 Task: Find connections with filter location Fuding with filter topic #Culturewith filter profile language English with filter current company Directi with filter school University of Mysore with filter industry Personal Care Product Manufacturing with filter service category WordPress Design with filter keywords title Human Resources
Action: Mouse moved to (288, 333)
Screenshot: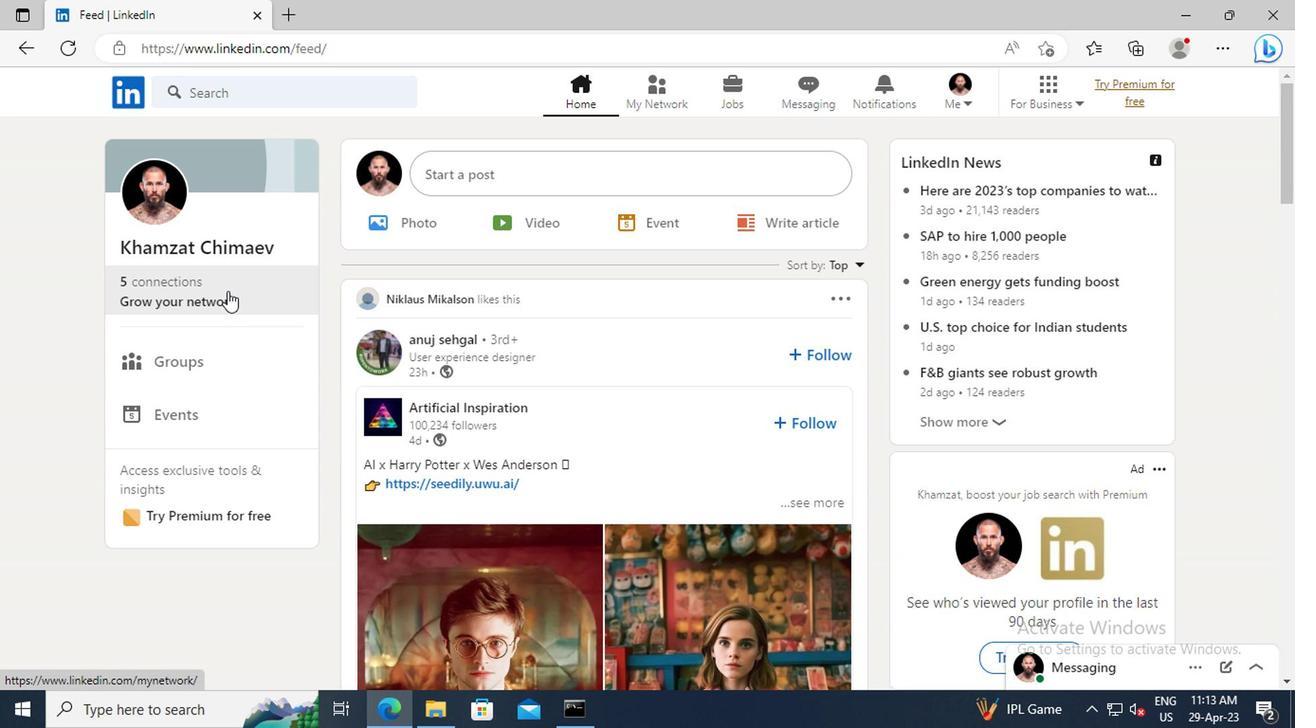 
Action: Mouse pressed left at (288, 333)
Screenshot: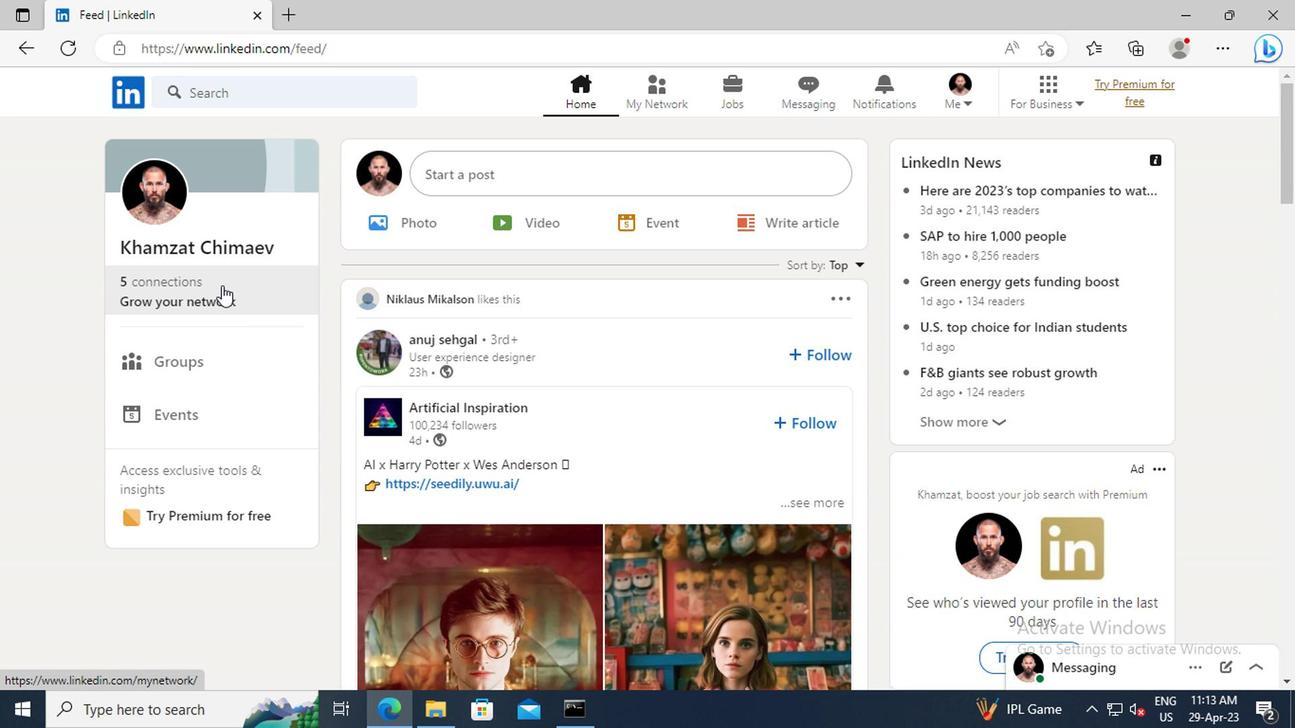 
Action: Mouse moved to (280, 273)
Screenshot: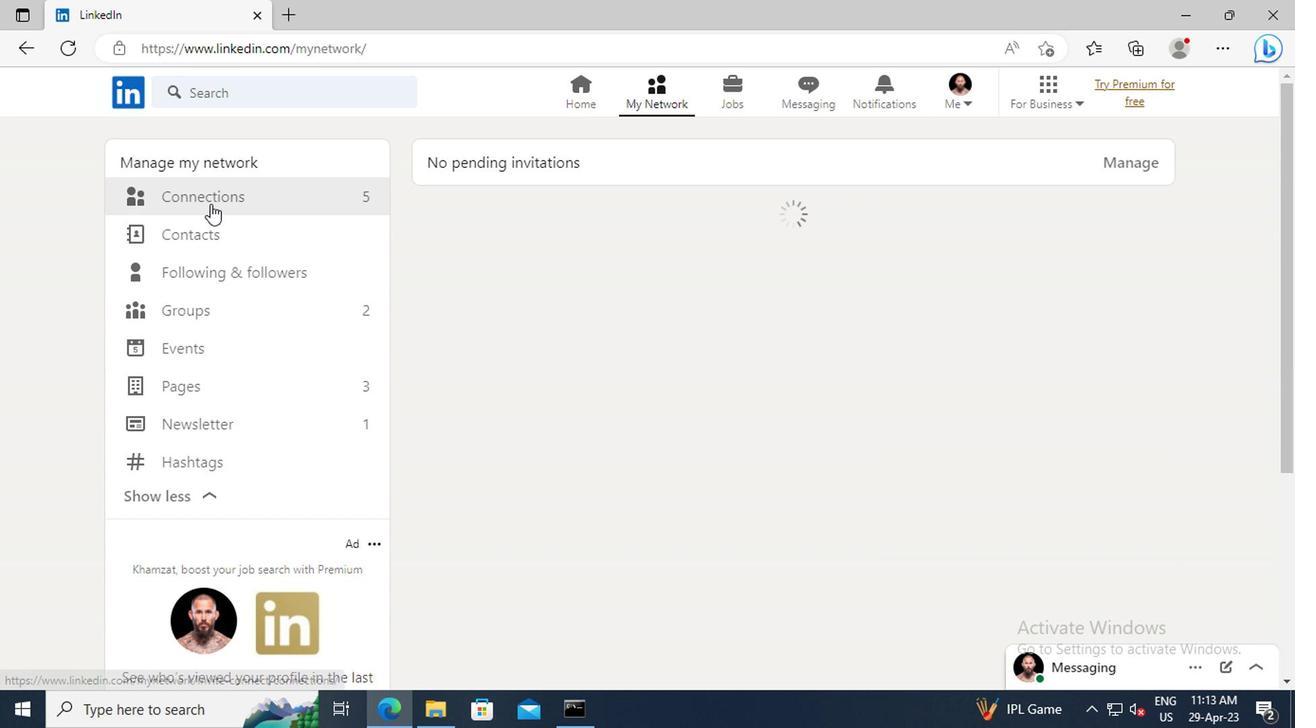 
Action: Mouse pressed left at (280, 273)
Screenshot: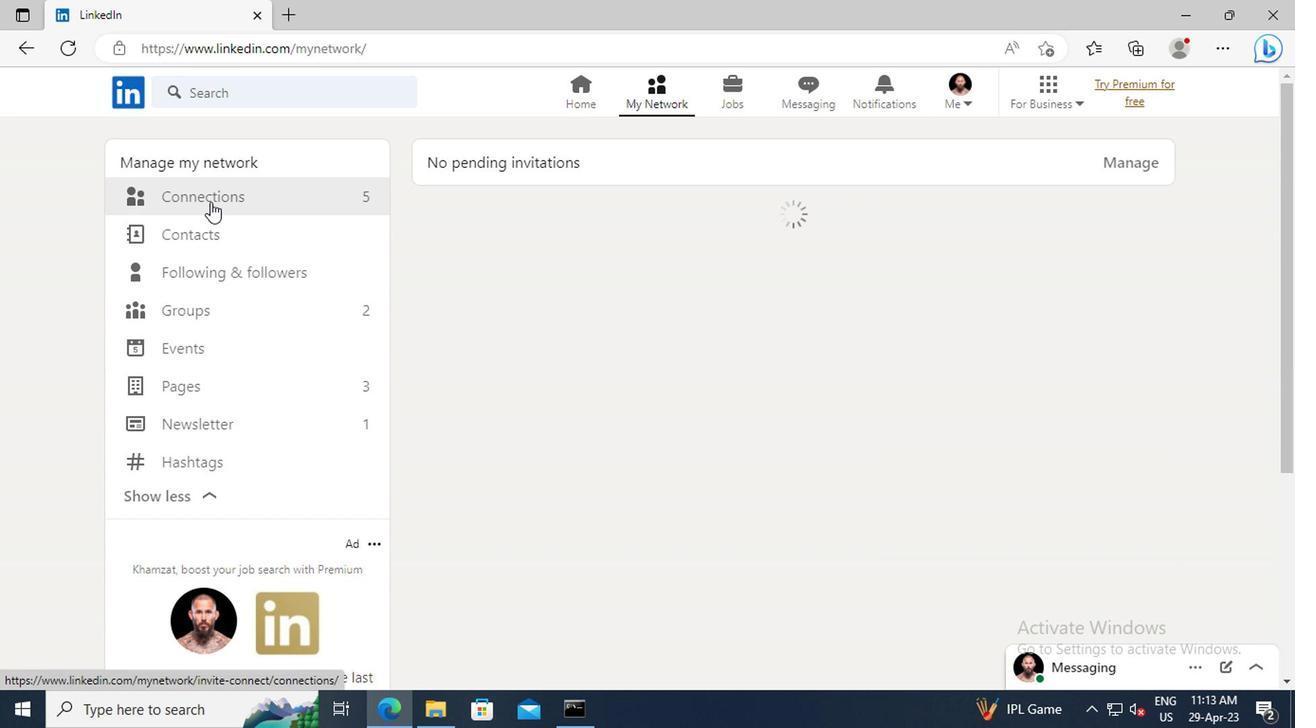
Action: Mouse moved to (680, 273)
Screenshot: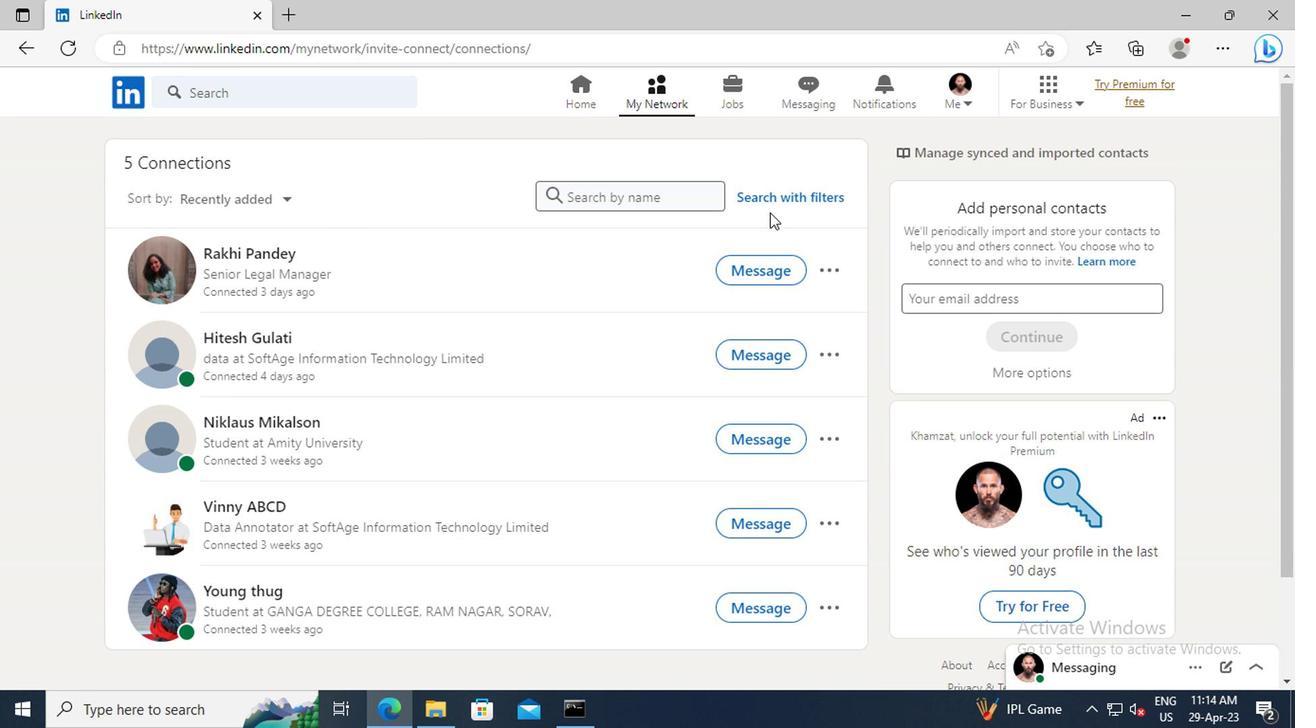 
Action: Mouse pressed left at (680, 273)
Screenshot: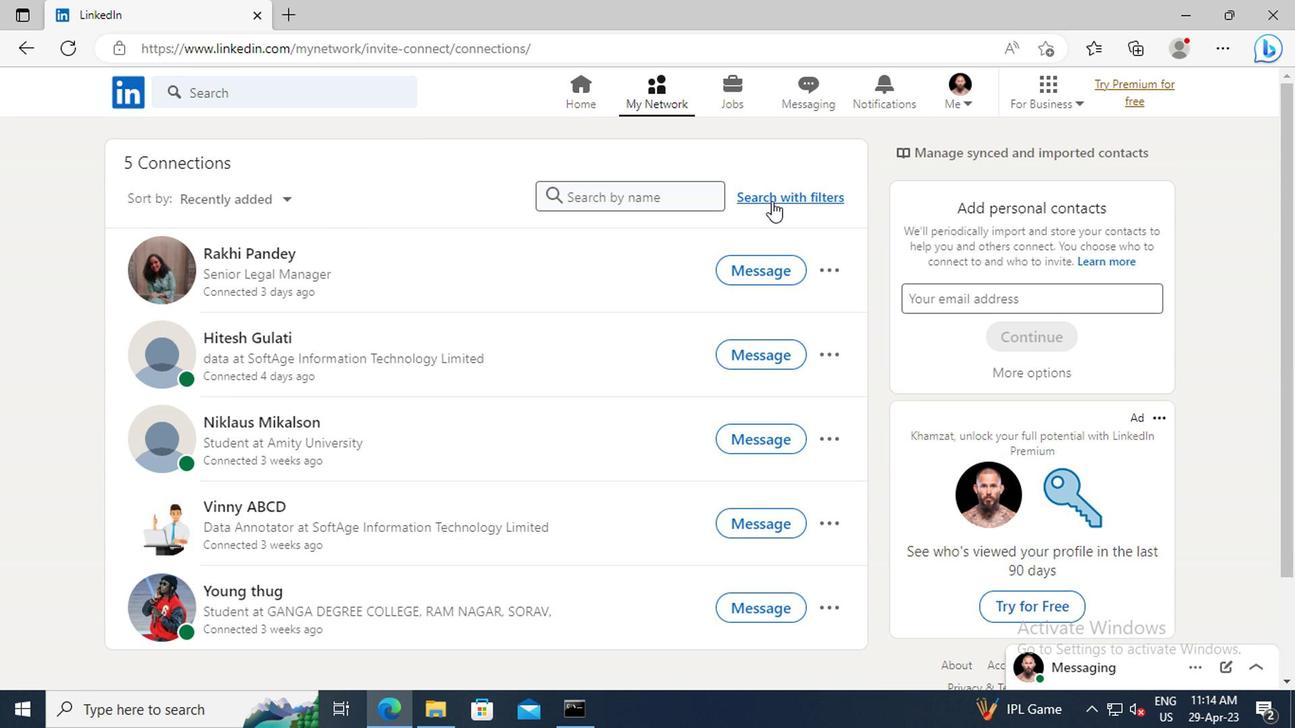 
Action: Mouse moved to (644, 237)
Screenshot: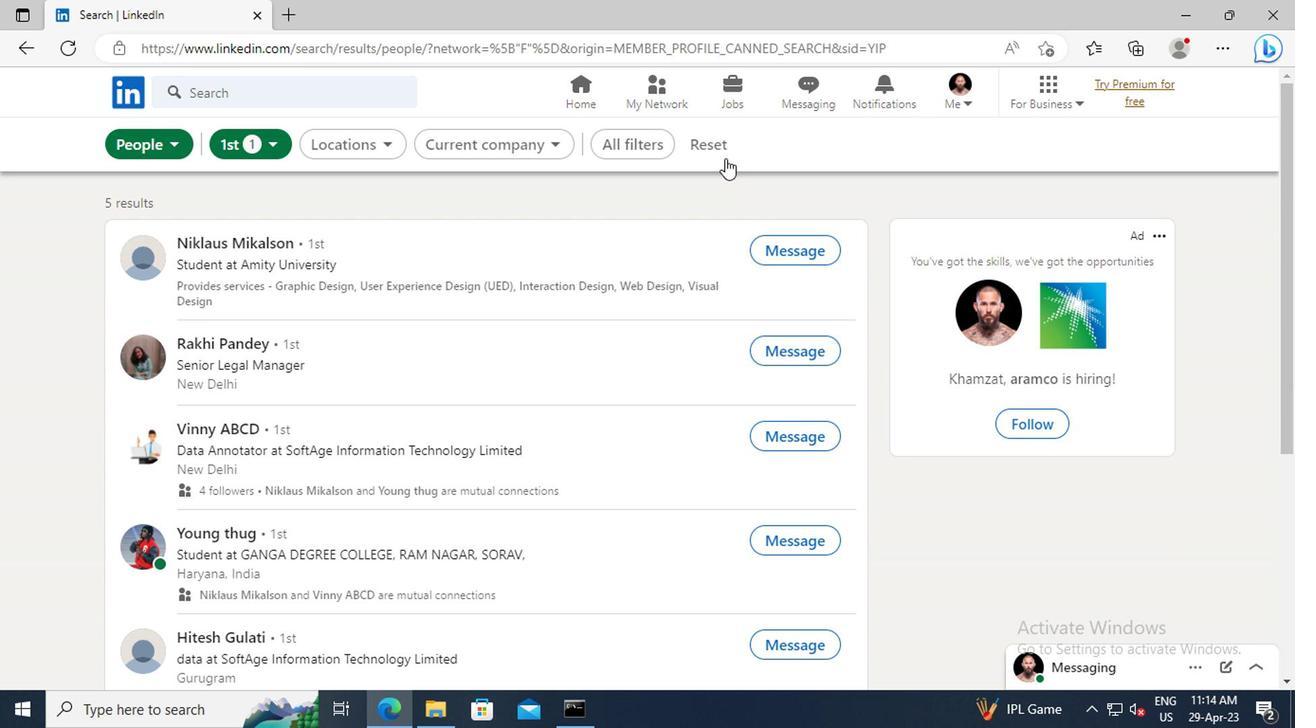 
Action: Mouse pressed left at (644, 237)
Screenshot: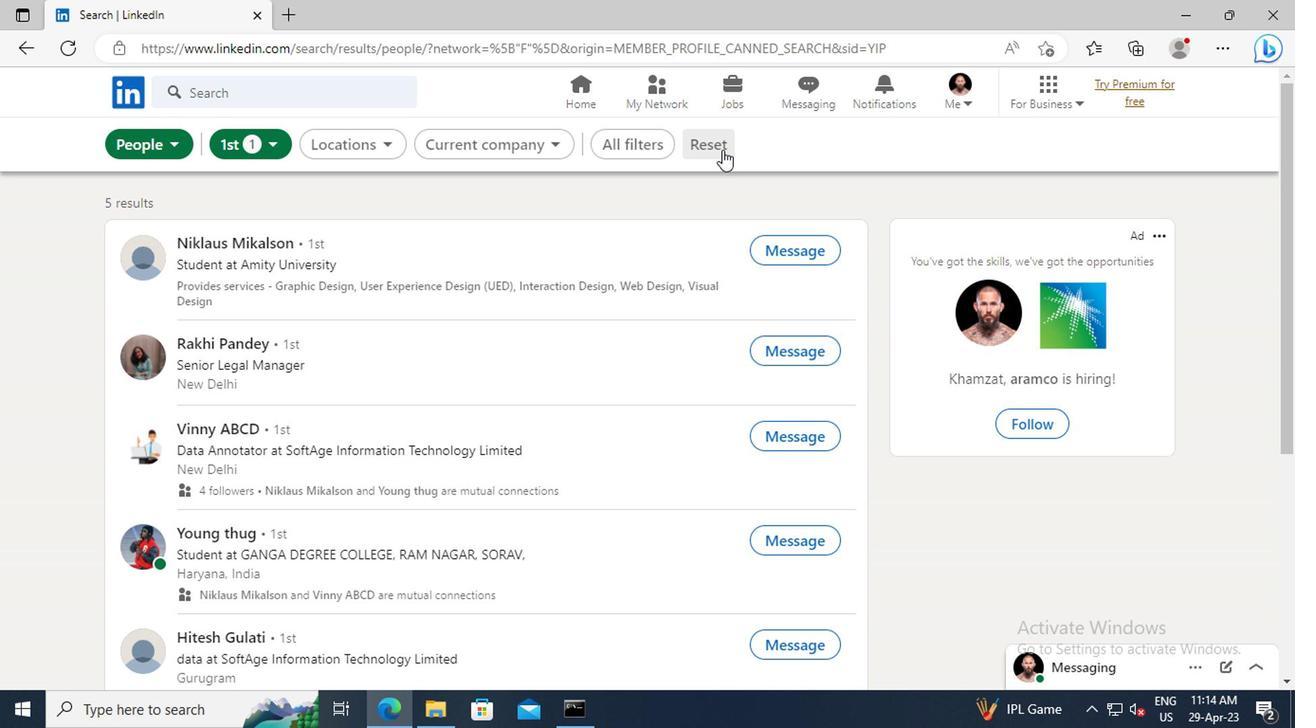 
Action: Mouse moved to (629, 234)
Screenshot: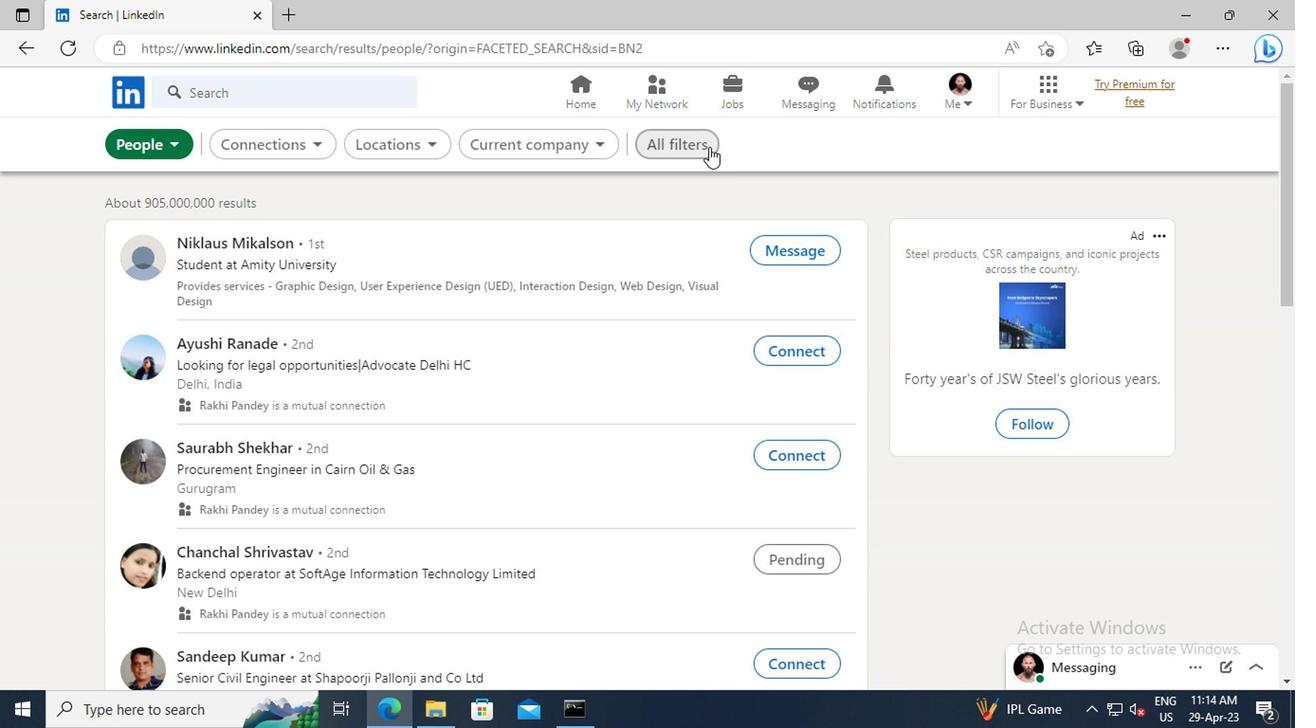
Action: Mouse pressed left at (629, 234)
Screenshot: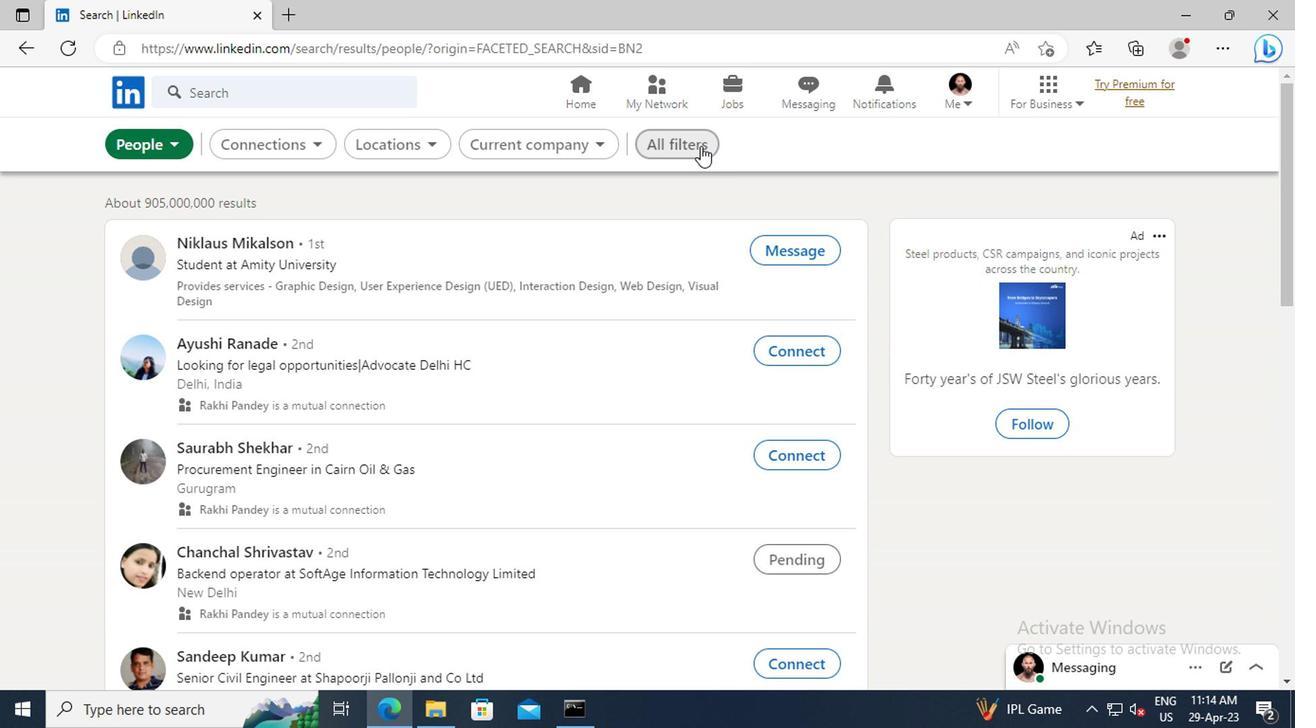 
Action: Mouse moved to (924, 354)
Screenshot: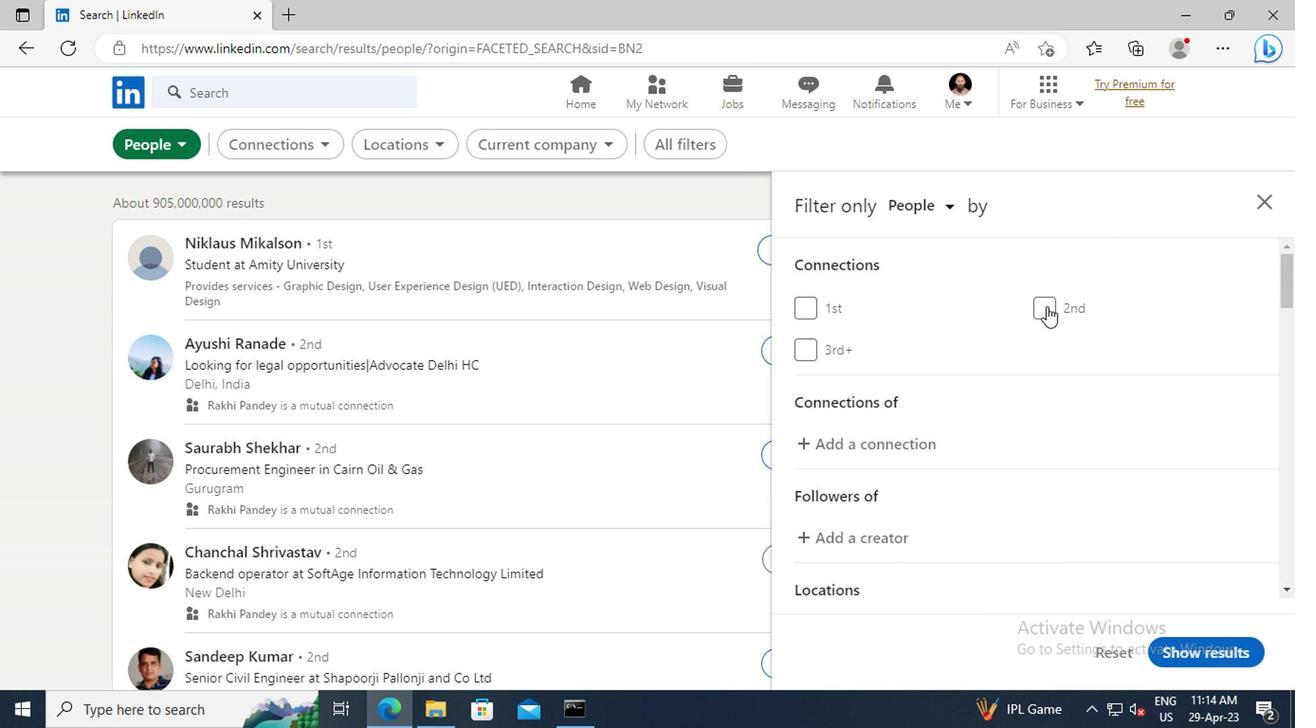 
Action: Mouse scrolled (924, 353) with delta (0, 0)
Screenshot: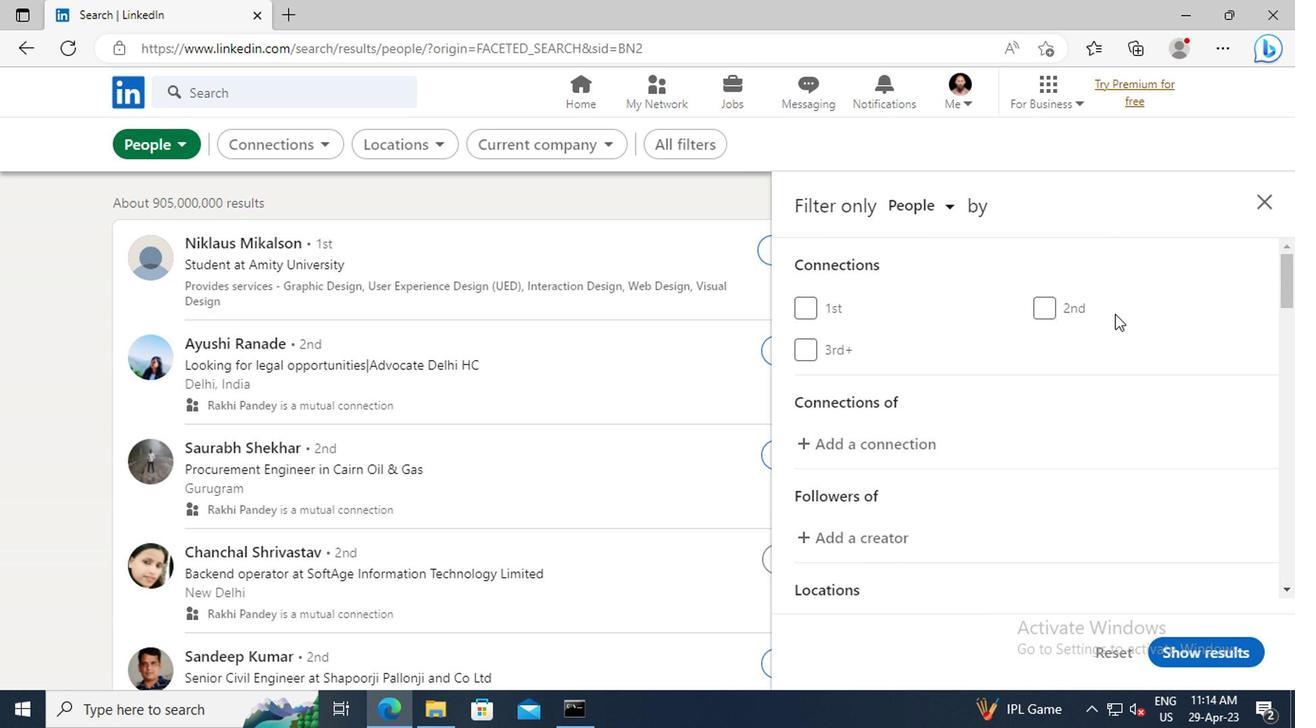 
Action: Mouse scrolled (924, 353) with delta (0, 0)
Screenshot: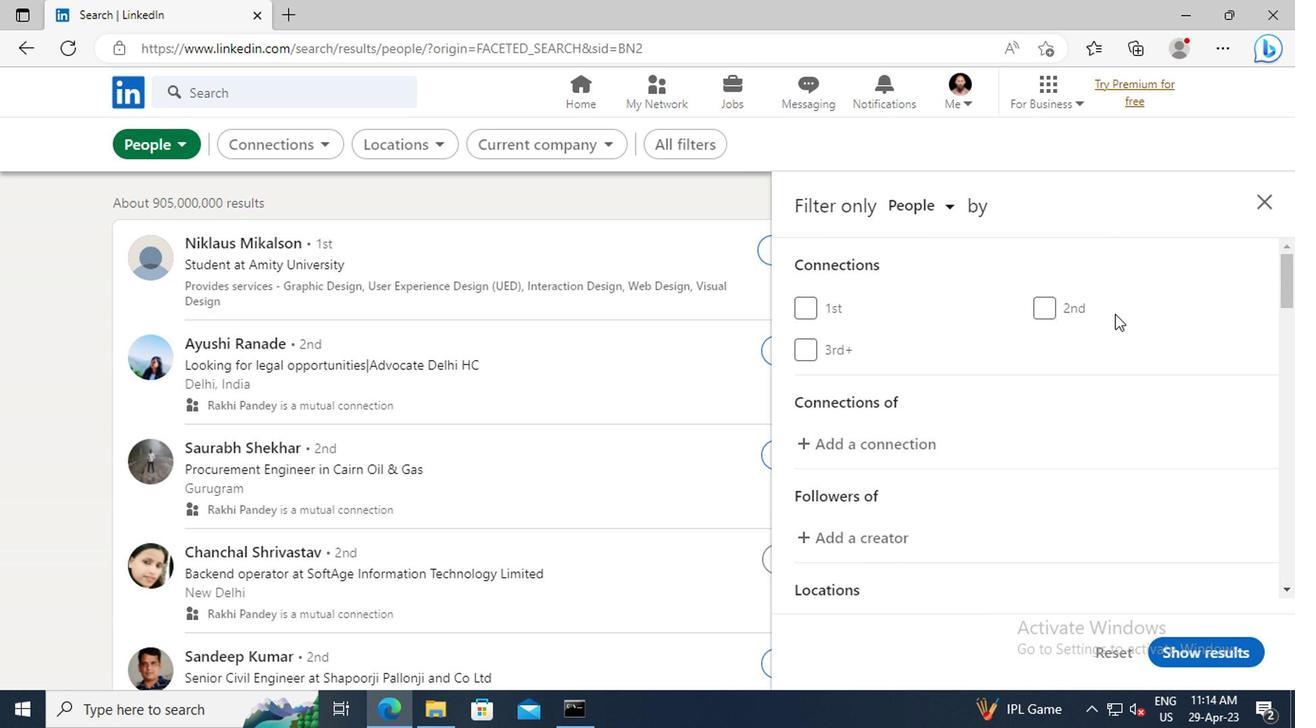 
Action: Mouse scrolled (924, 353) with delta (0, 0)
Screenshot: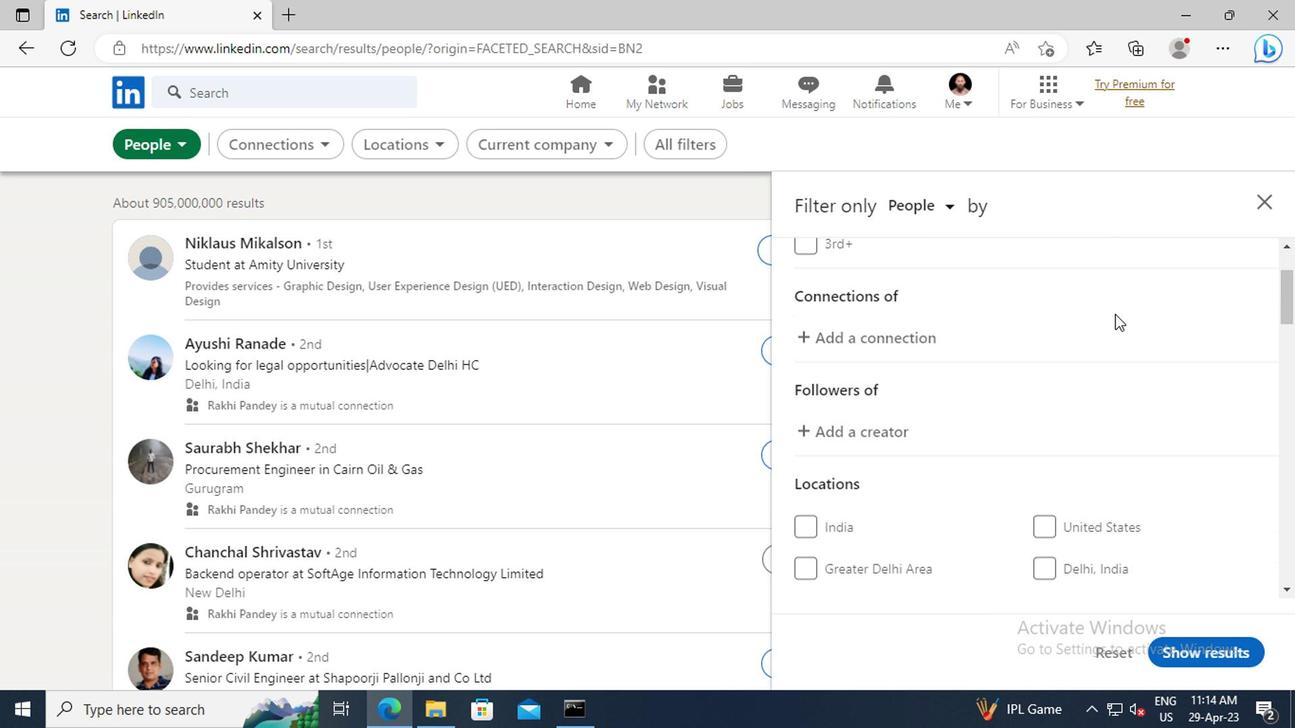 
Action: Mouse scrolled (924, 353) with delta (0, 0)
Screenshot: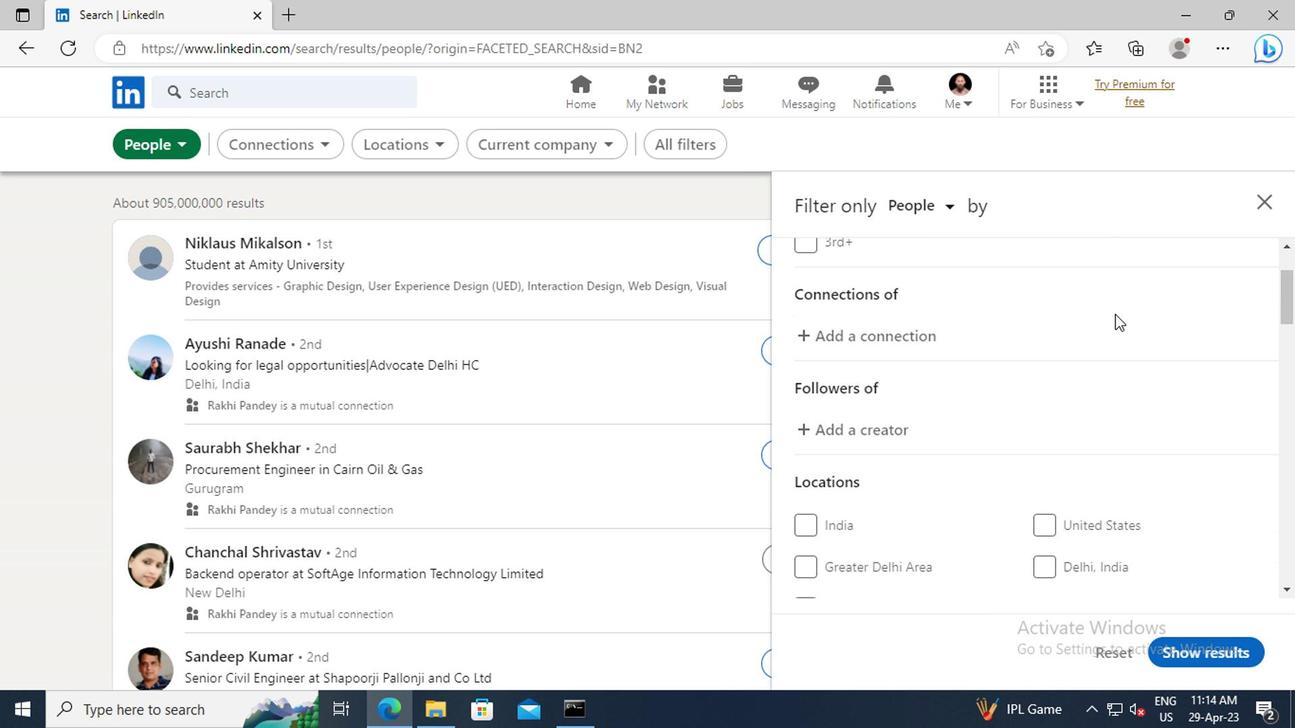 
Action: Mouse scrolled (924, 353) with delta (0, 0)
Screenshot: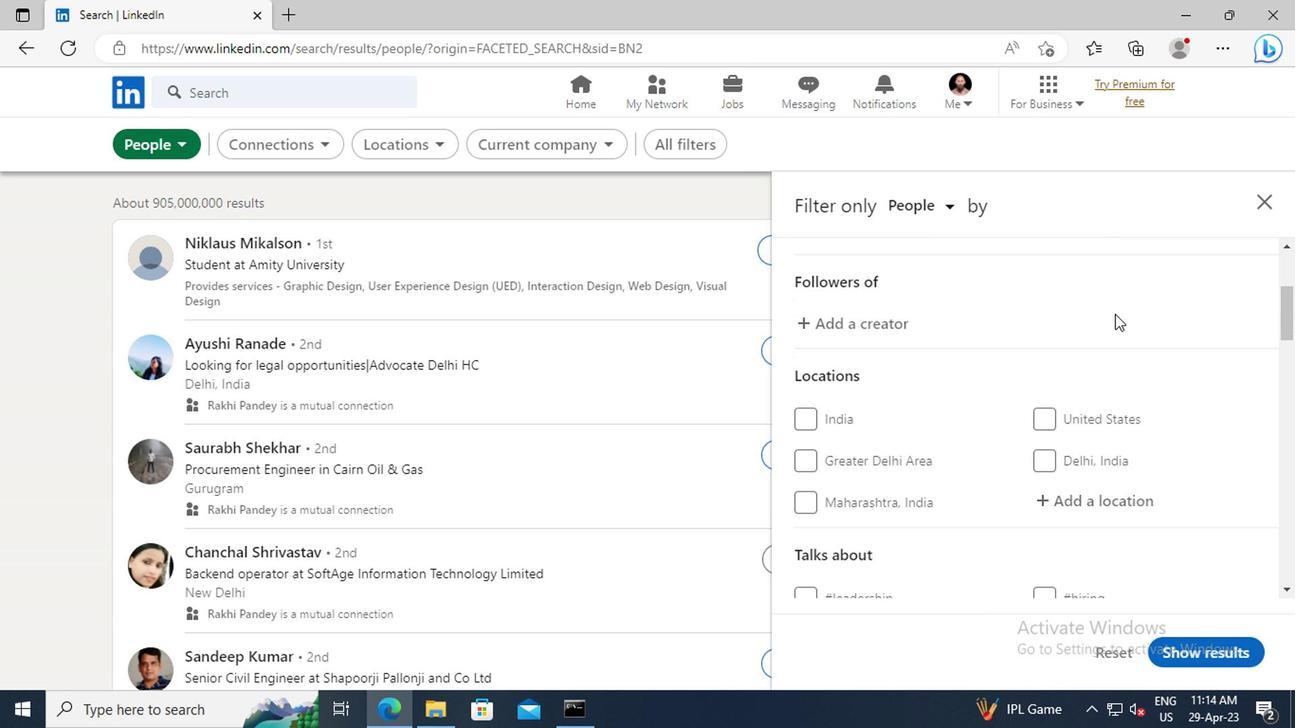 
Action: Mouse scrolled (924, 353) with delta (0, 0)
Screenshot: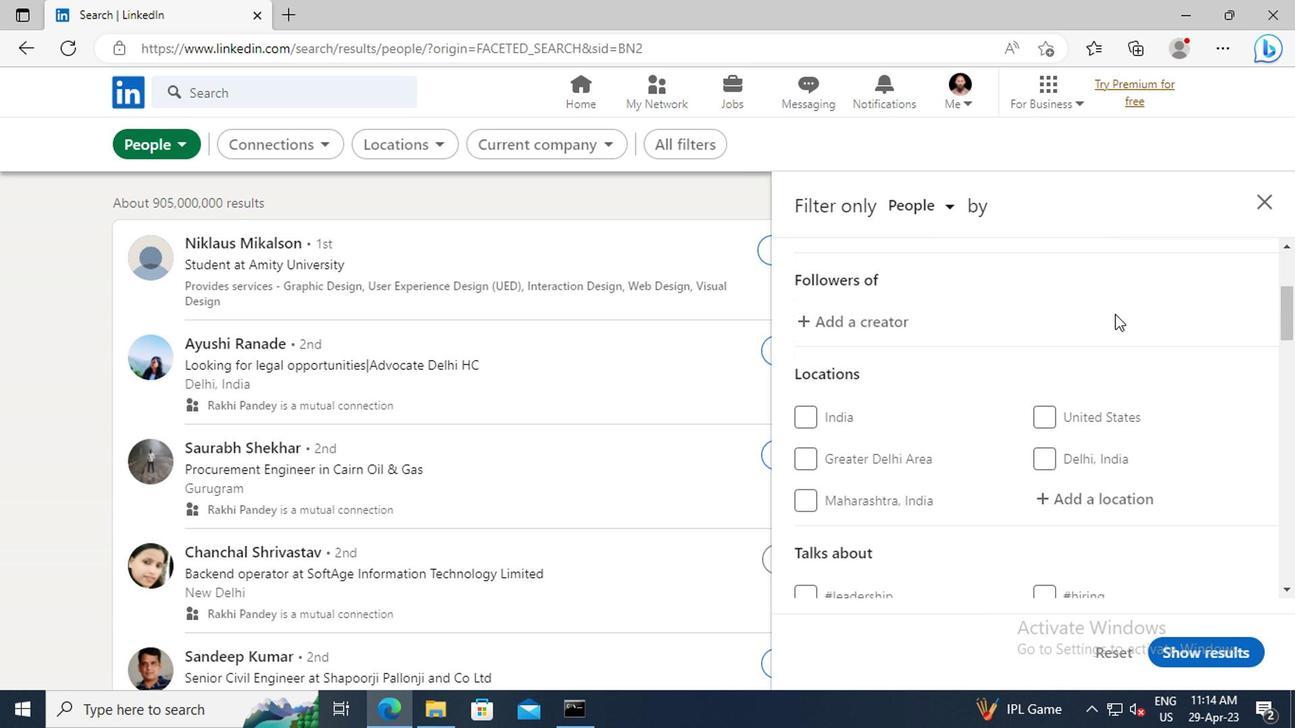 
Action: Mouse moved to (903, 408)
Screenshot: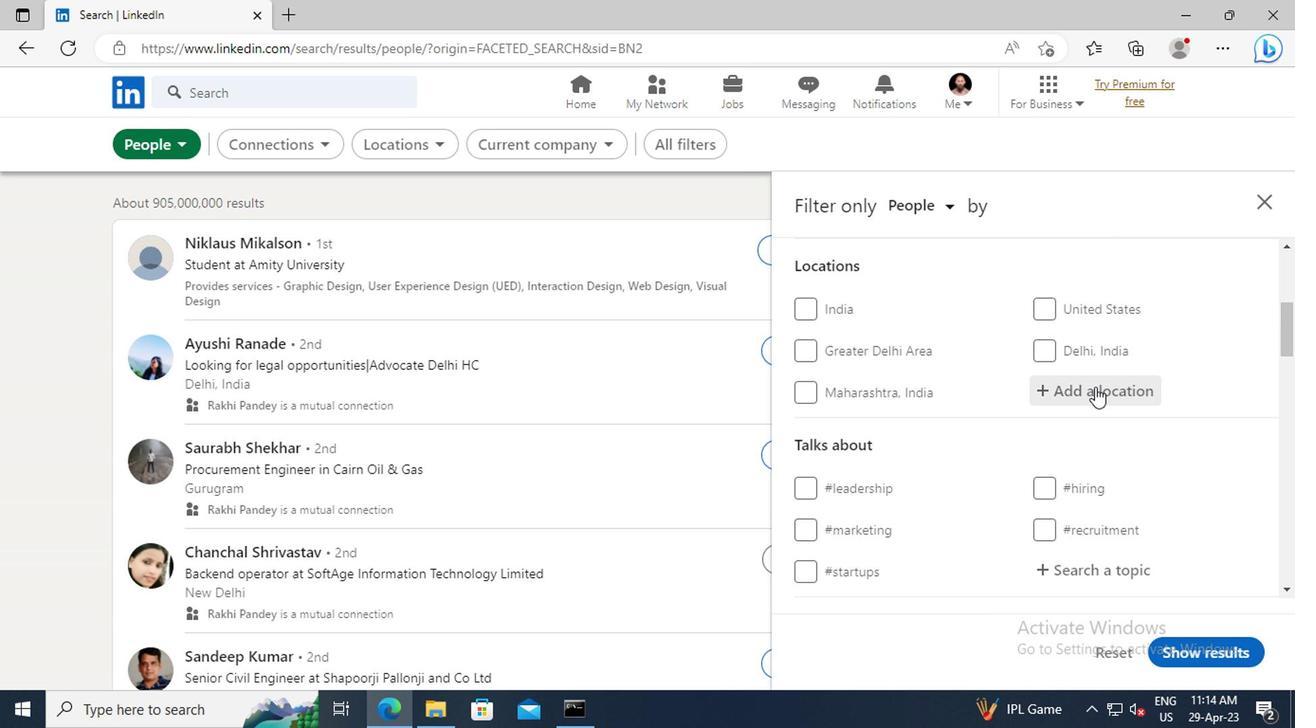
Action: Mouse pressed left at (903, 408)
Screenshot: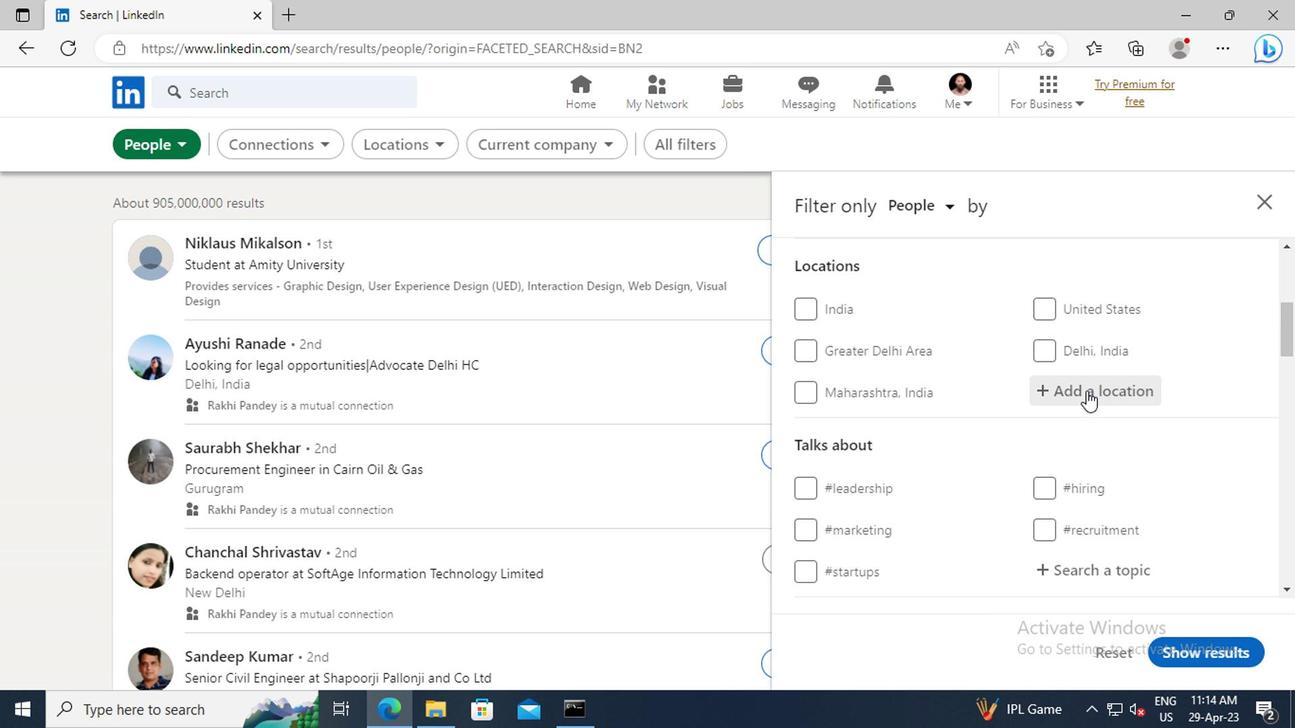 
Action: Key pressed <Key.shift>FUDING<Key.enter>
Screenshot: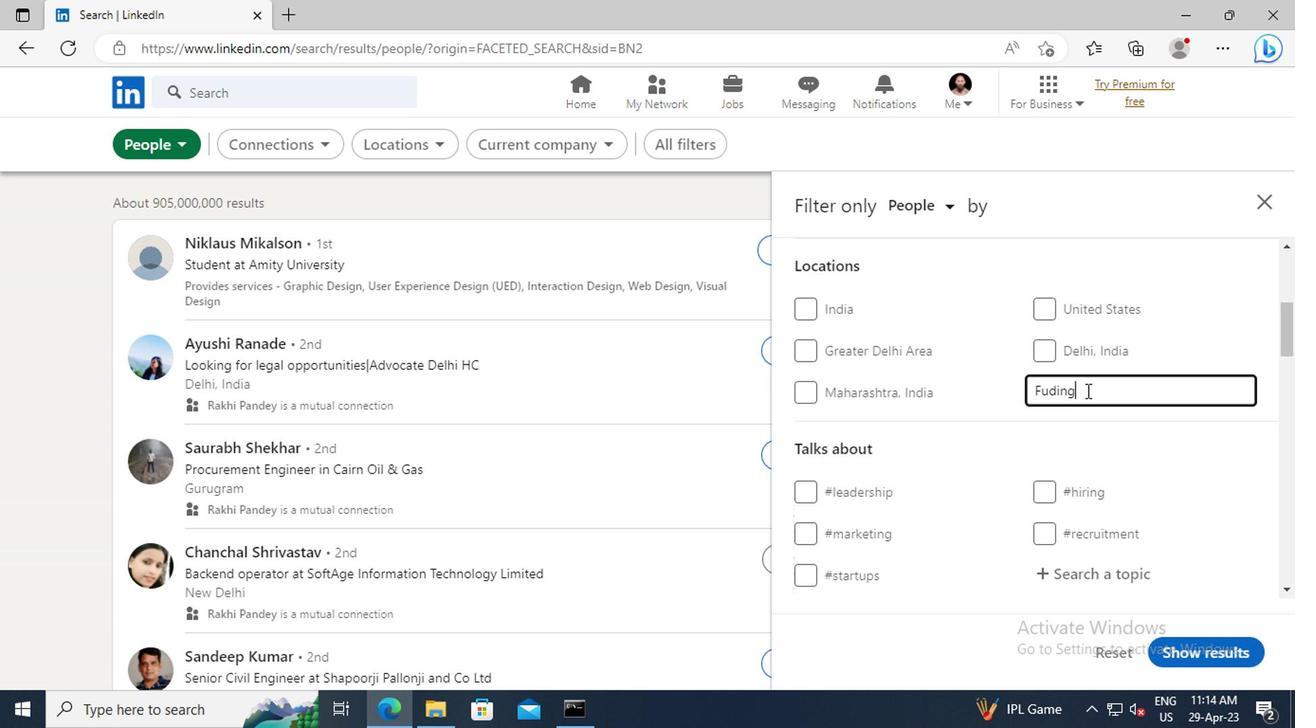 
Action: Mouse scrolled (903, 408) with delta (0, 0)
Screenshot: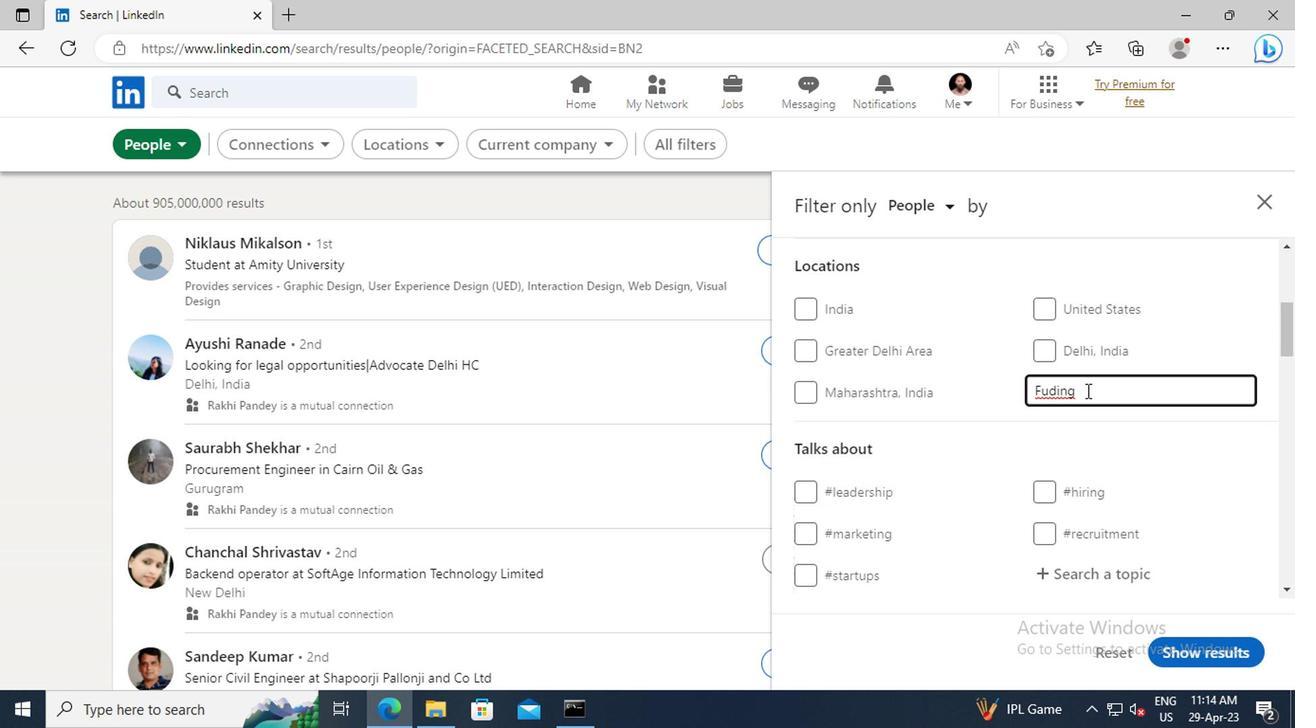 
Action: Mouse scrolled (903, 408) with delta (0, 0)
Screenshot: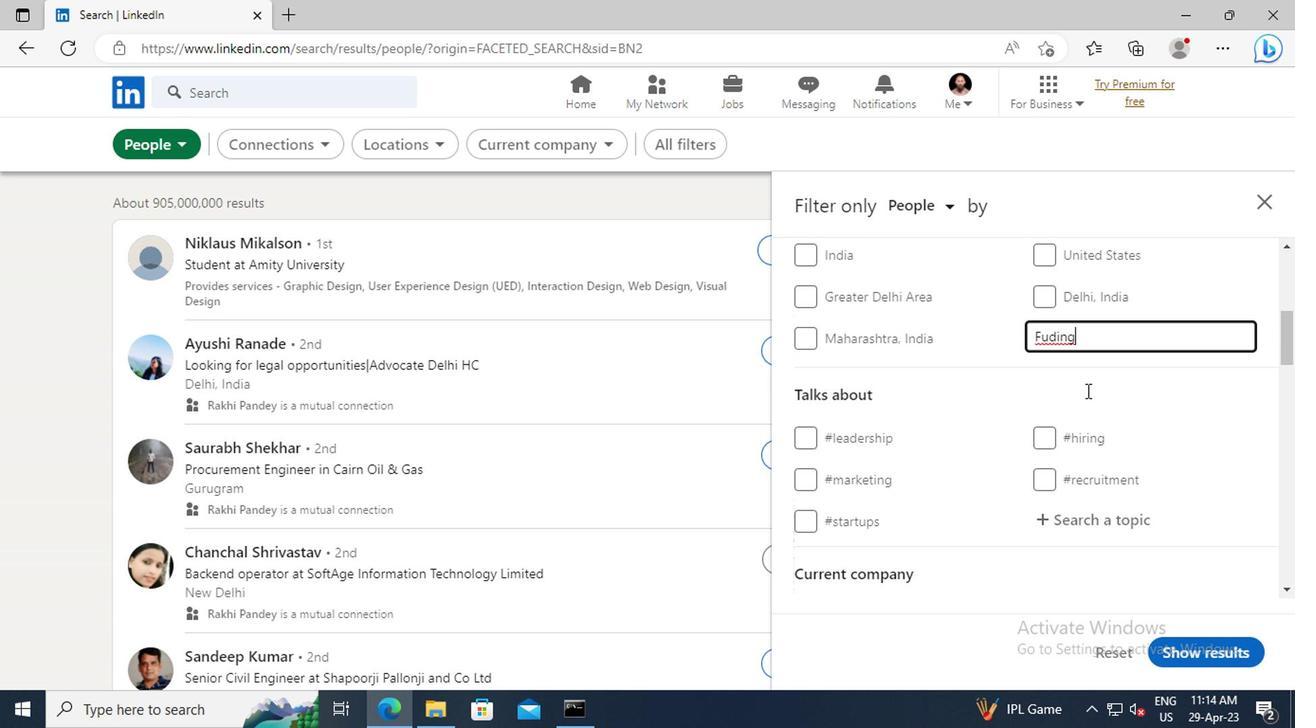 
Action: Mouse scrolled (903, 408) with delta (0, 0)
Screenshot: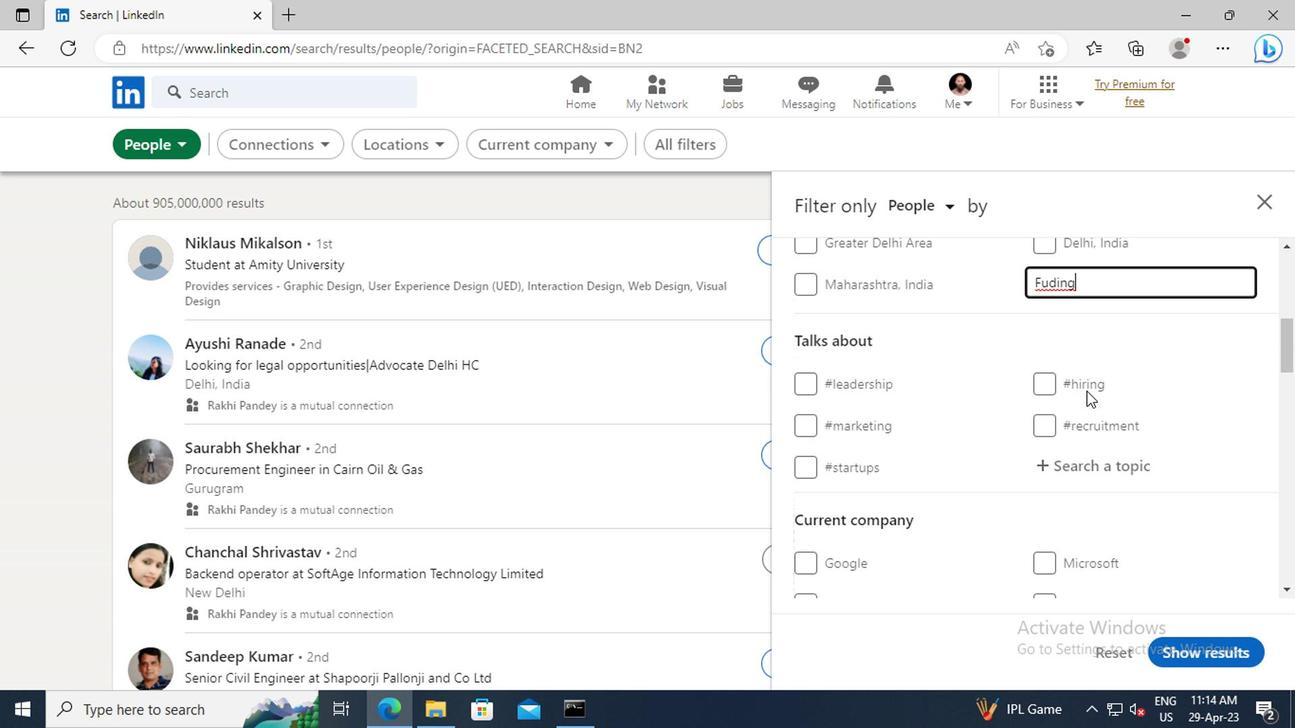 
Action: Mouse moved to (893, 425)
Screenshot: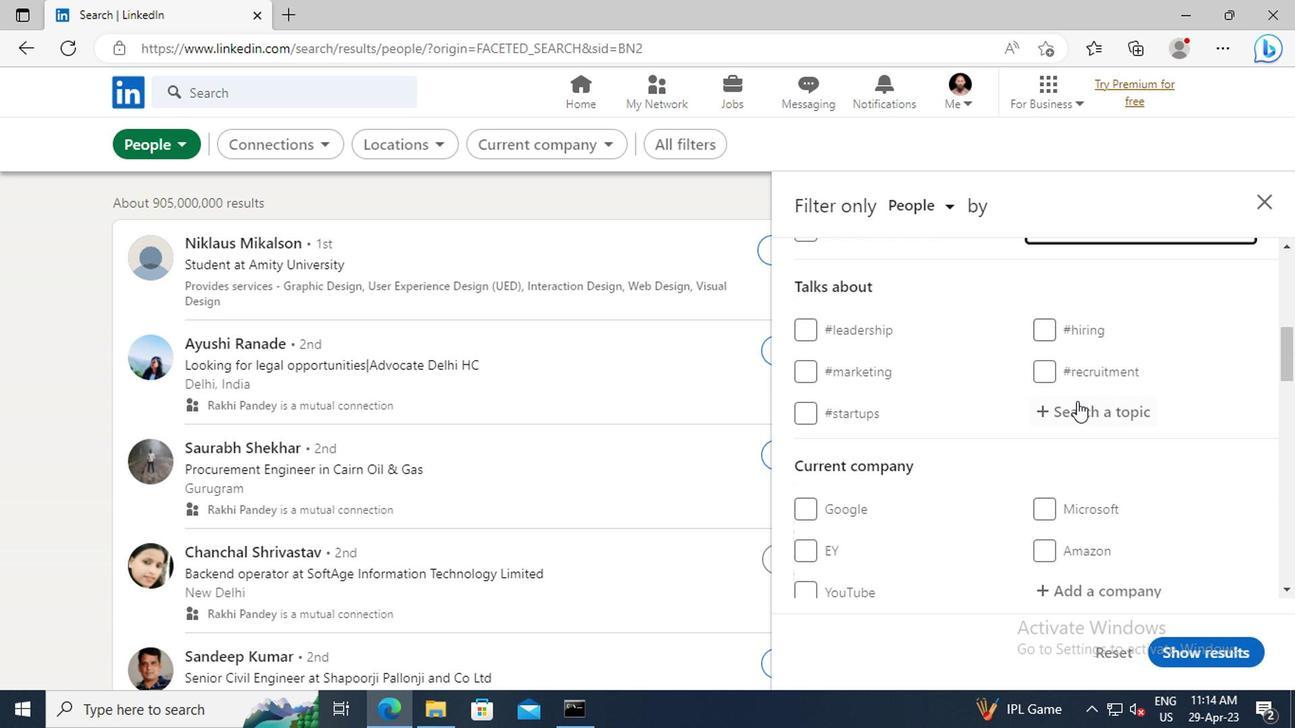 
Action: Mouse pressed left at (893, 425)
Screenshot: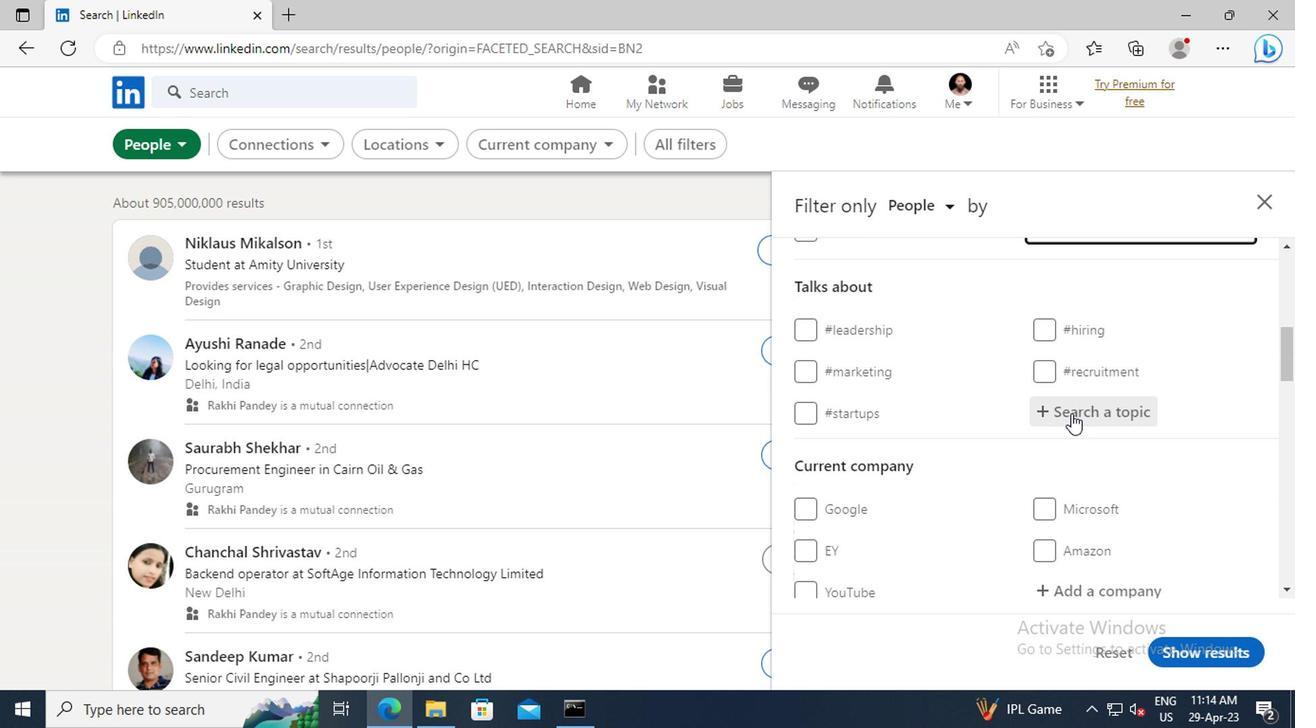 
Action: Key pressed <Key.shift>CULTURE
Screenshot: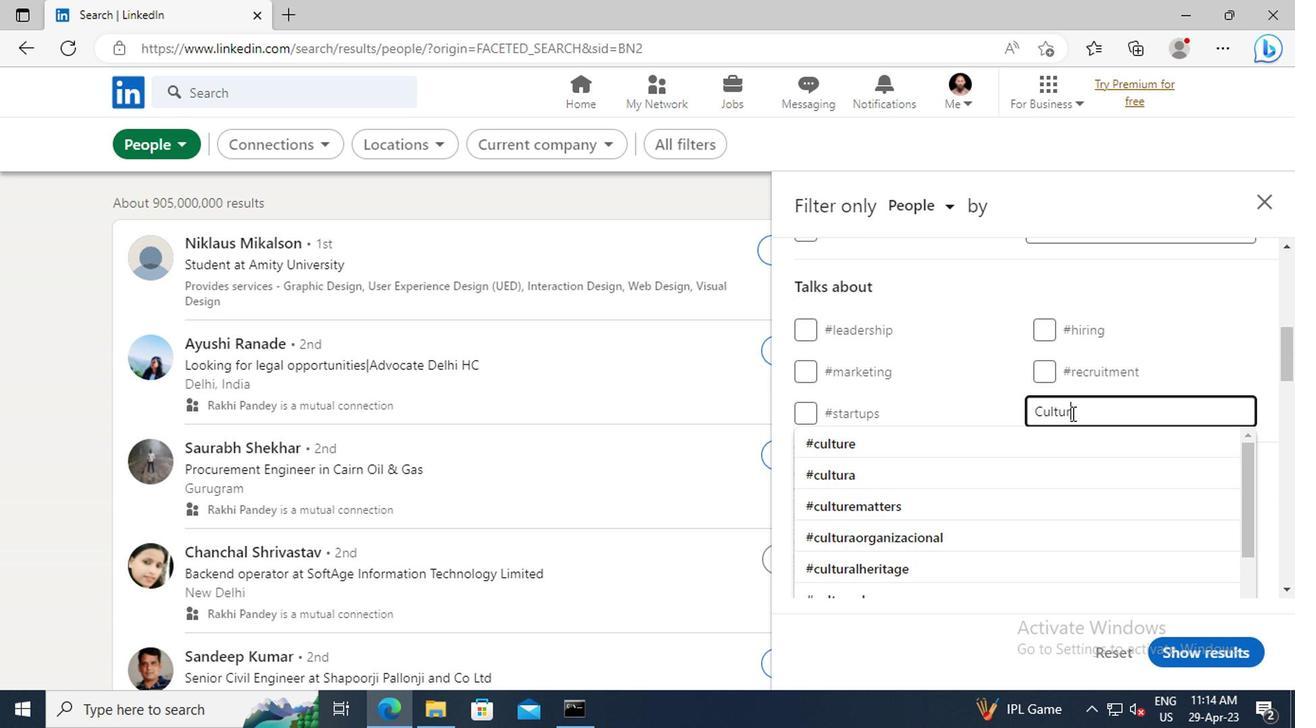 
Action: Mouse moved to (896, 443)
Screenshot: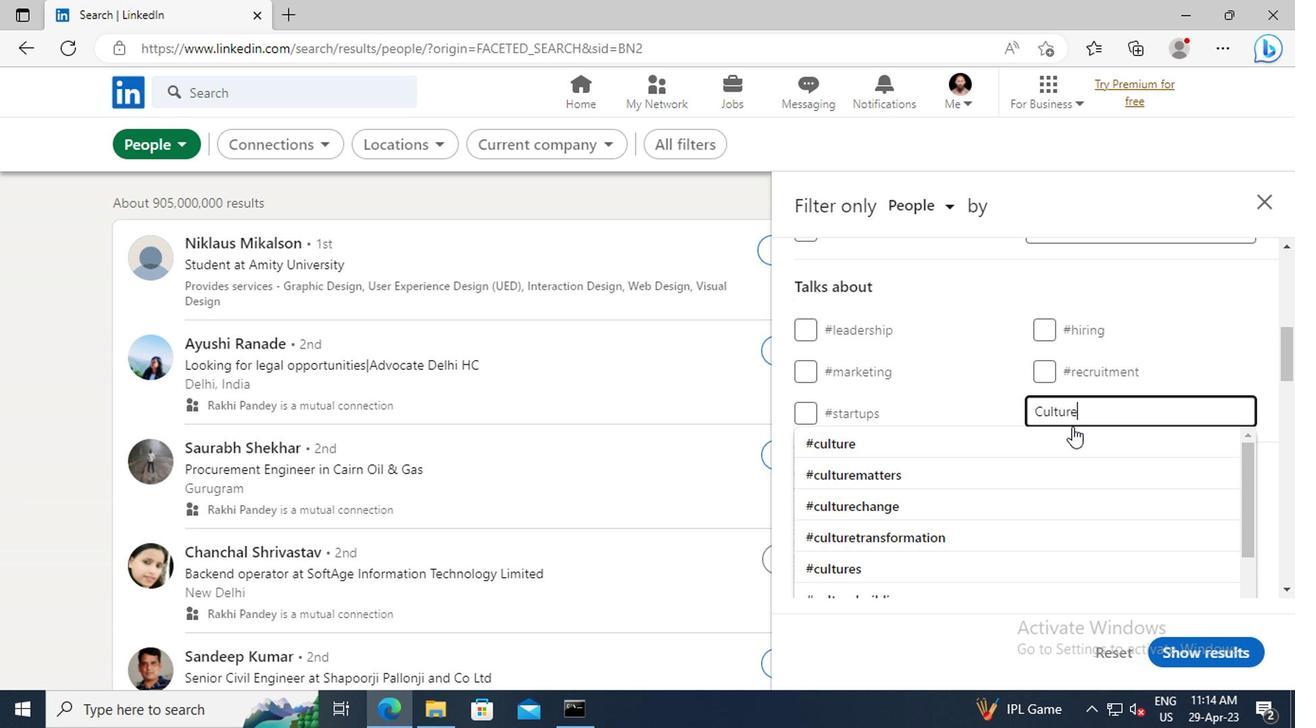 
Action: Mouse pressed left at (896, 443)
Screenshot: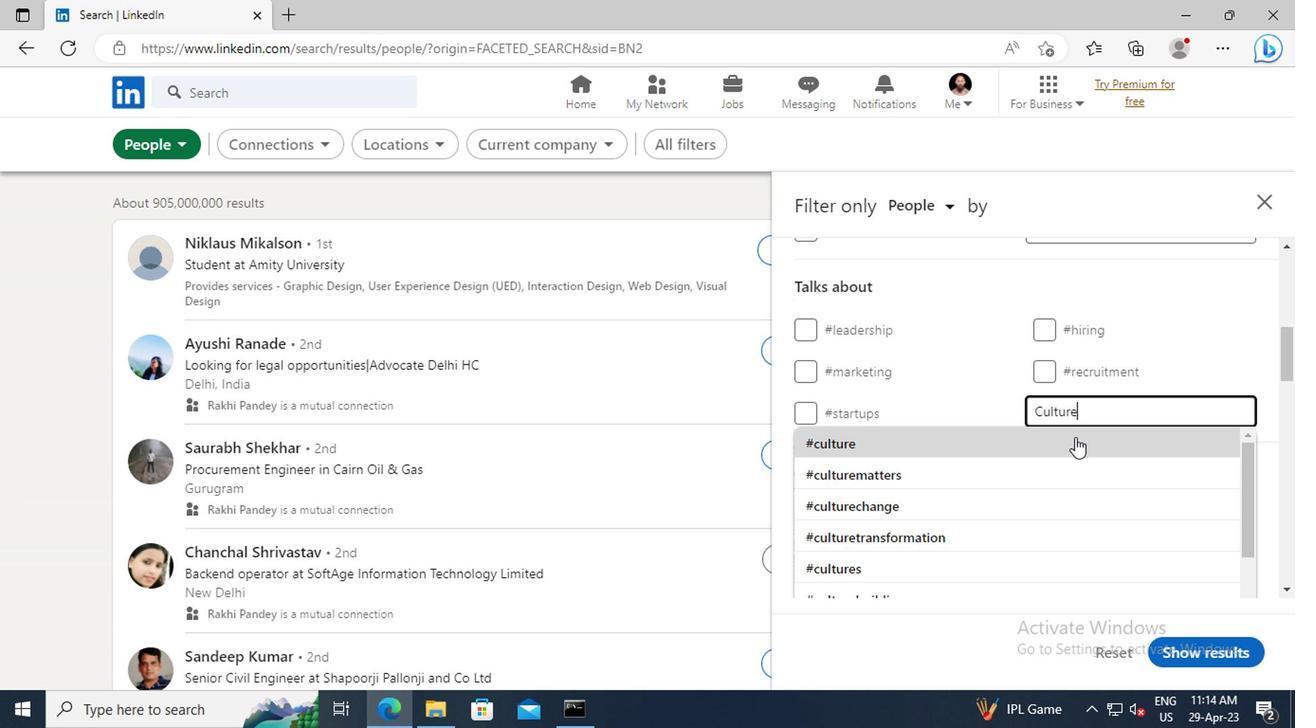 
Action: Mouse scrolled (896, 442) with delta (0, 0)
Screenshot: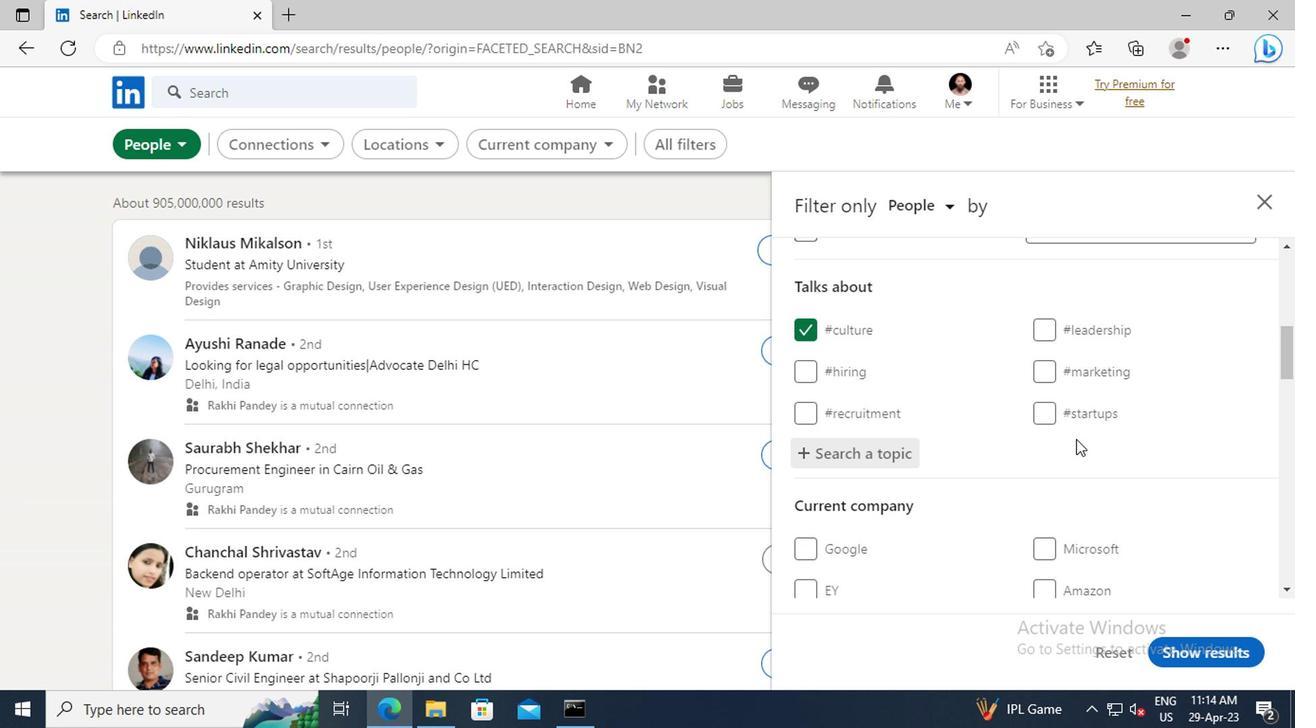 
Action: Mouse scrolled (896, 442) with delta (0, 0)
Screenshot: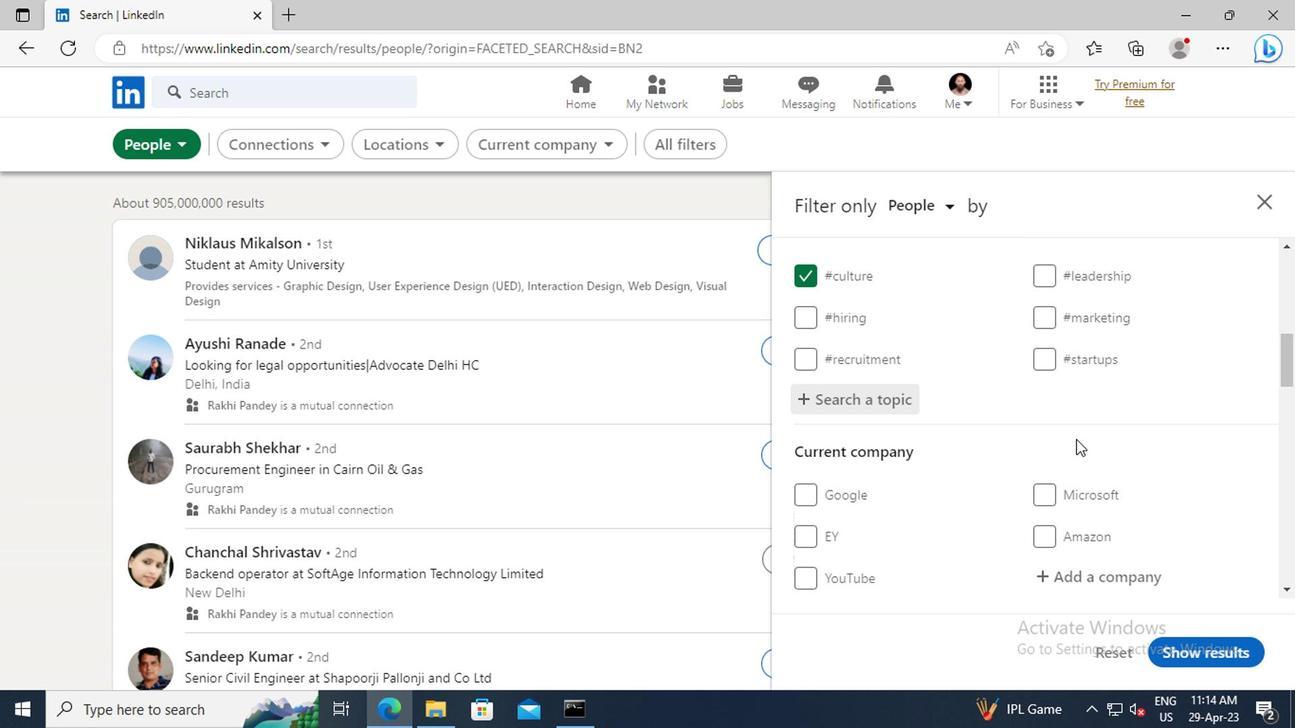 
Action: Mouse scrolled (896, 442) with delta (0, 0)
Screenshot: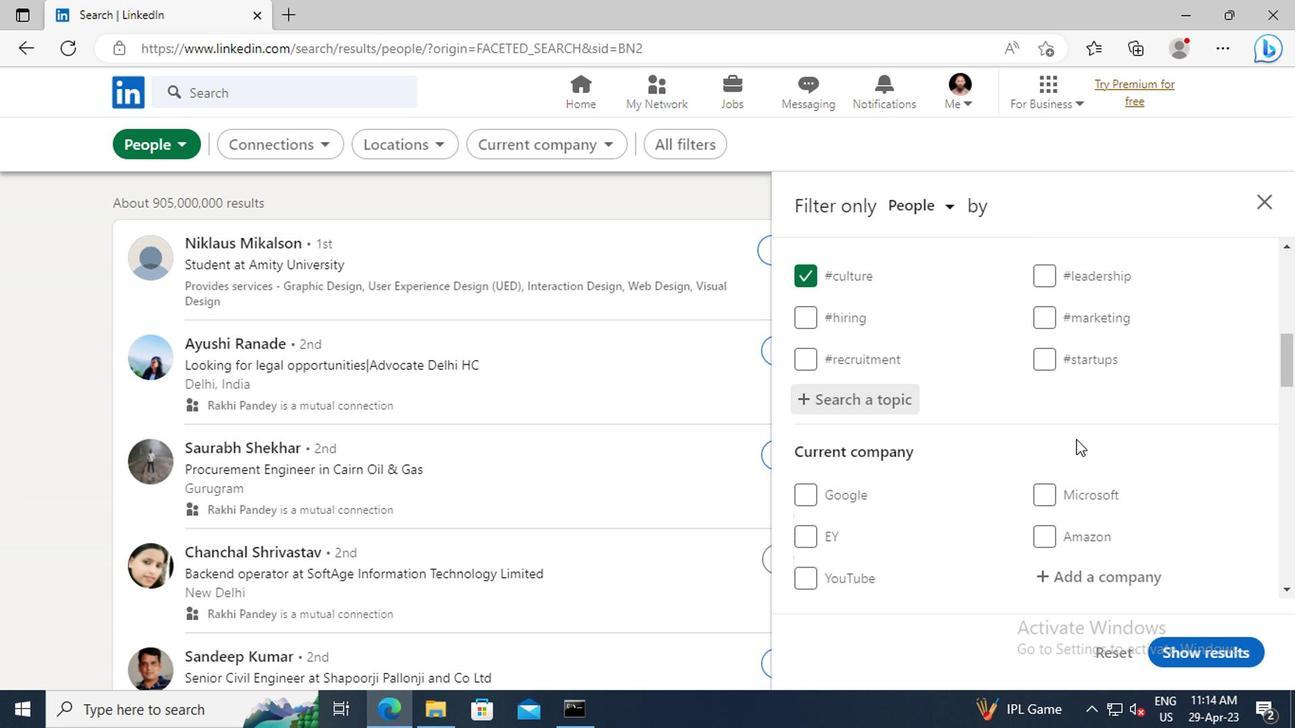 
Action: Mouse scrolled (896, 442) with delta (0, 0)
Screenshot: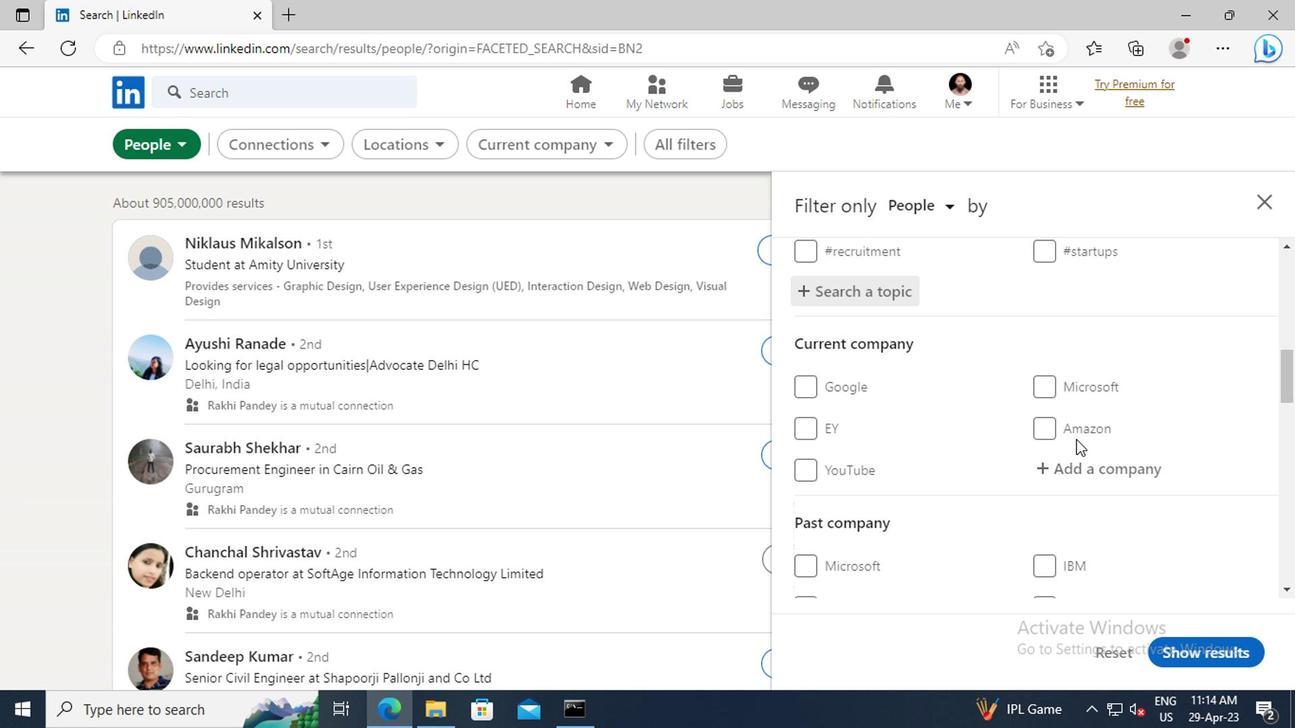 
Action: Mouse scrolled (896, 442) with delta (0, 0)
Screenshot: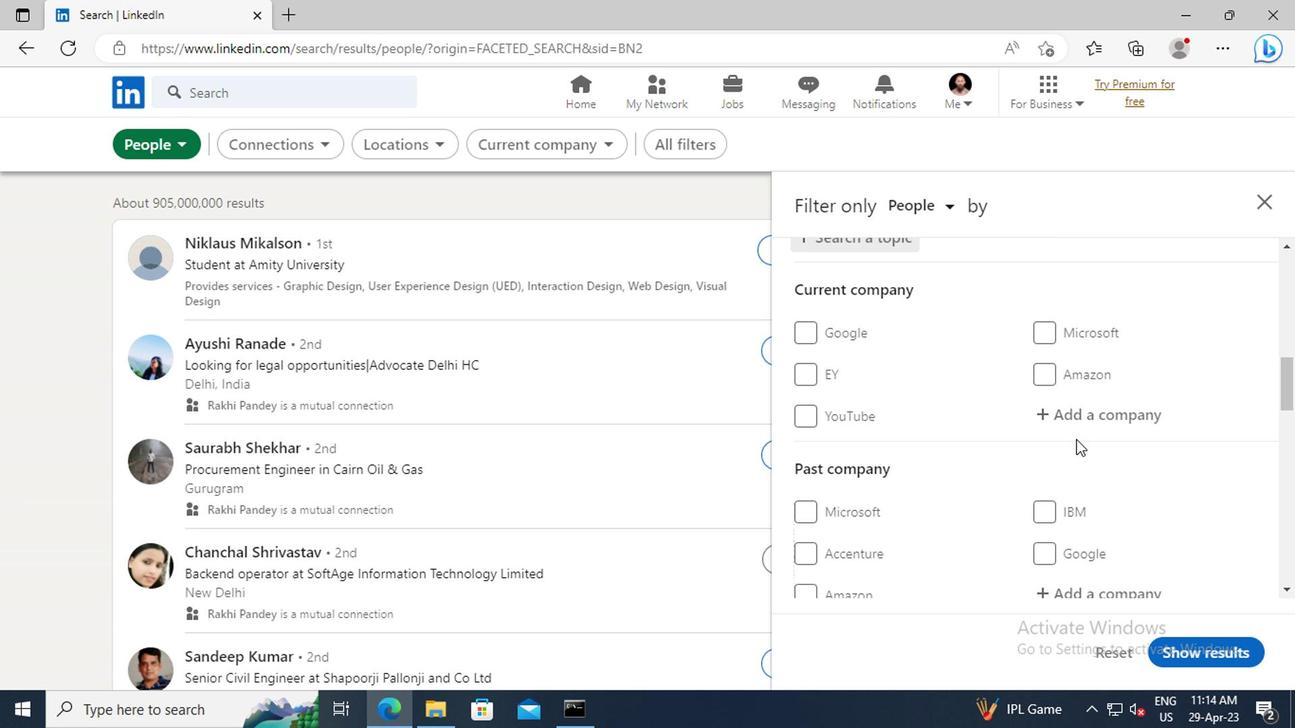
Action: Mouse scrolled (896, 442) with delta (0, 0)
Screenshot: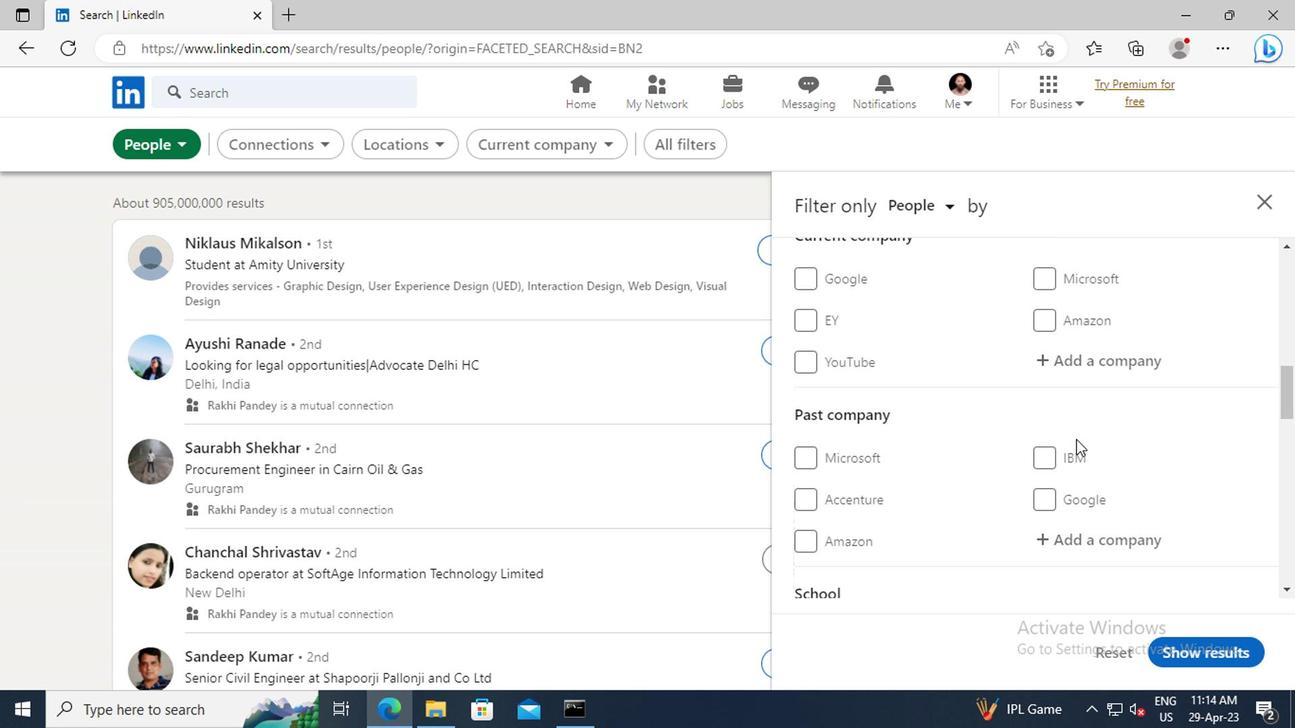 
Action: Mouse scrolled (896, 442) with delta (0, 0)
Screenshot: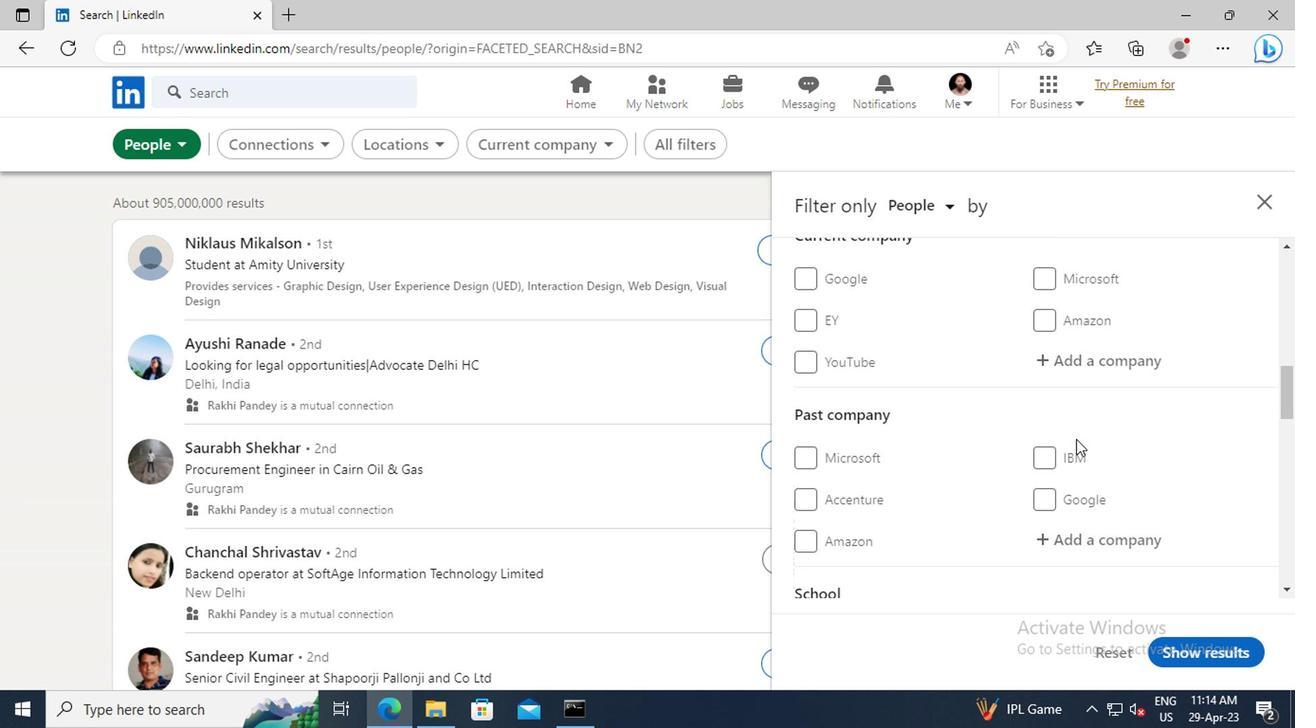 
Action: Mouse scrolled (896, 442) with delta (0, 0)
Screenshot: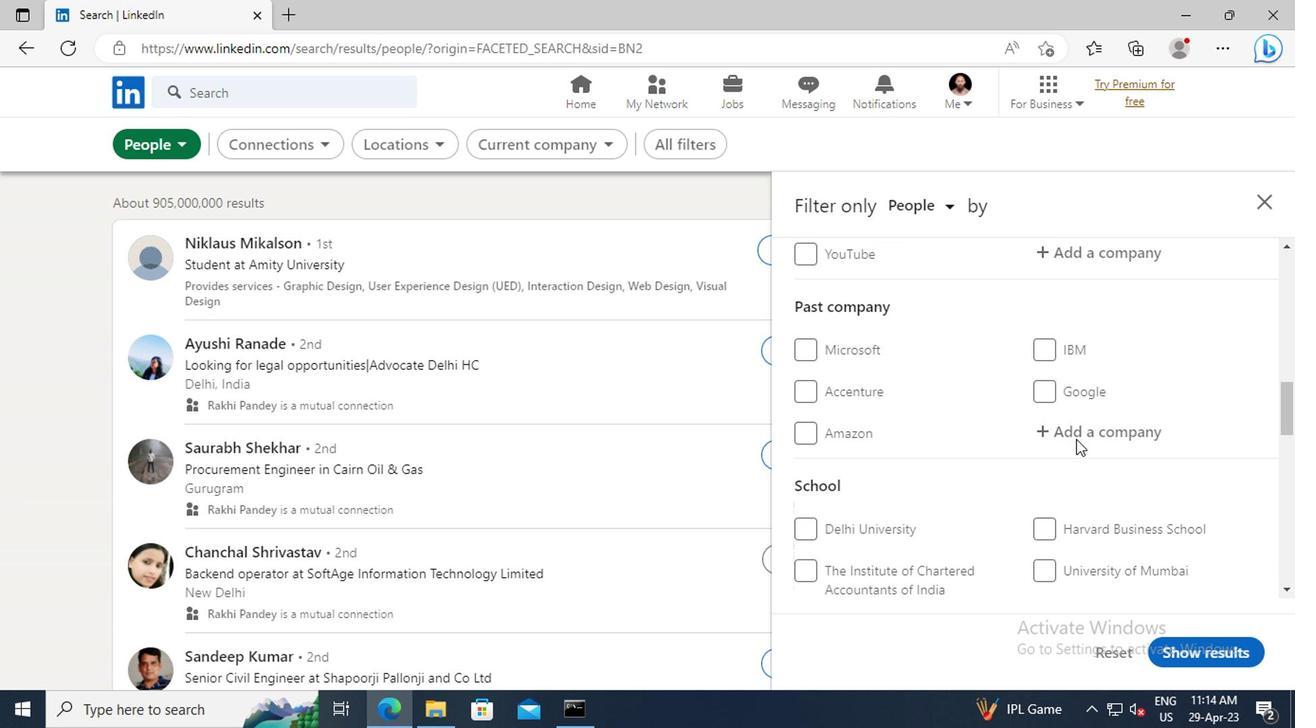 
Action: Mouse scrolled (896, 442) with delta (0, 0)
Screenshot: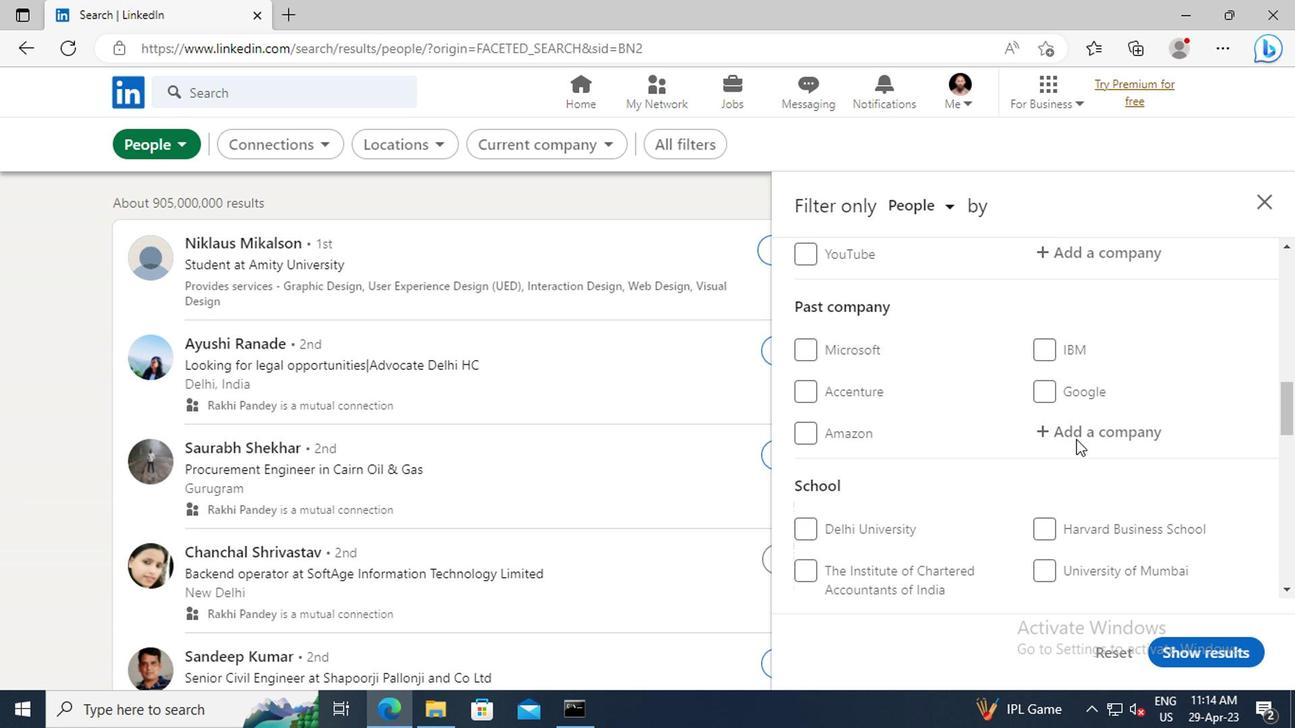 
Action: Mouse scrolled (896, 442) with delta (0, 0)
Screenshot: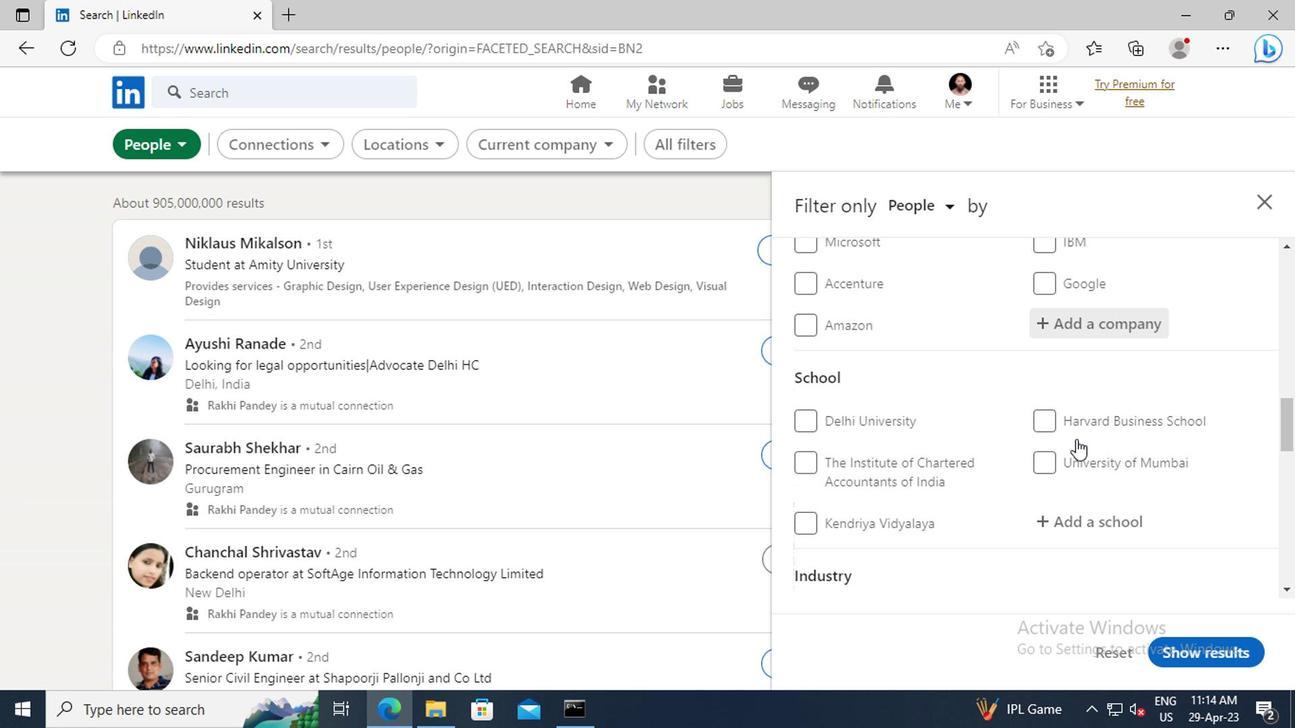 
Action: Mouse scrolled (896, 442) with delta (0, 0)
Screenshot: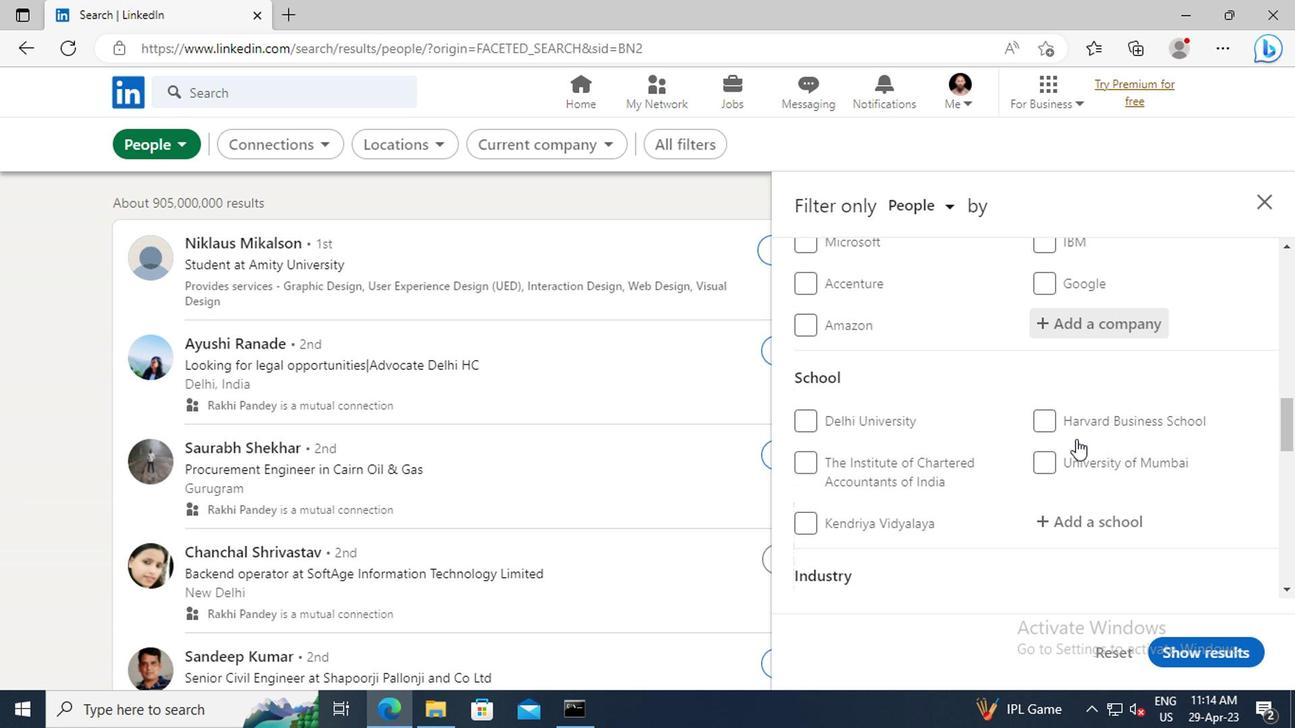 
Action: Mouse scrolled (896, 442) with delta (0, 0)
Screenshot: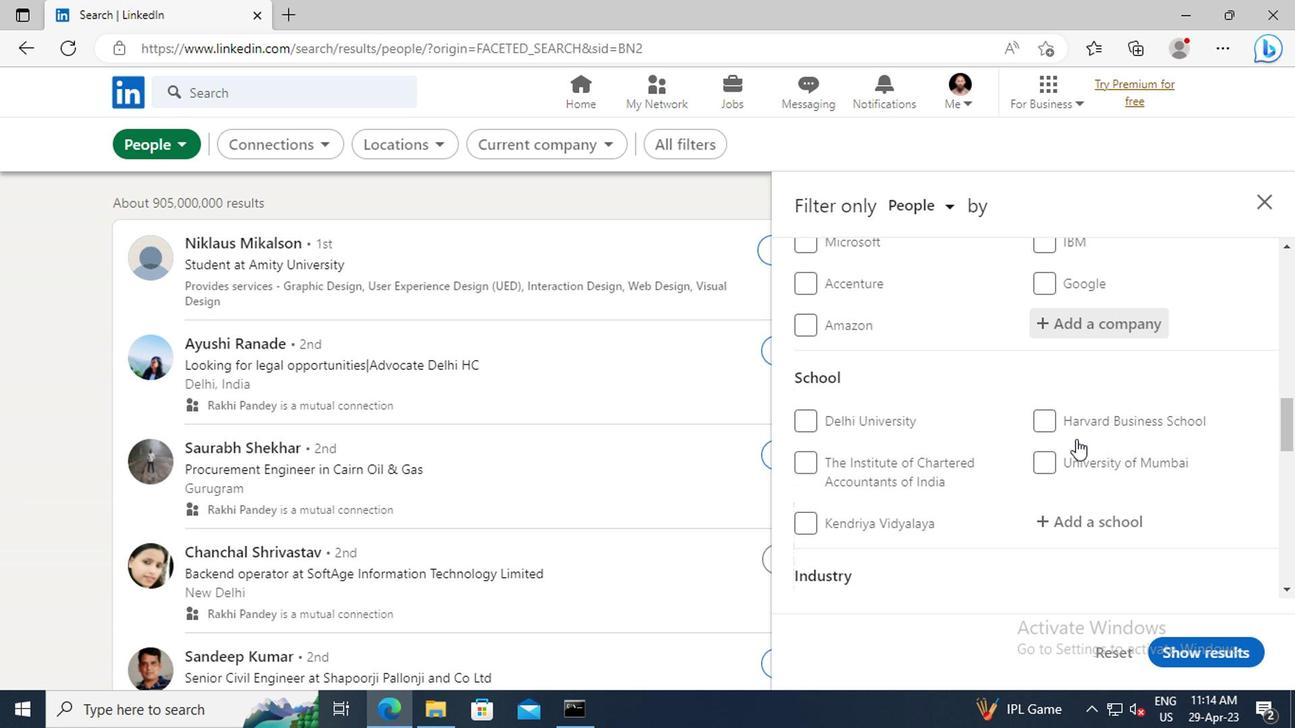 
Action: Mouse scrolled (896, 442) with delta (0, 0)
Screenshot: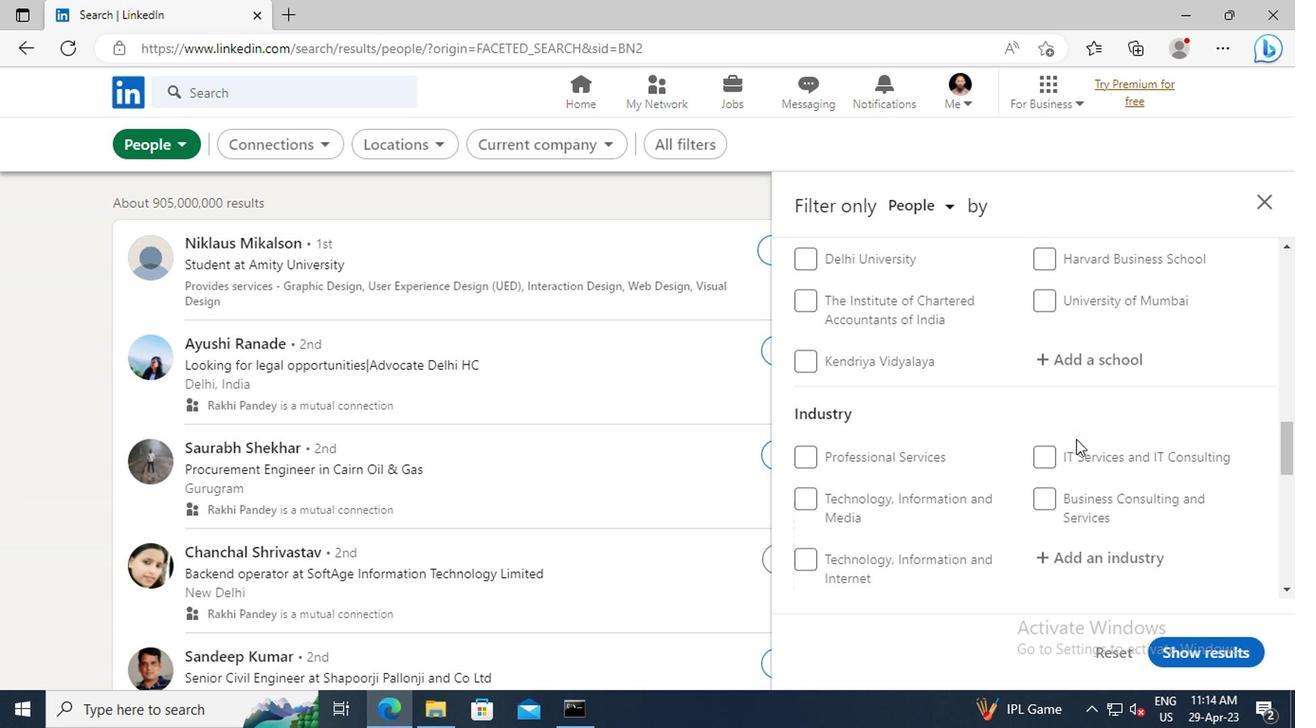 
Action: Mouse scrolled (896, 442) with delta (0, 0)
Screenshot: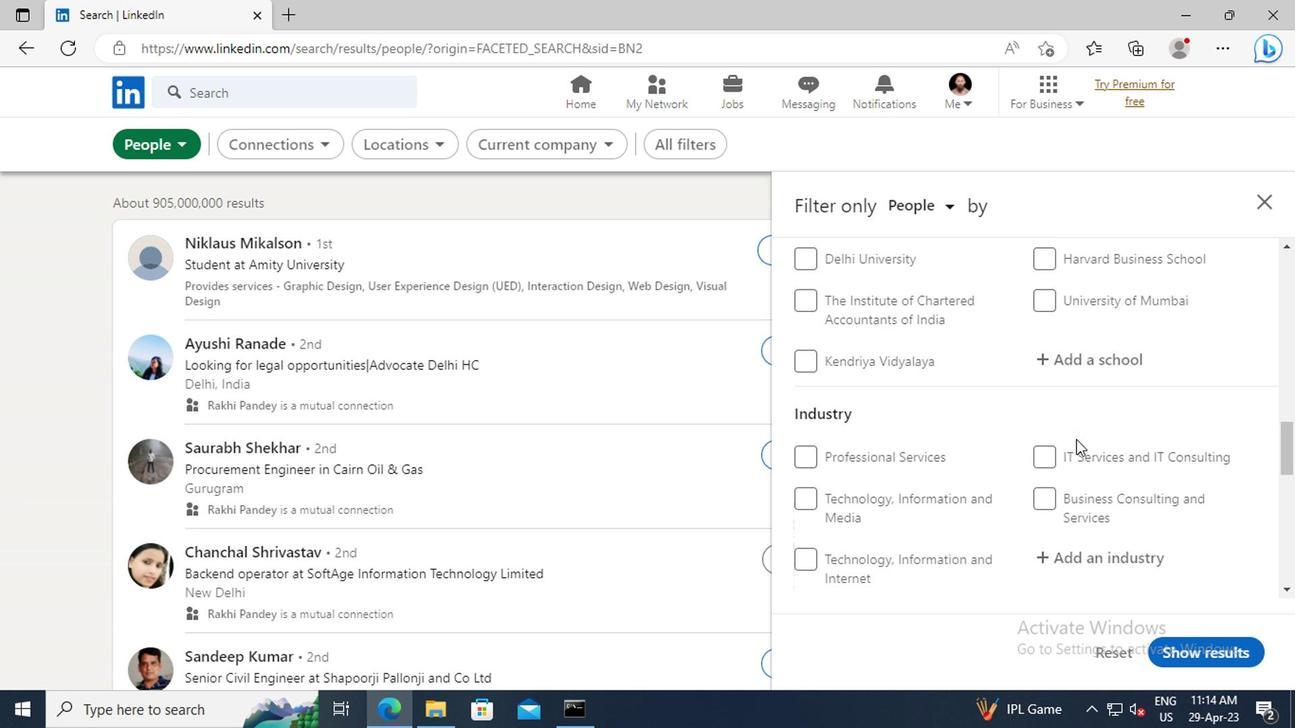 
Action: Mouse scrolled (896, 442) with delta (0, 0)
Screenshot: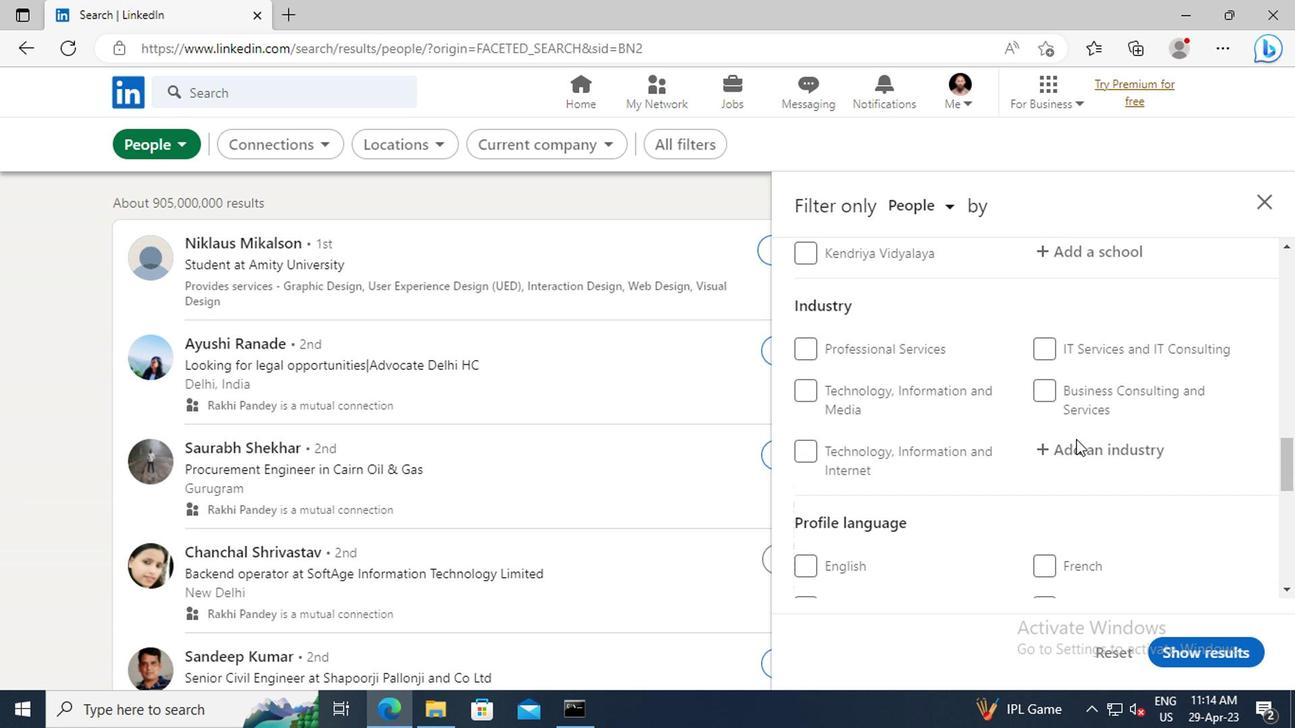 
Action: Mouse scrolled (896, 442) with delta (0, 0)
Screenshot: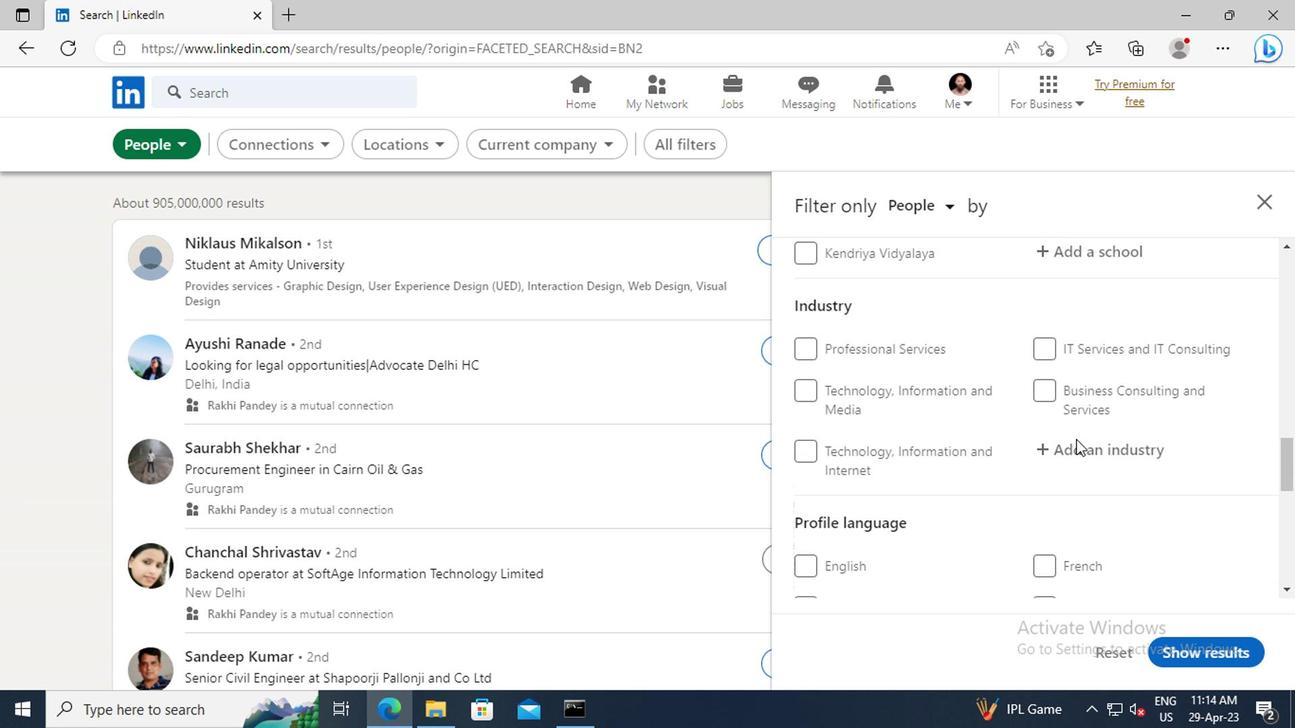 
Action: Mouse moved to (706, 454)
Screenshot: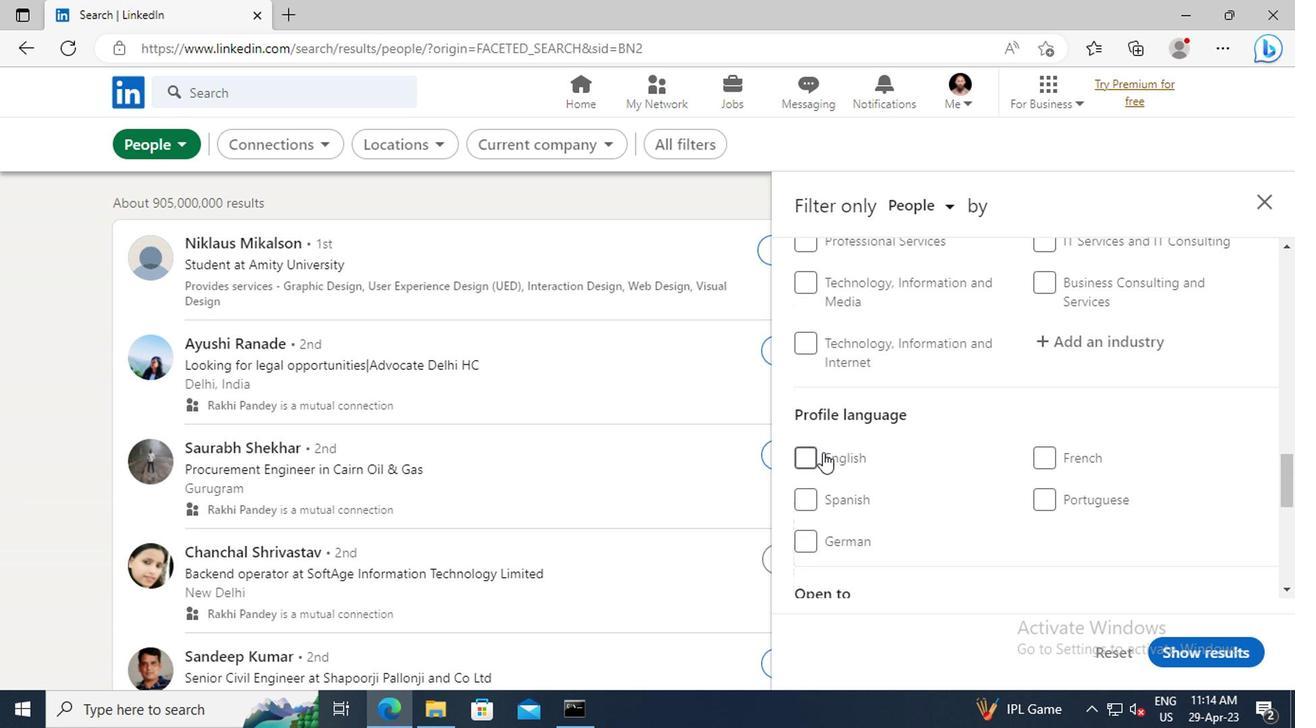 
Action: Mouse pressed left at (706, 454)
Screenshot: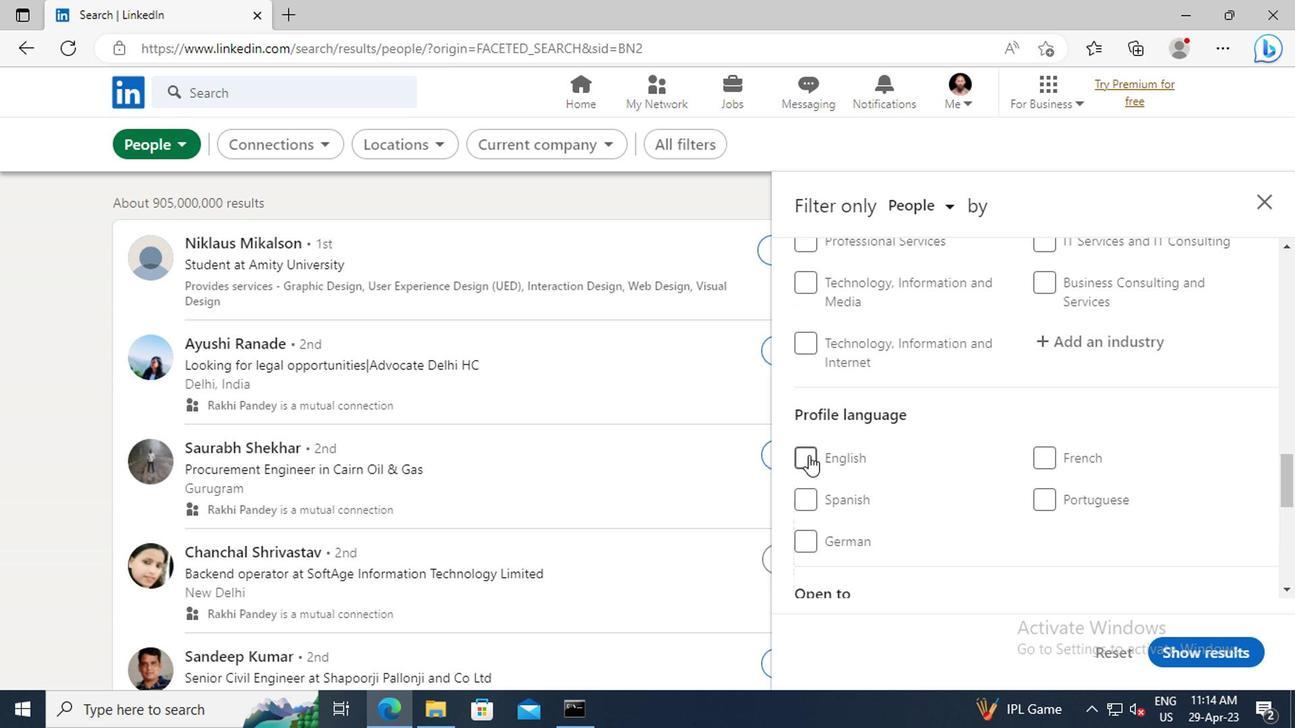 
Action: Mouse moved to (862, 447)
Screenshot: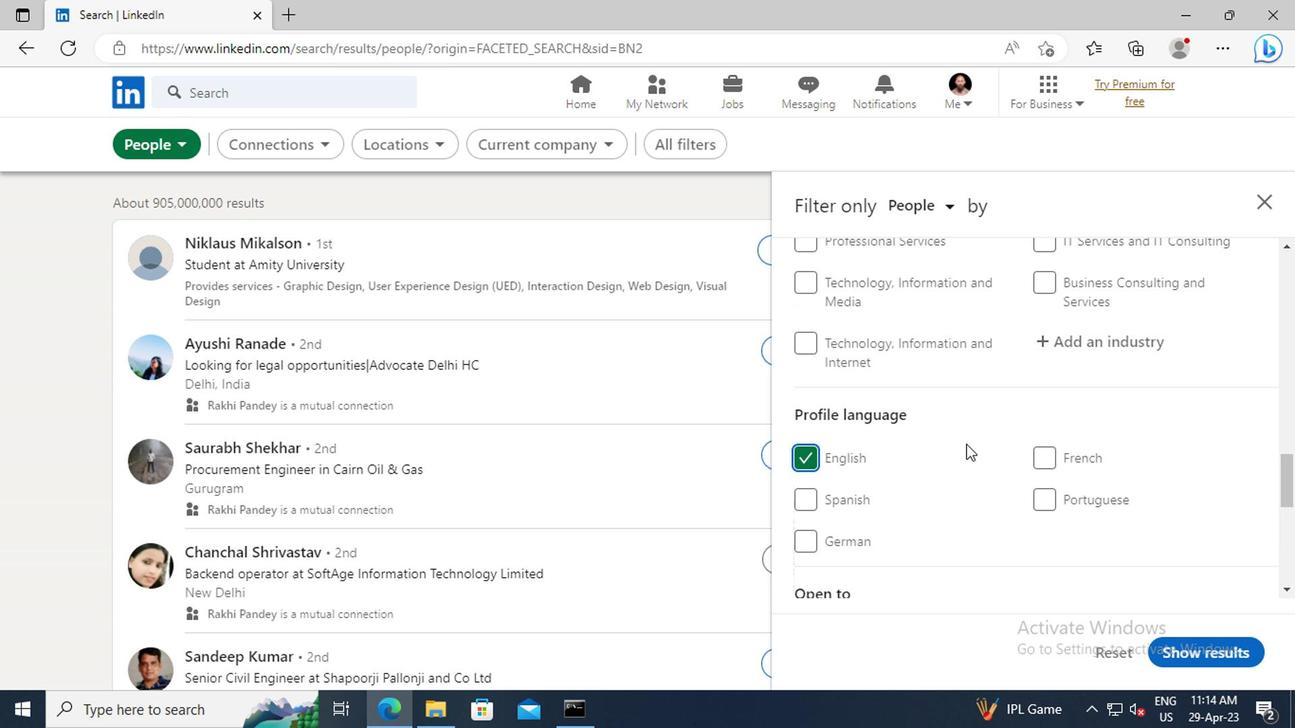 
Action: Mouse scrolled (862, 447) with delta (0, 0)
Screenshot: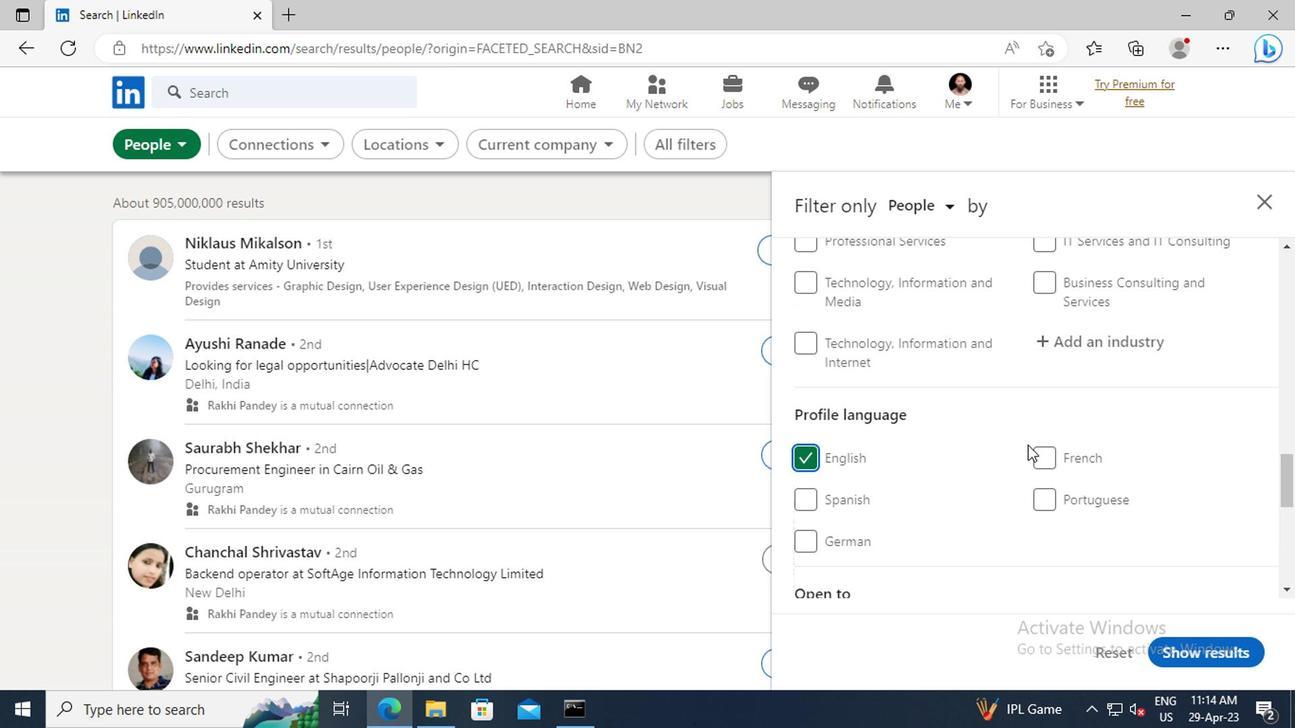 
Action: Mouse scrolled (862, 447) with delta (0, 0)
Screenshot: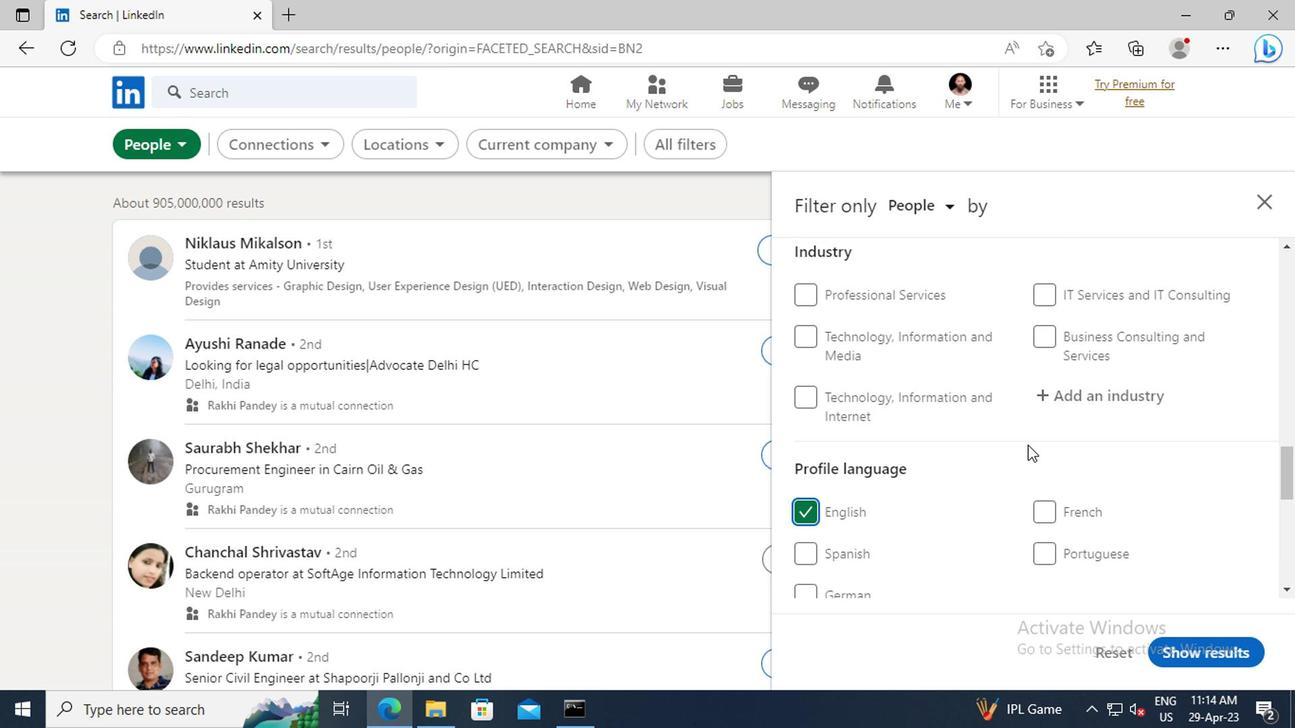 
Action: Mouse scrolled (862, 447) with delta (0, 0)
Screenshot: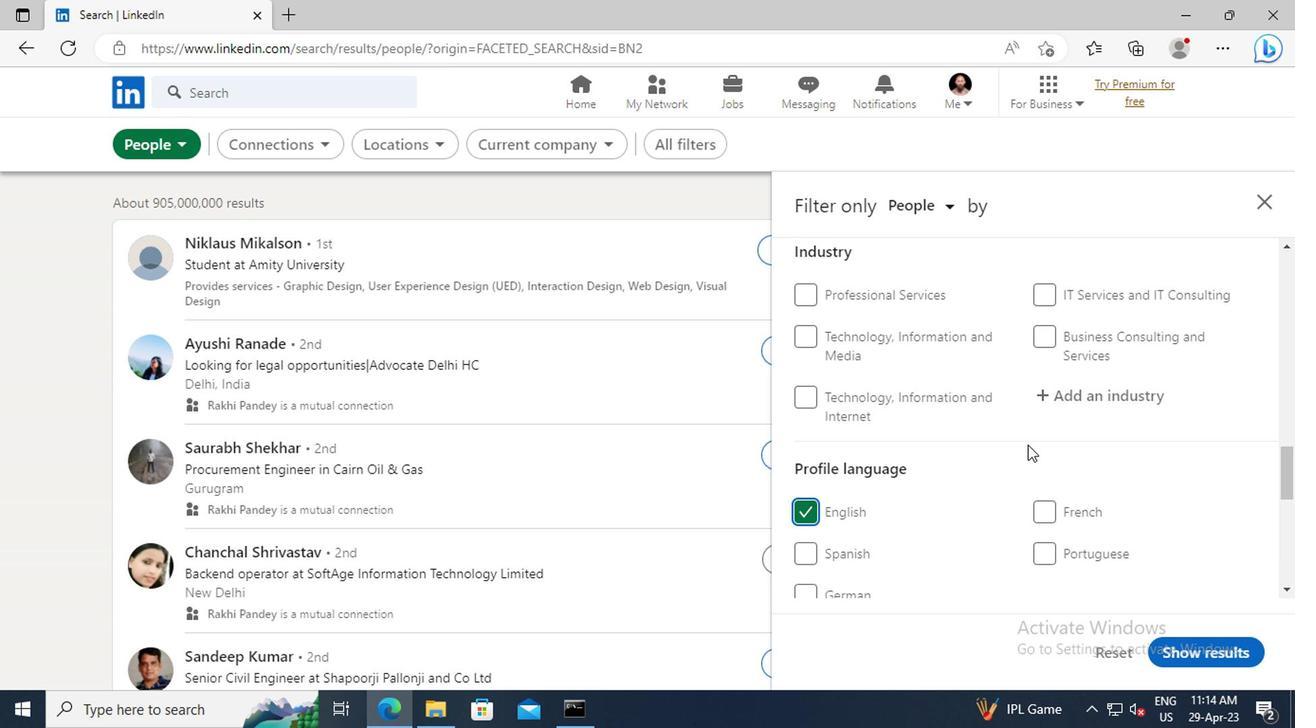 
Action: Mouse scrolled (862, 447) with delta (0, 0)
Screenshot: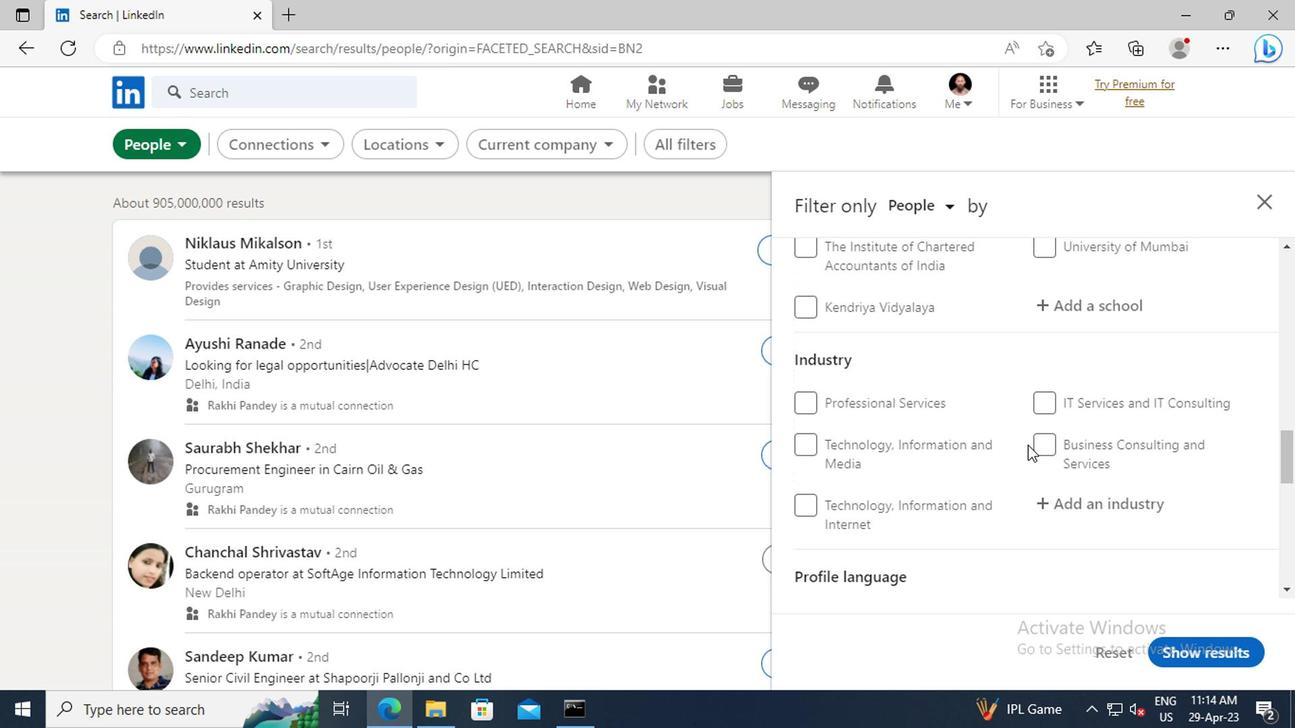 
Action: Mouse scrolled (862, 447) with delta (0, 0)
Screenshot: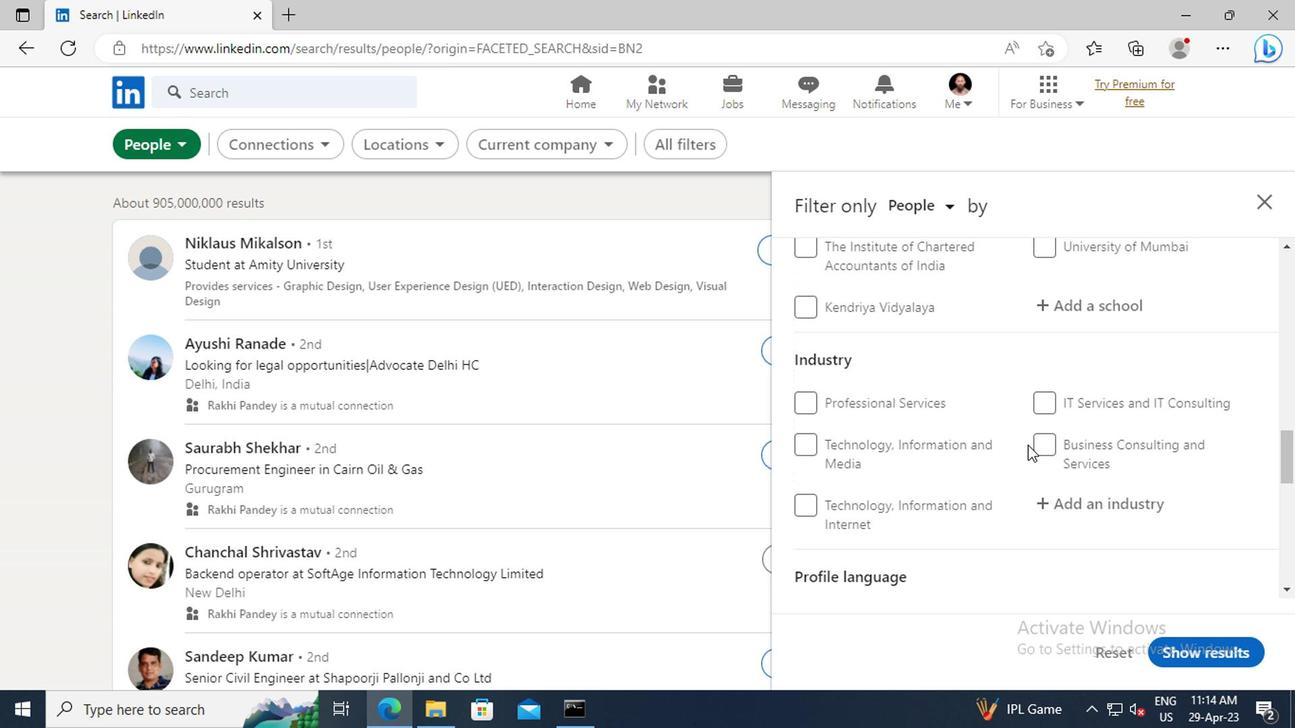 
Action: Mouse scrolled (862, 447) with delta (0, 0)
Screenshot: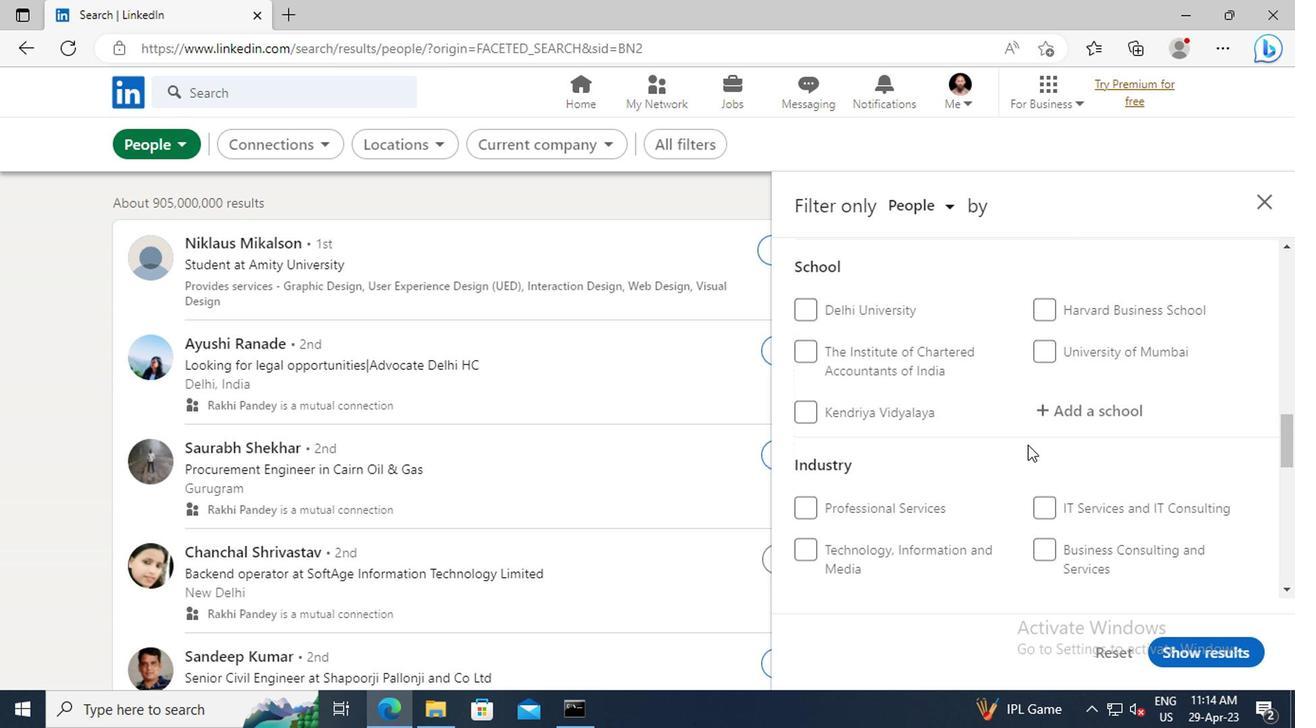 
Action: Mouse scrolled (862, 447) with delta (0, 0)
Screenshot: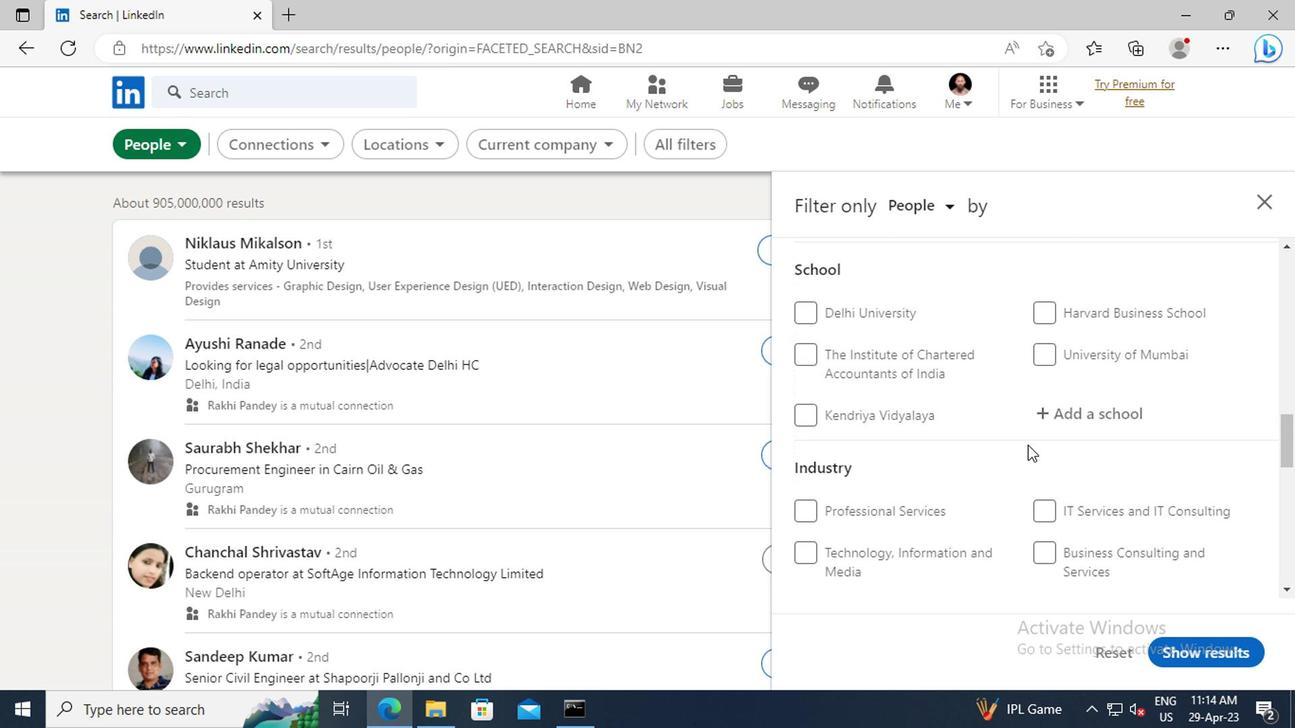 
Action: Mouse scrolled (862, 447) with delta (0, 0)
Screenshot: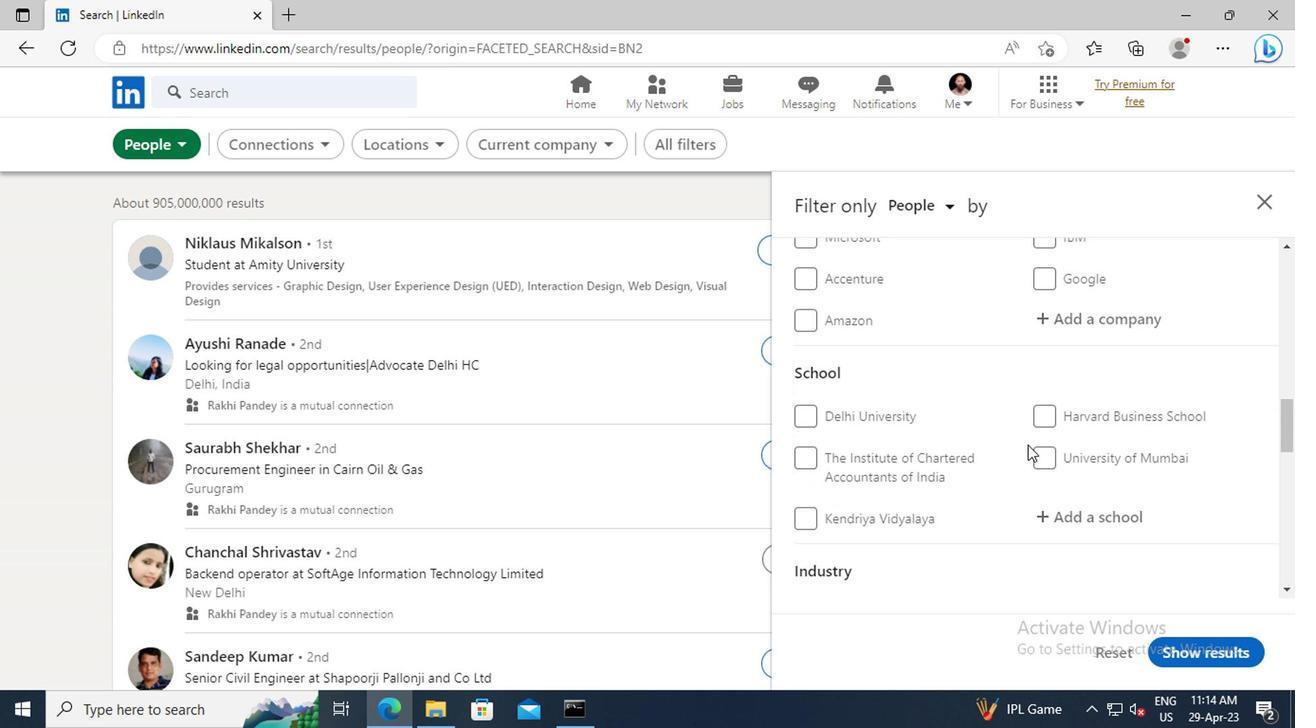 
Action: Mouse scrolled (862, 447) with delta (0, 0)
Screenshot: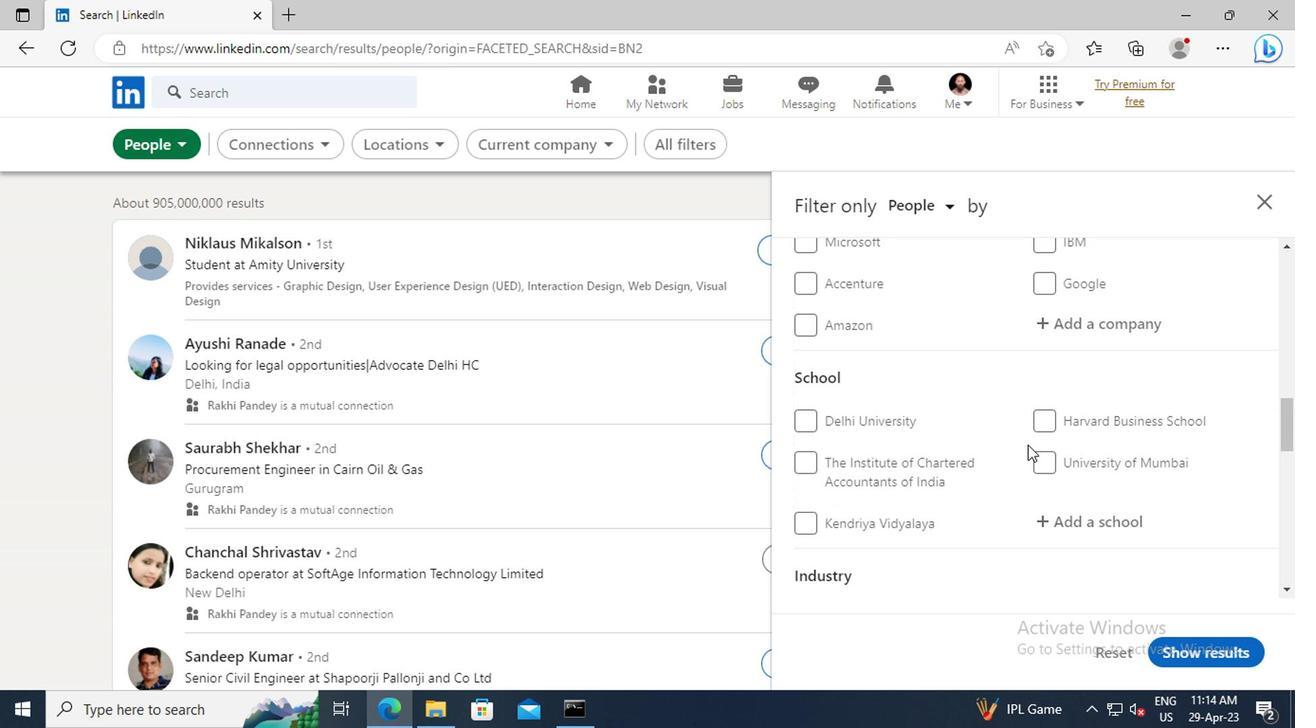 
Action: Mouse scrolled (862, 447) with delta (0, 0)
Screenshot: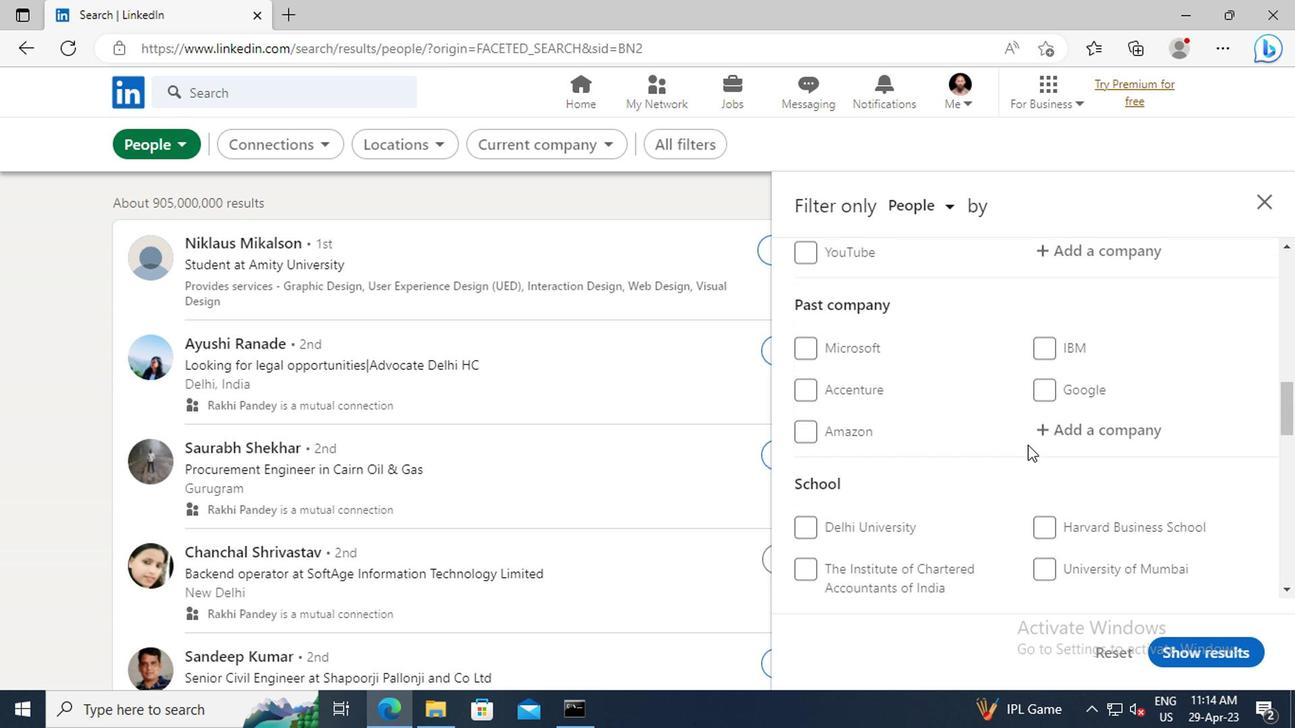 
Action: Mouse scrolled (862, 447) with delta (0, 0)
Screenshot: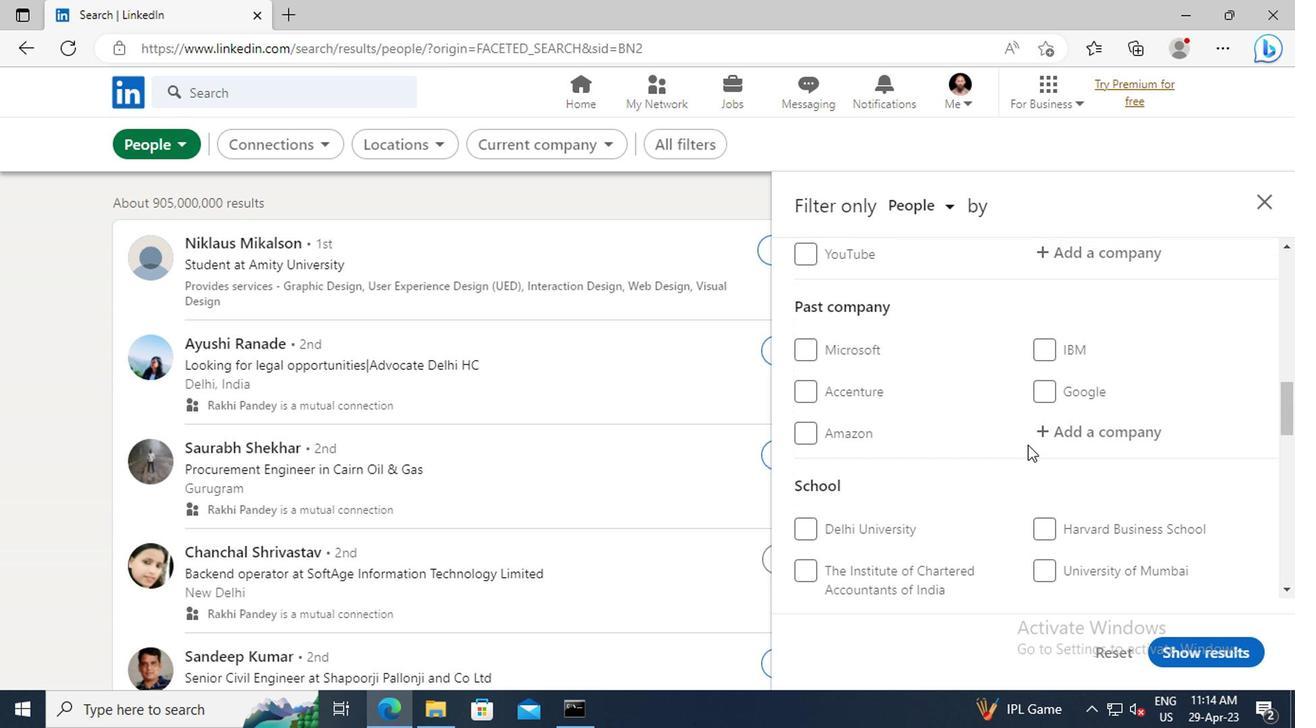 
Action: Mouse scrolled (862, 447) with delta (0, 0)
Screenshot: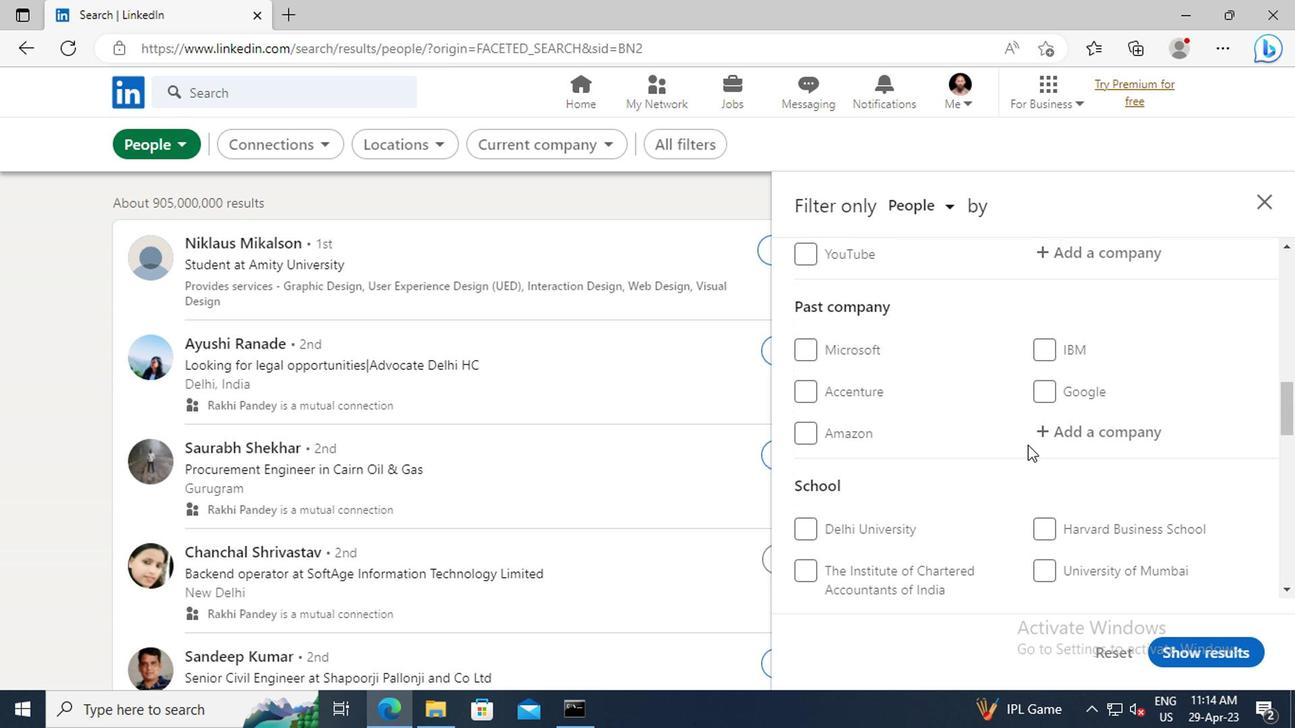 
Action: Mouse moved to (881, 428)
Screenshot: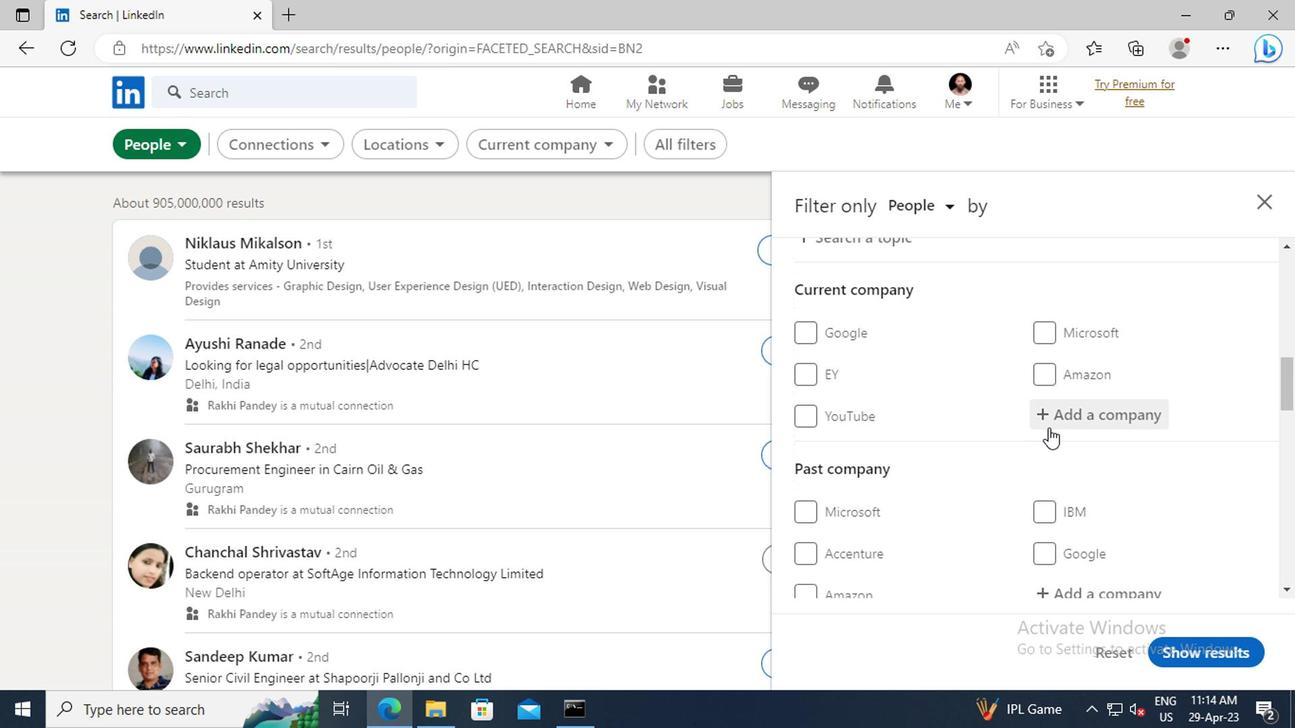 
Action: Mouse pressed left at (881, 428)
Screenshot: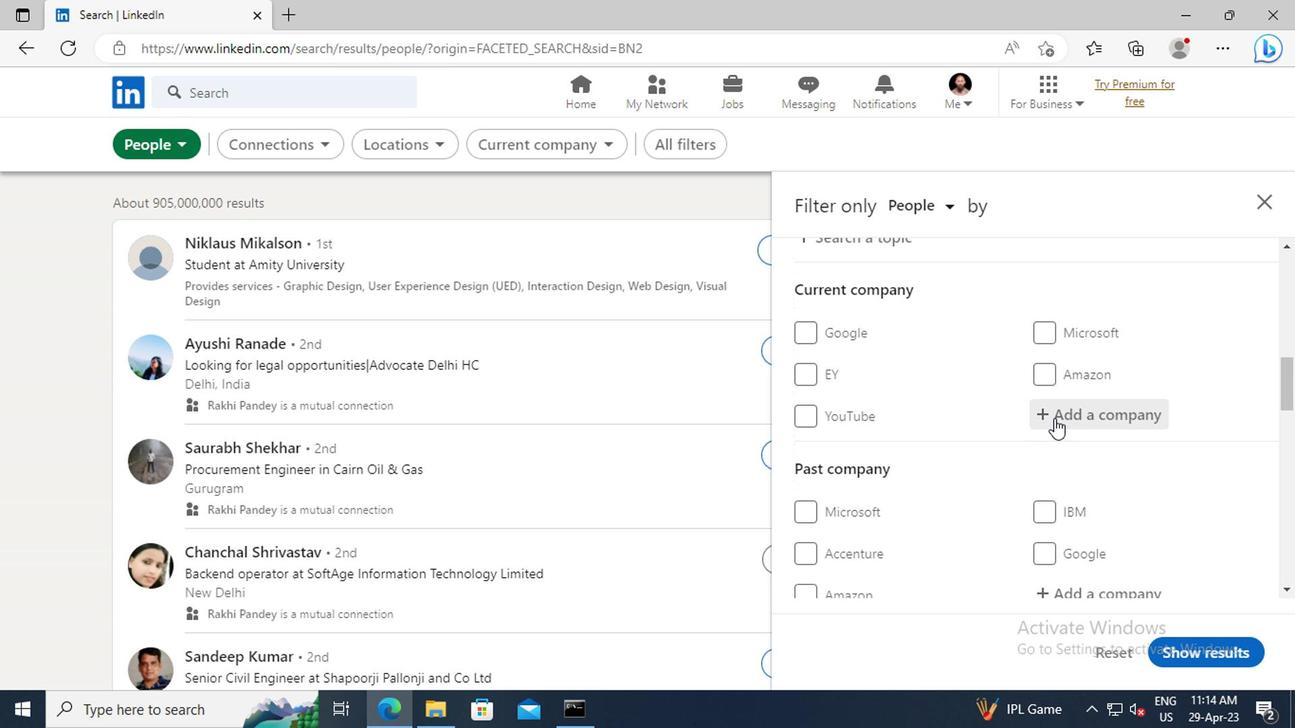 
Action: Mouse moved to (881, 427)
Screenshot: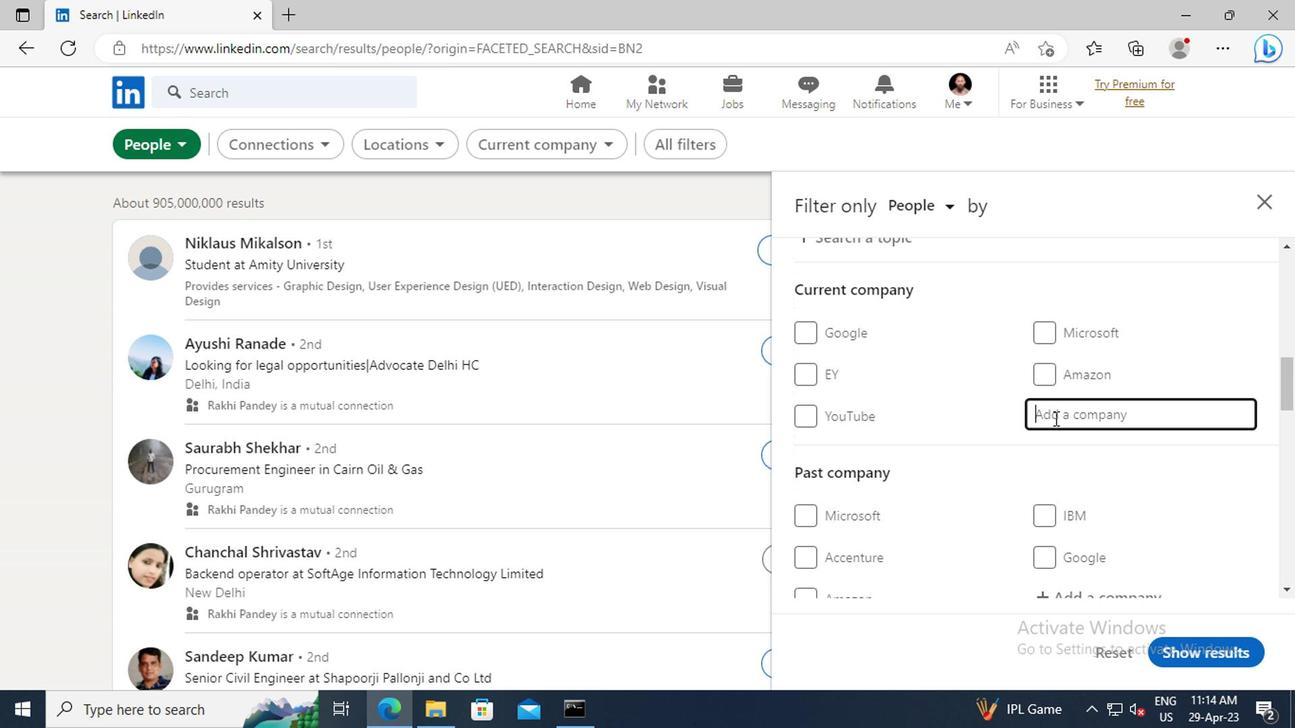 
Action: Key pressed <Key.shift>DI
Screenshot: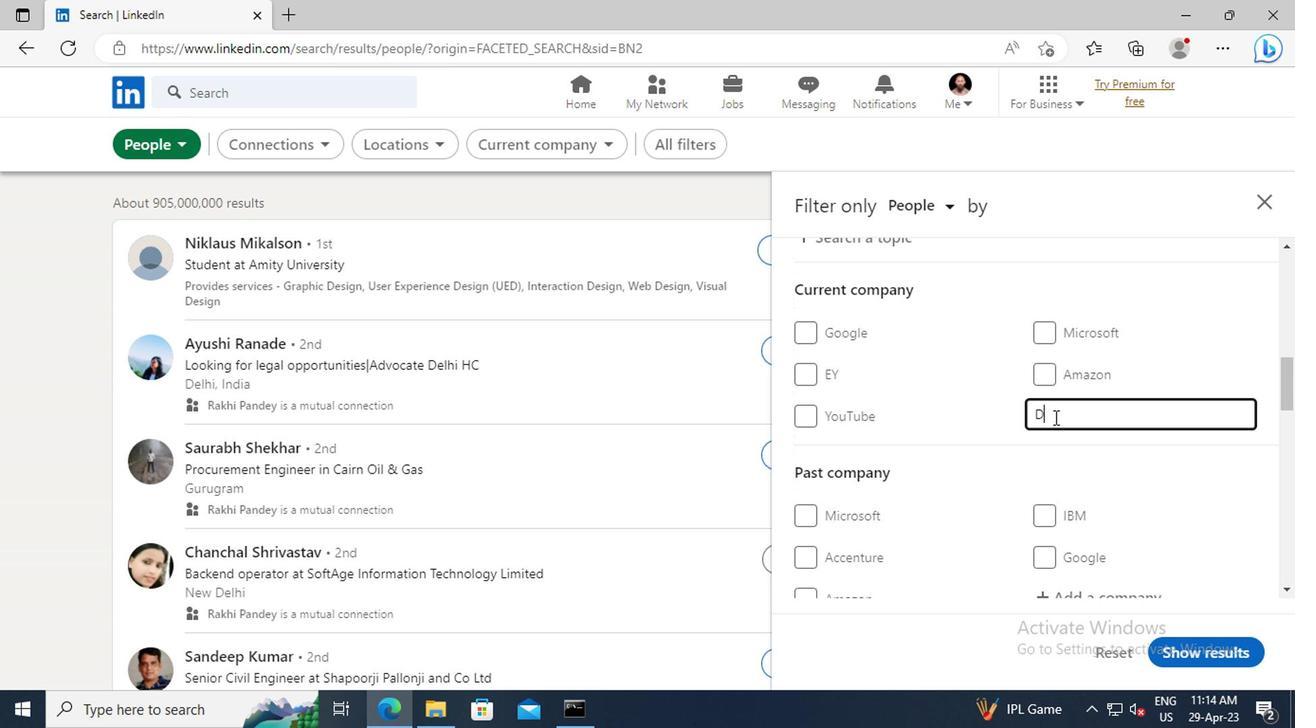 
Action: Mouse moved to (881, 427)
Screenshot: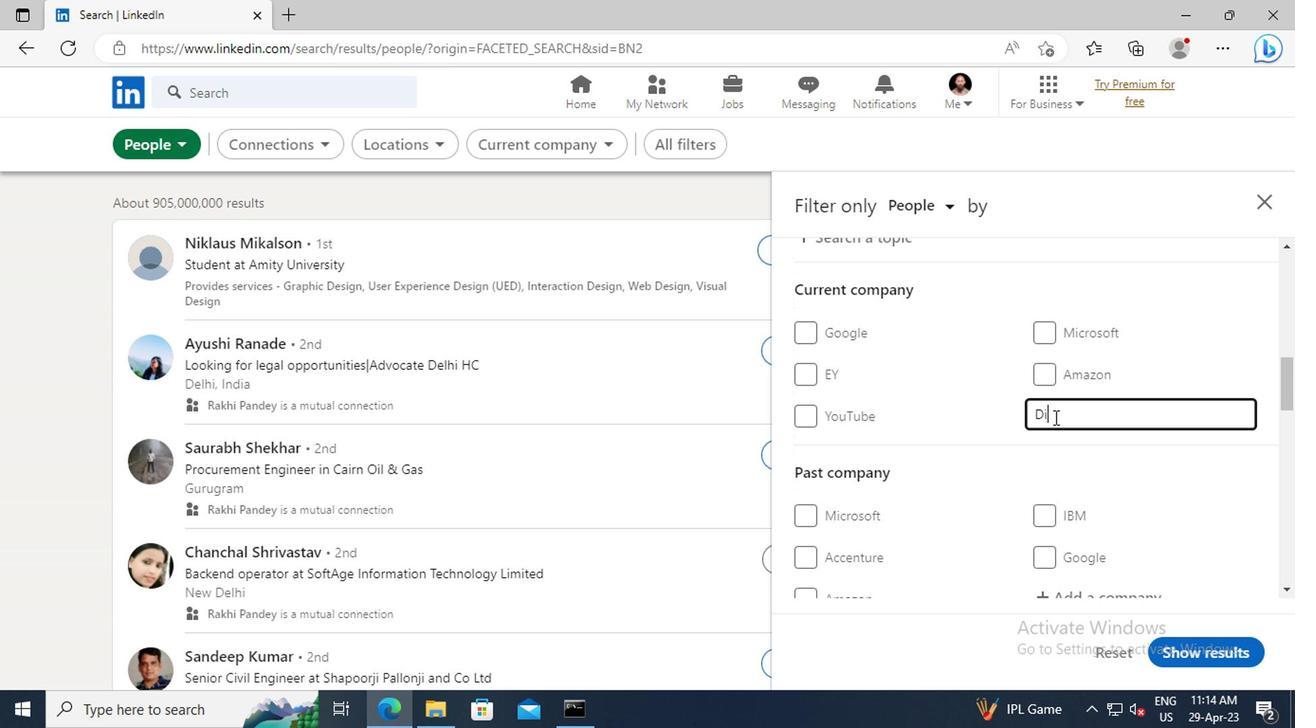 
Action: Key pressed RECTI
Screenshot: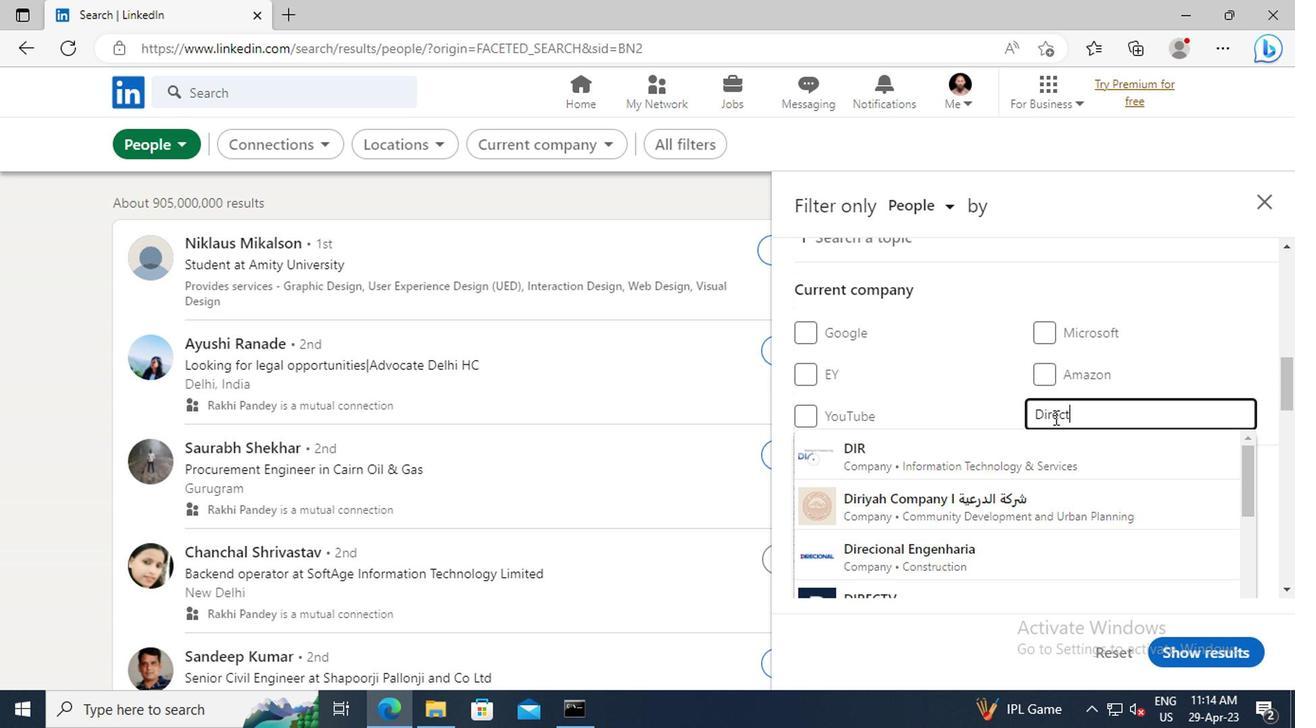 
Action: Mouse moved to (885, 450)
Screenshot: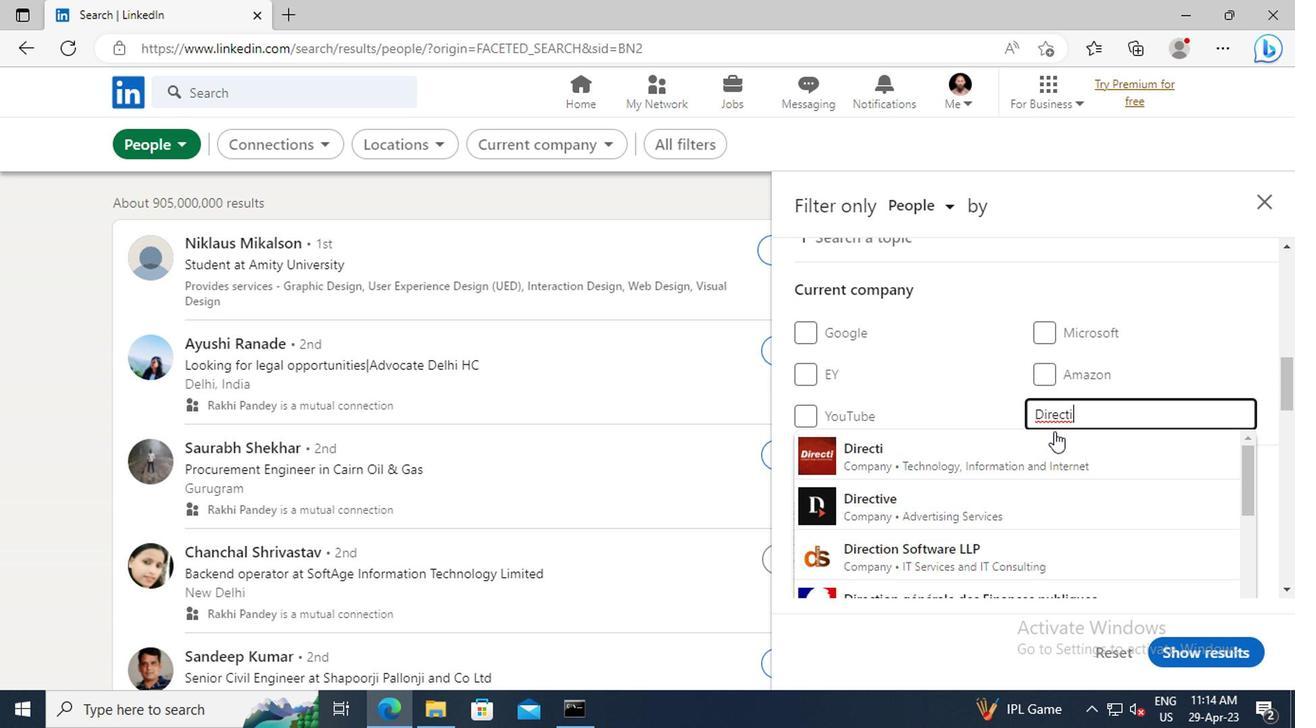 
Action: Mouse pressed left at (885, 450)
Screenshot: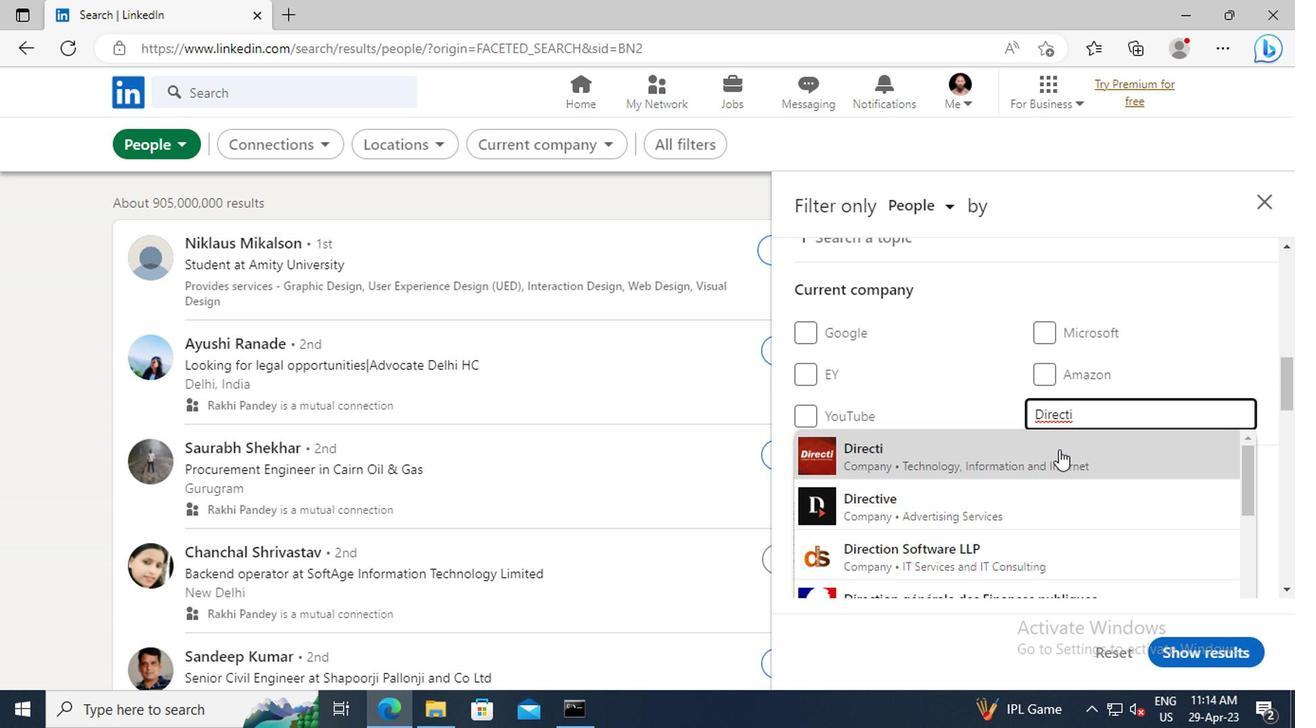 
Action: Mouse scrolled (885, 449) with delta (0, 0)
Screenshot: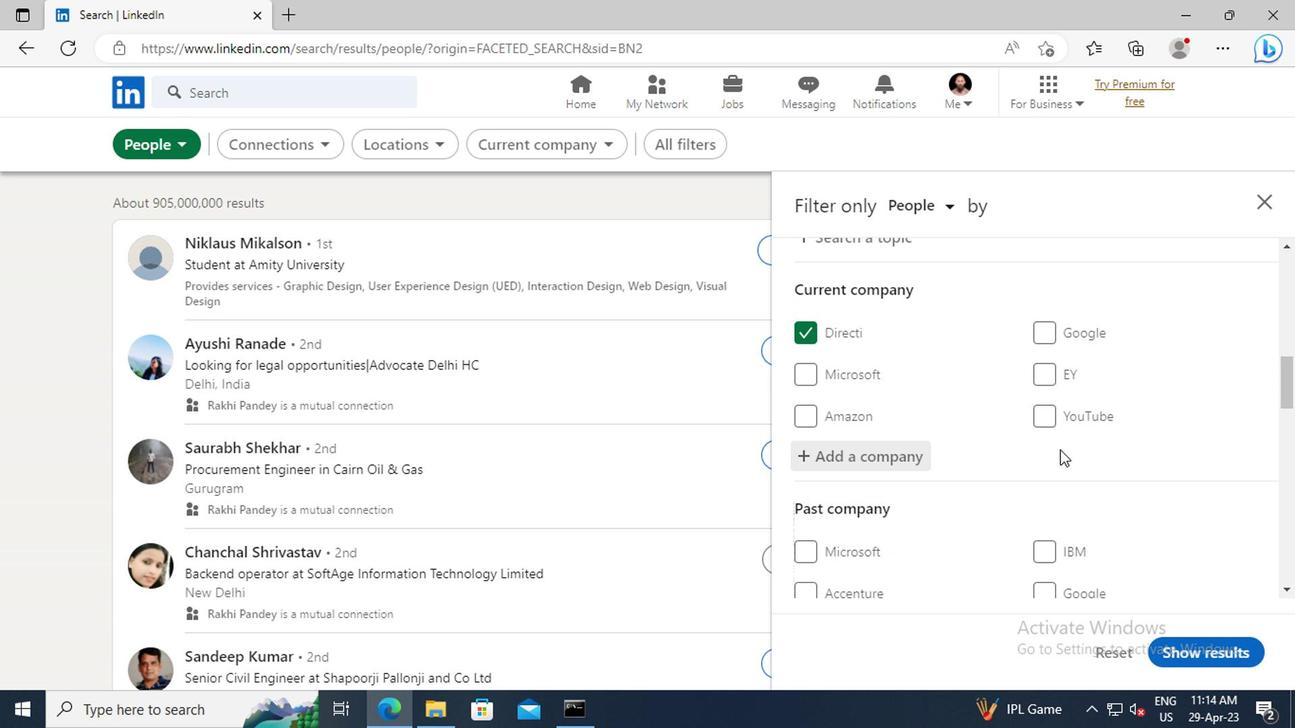 
Action: Mouse scrolled (885, 449) with delta (0, 0)
Screenshot: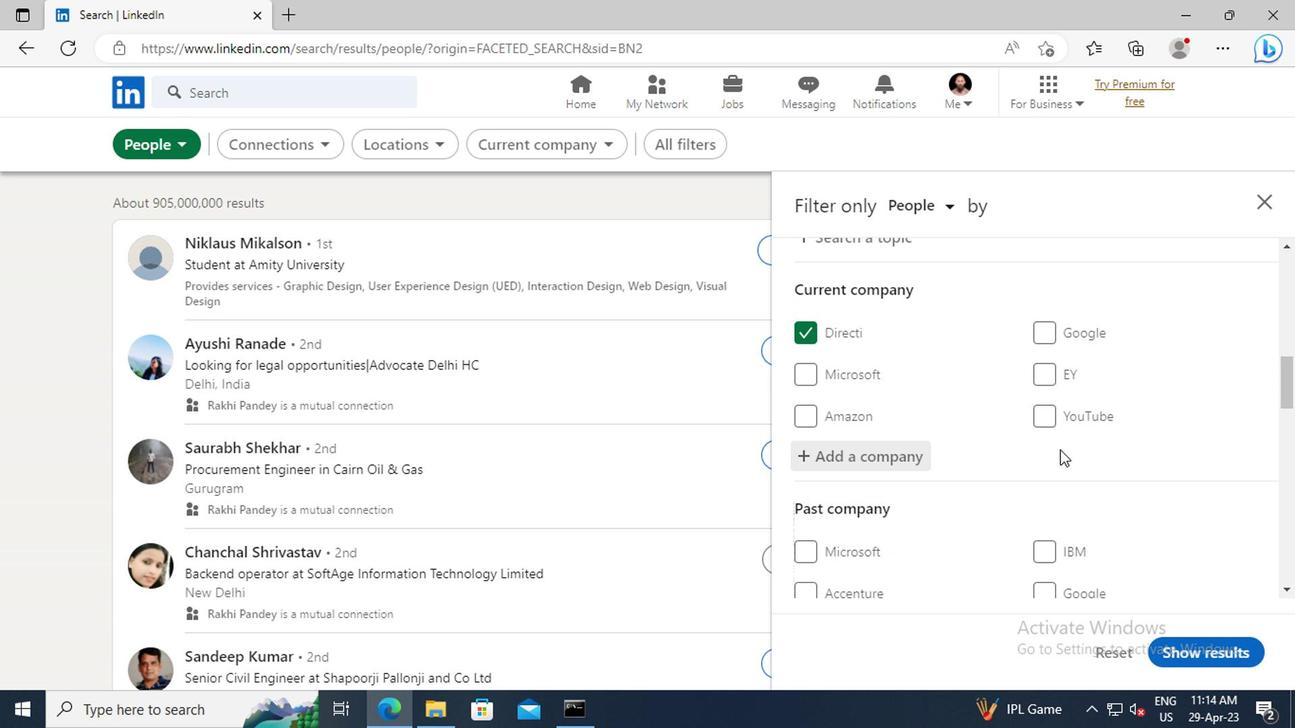 
Action: Mouse scrolled (885, 449) with delta (0, 0)
Screenshot: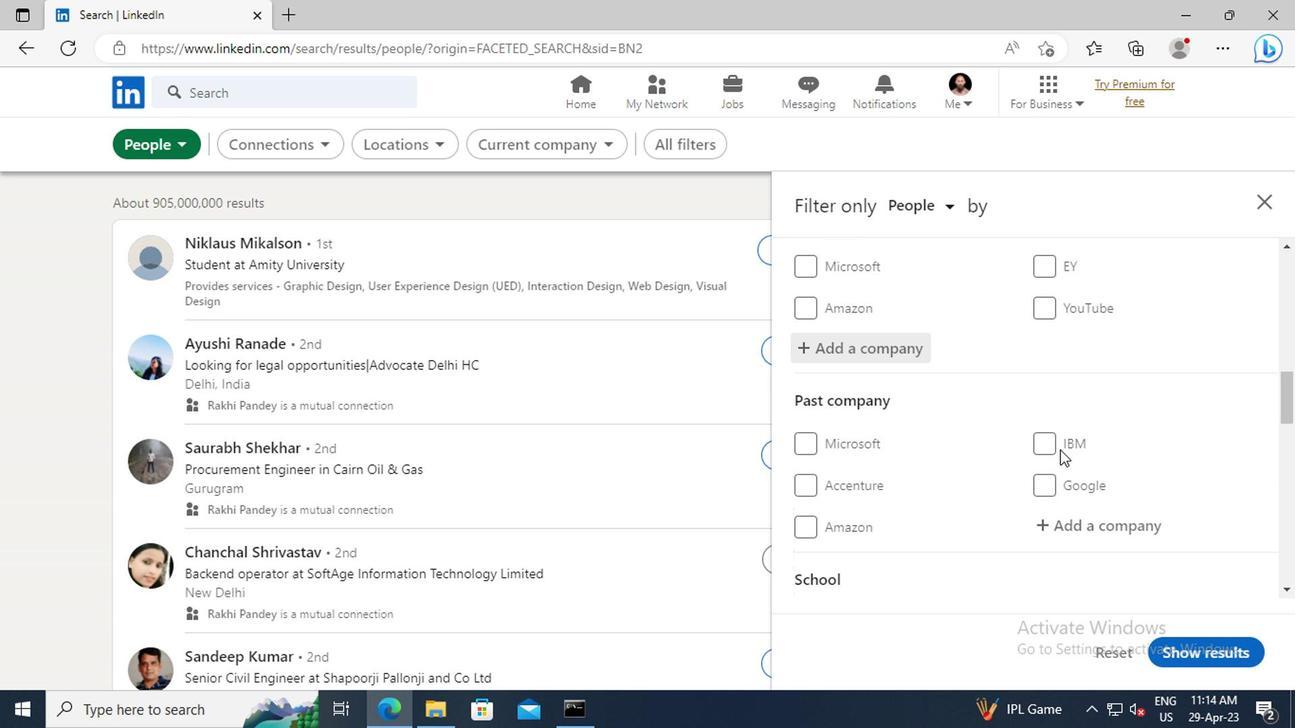 
Action: Mouse scrolled (885, 449) with delta (0, 0)
Screenshot: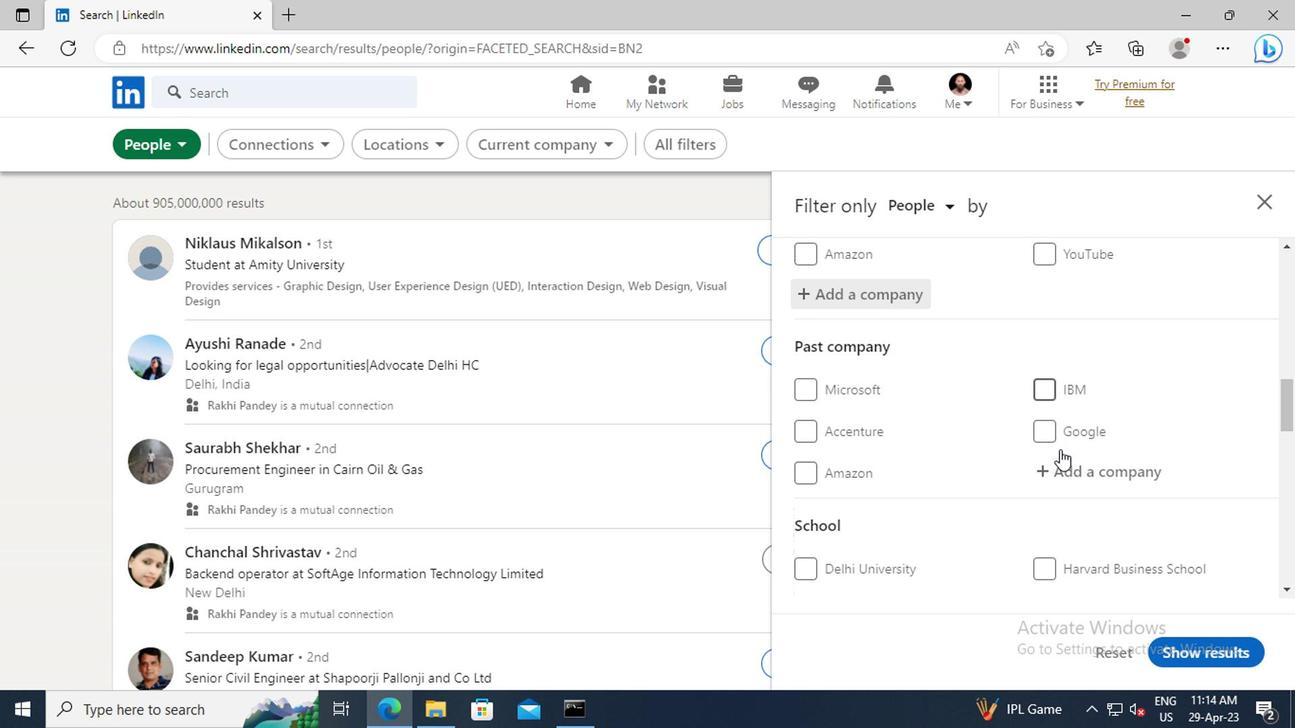
Action: Mouse scrolled (885, 449) with delta (0, 0)
Screenshot: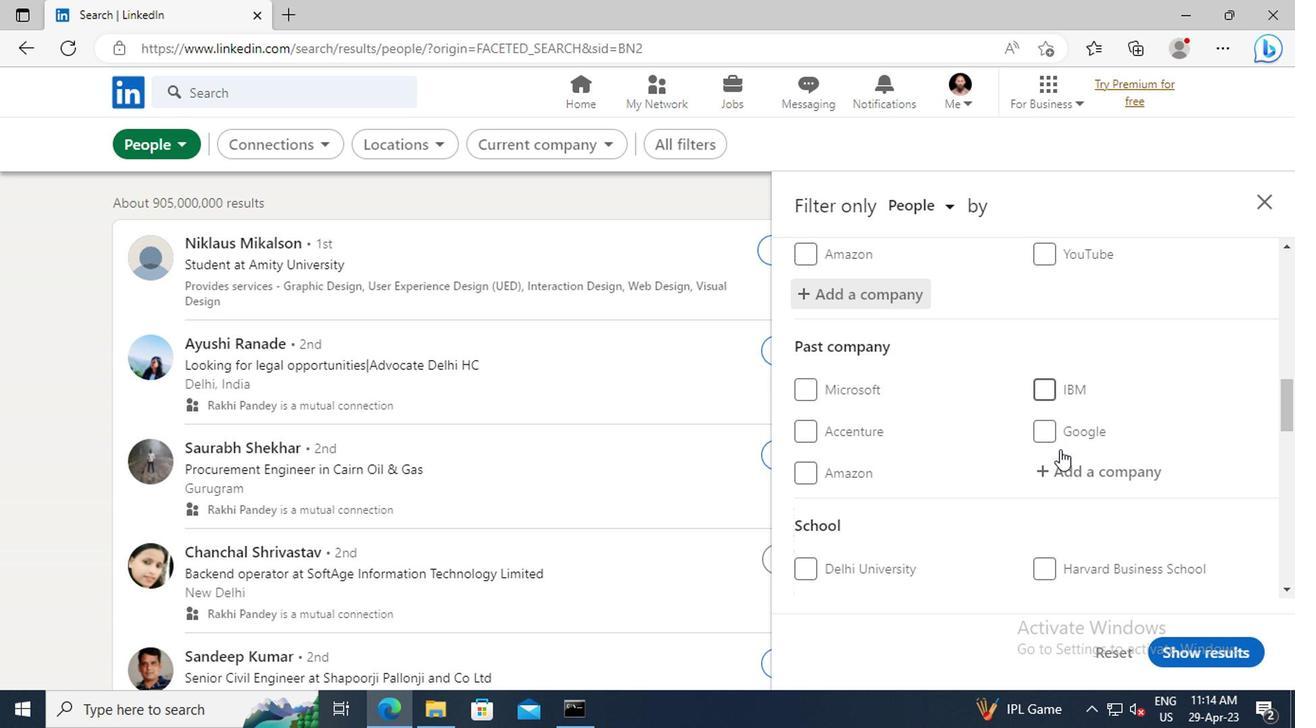 
Action: Mouse scrolled (885, 449) with delta (0, 0)
Screenshot: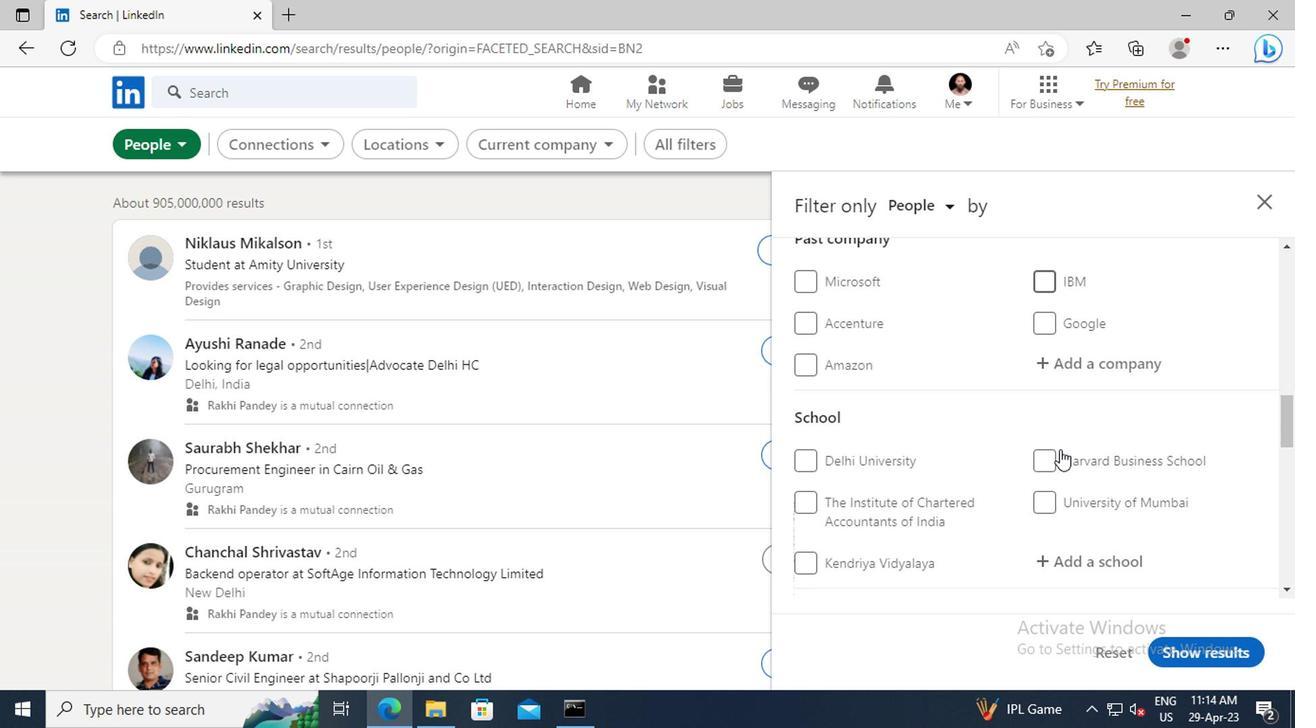 
Action: Mouse scrolled (885, 449) with delta (0, 0)
Screenshot: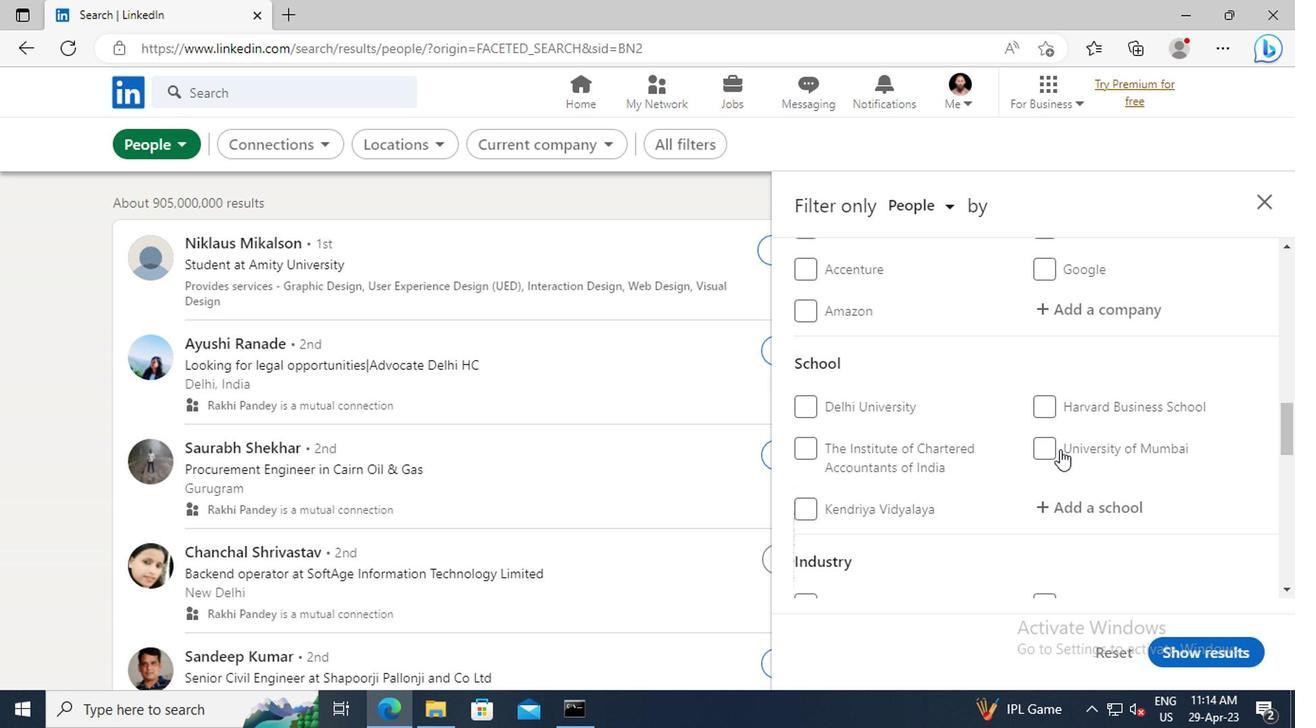 
Action: Mouse scrolled (885, 449) with delta (0, 0)
Screenshot: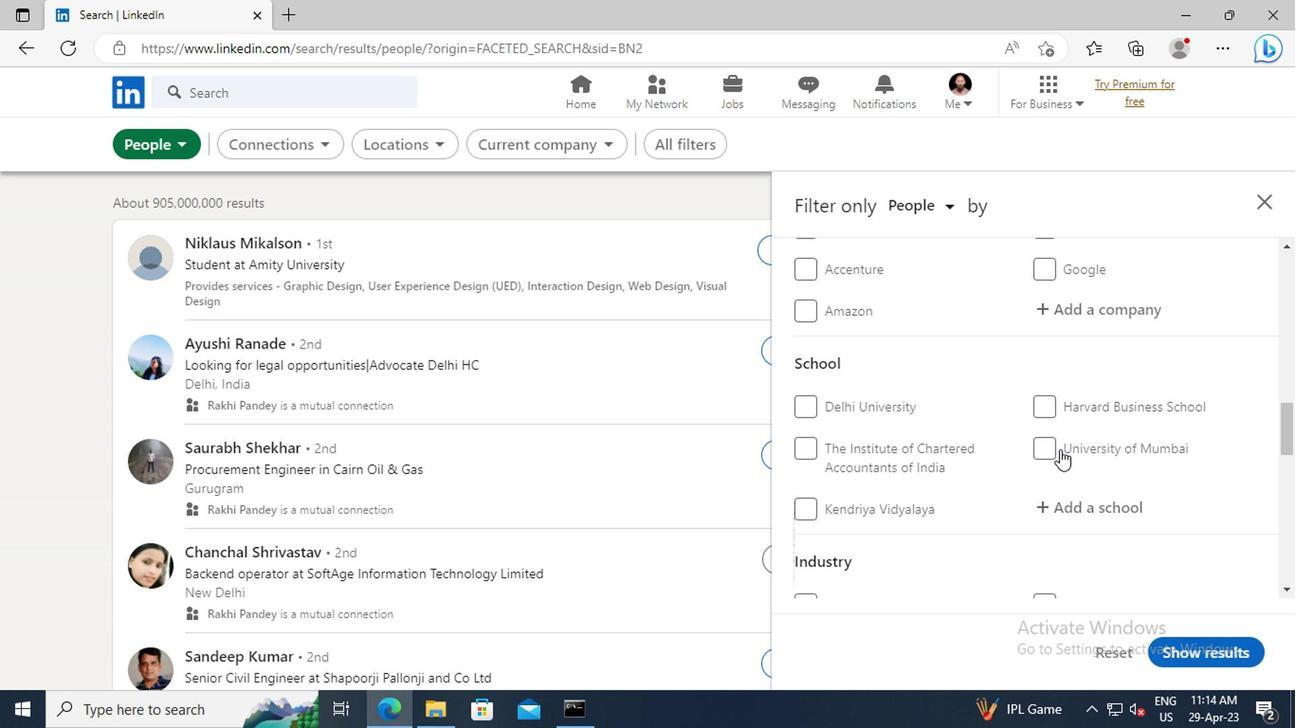 
Action: Mouse moved to (881, 418)
Screenshot: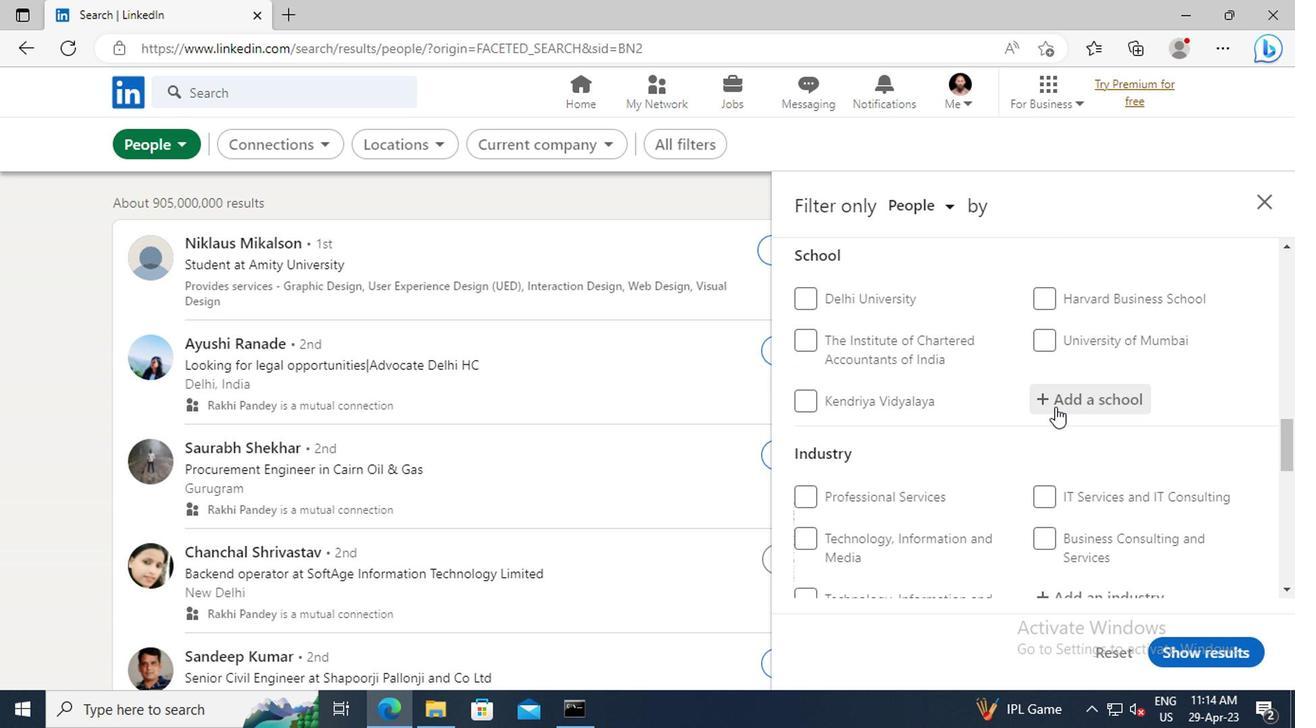 
Action: Mouse pressed left at (881, 418)
Screenshot: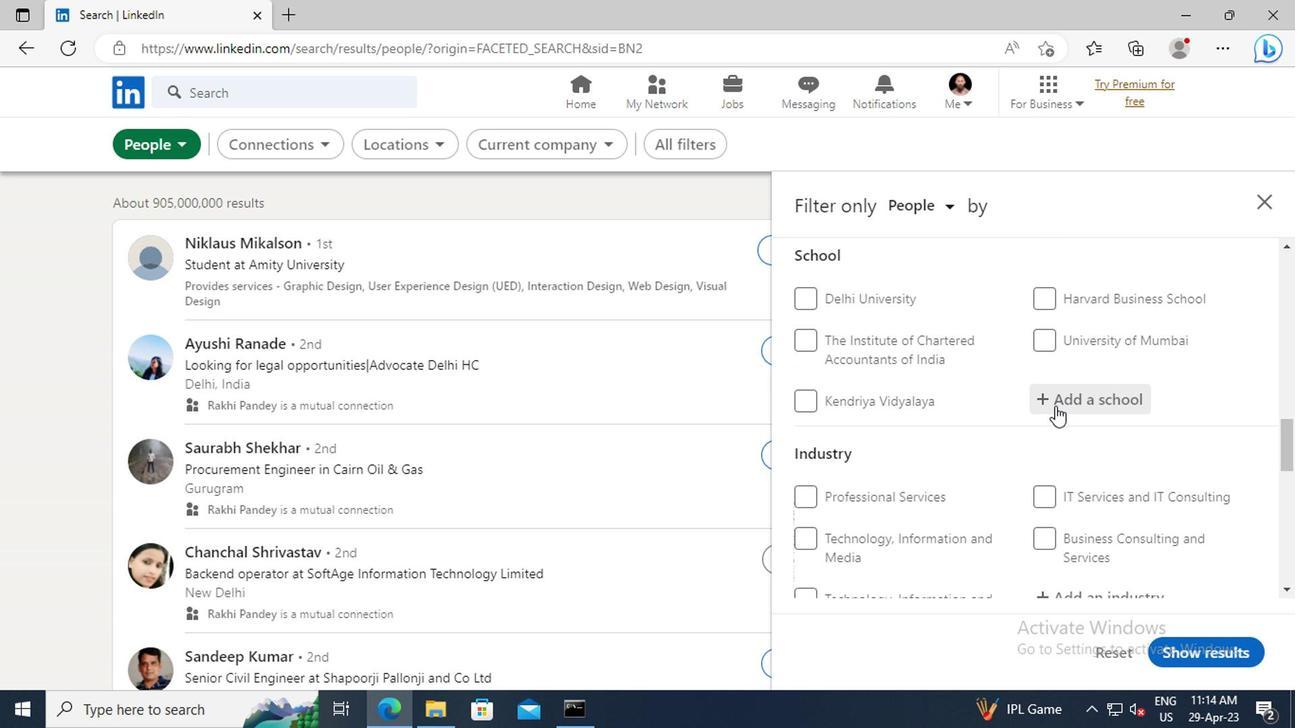 
Action: Key pressed <Key.shift>UNIVERSITY<Key.space>OF<Key.space><Key.shift>MYSORE
Screenshot: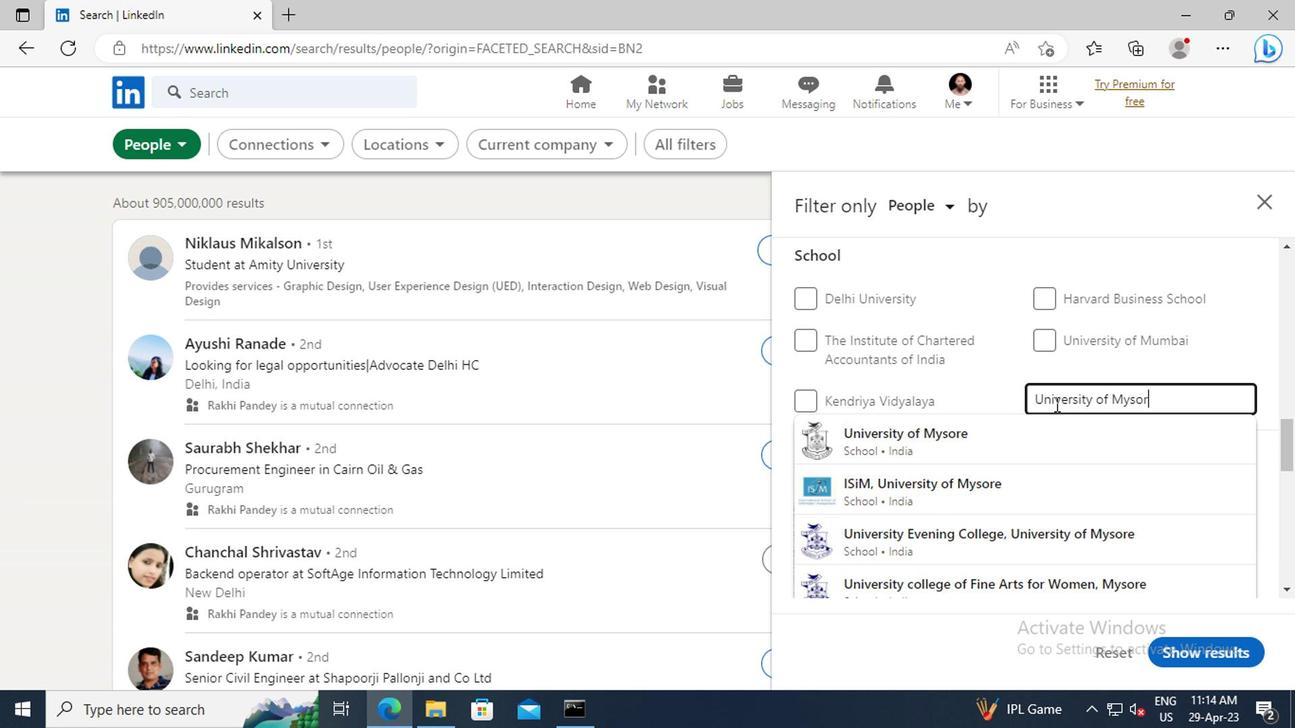 
Action: Mouse moved to (881, 440)
Screenshot: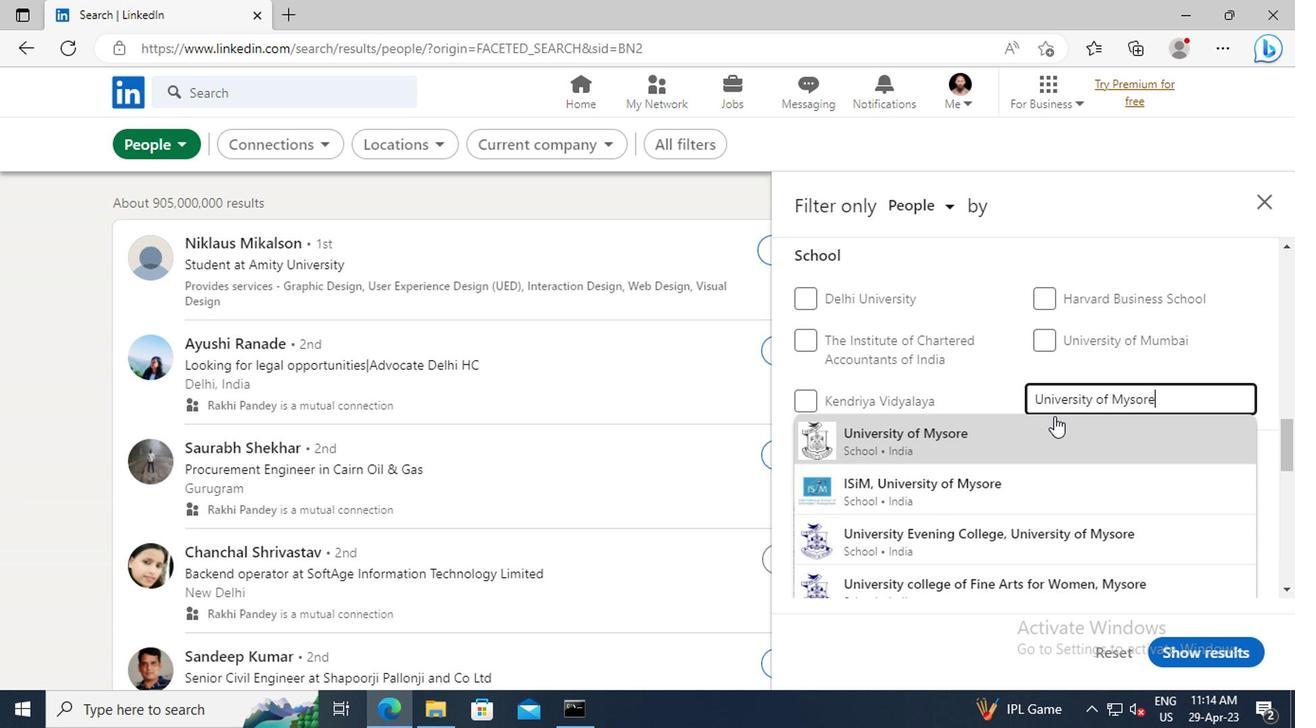 
Action: Mouse pressed left at (881, 440)
Screenshot: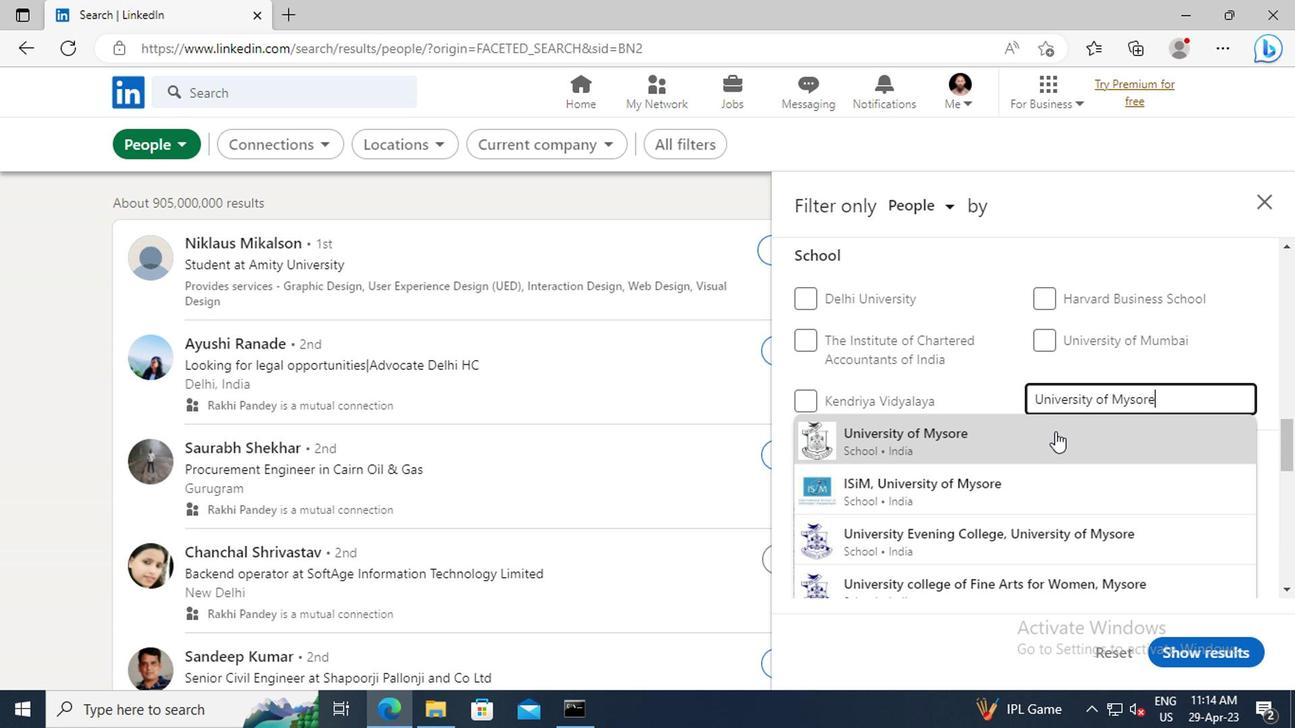 
Action: Mouse scrolled (881, 439) with delta (0, 0)
Screenshot: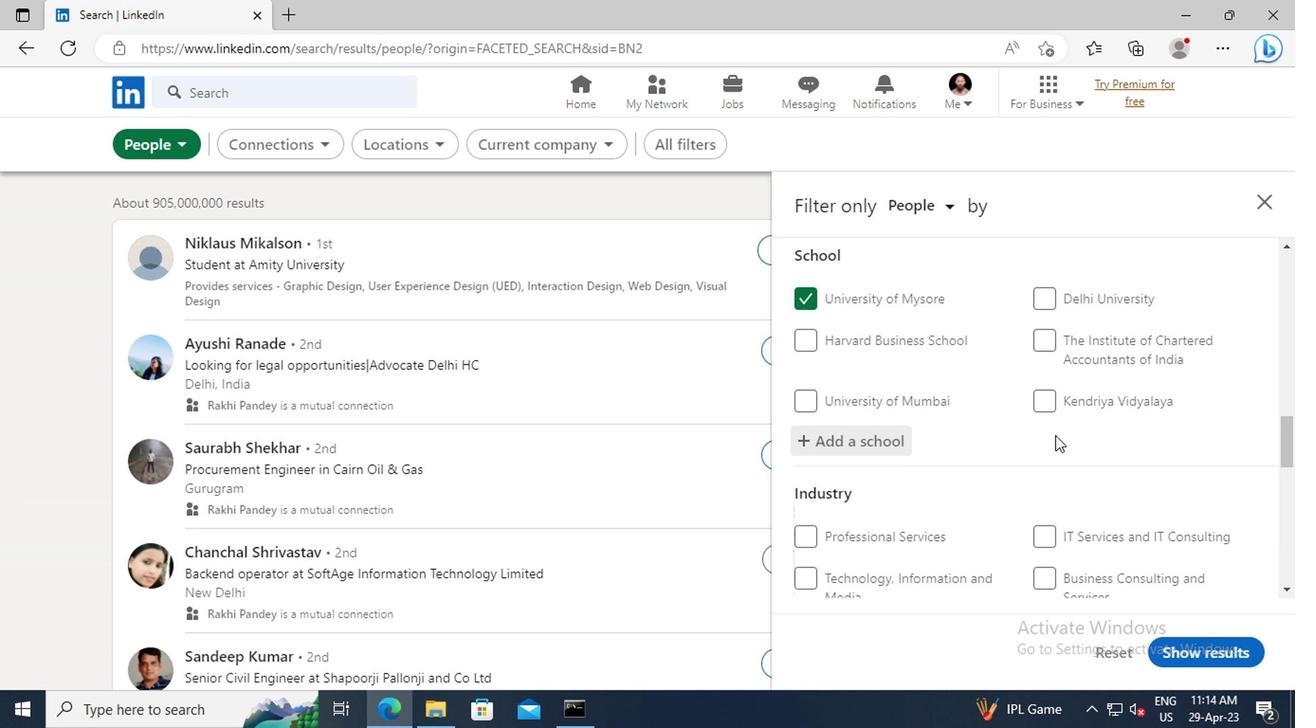 
Action: Mouse scrolled (881, 439) with delta (0, 0)
Screenshot: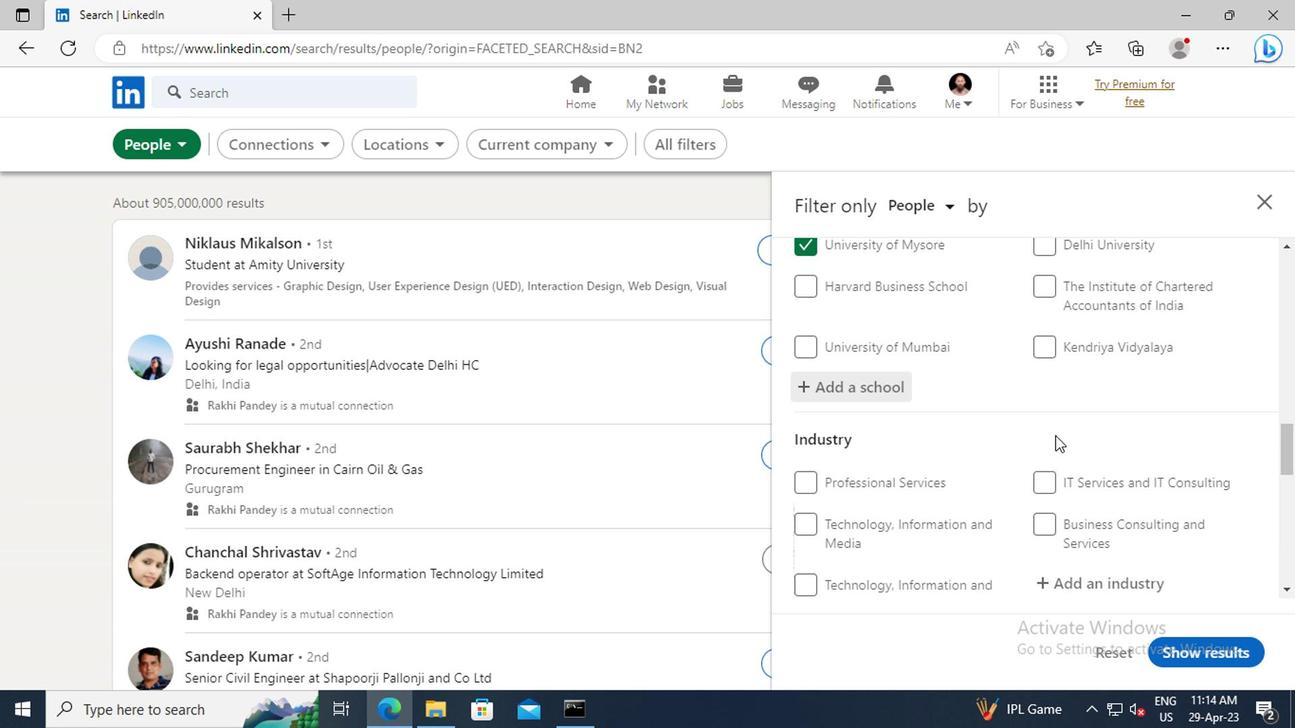 
Action: Mouse scrolled (881, 439) with delta (0, 0)
Screenshot: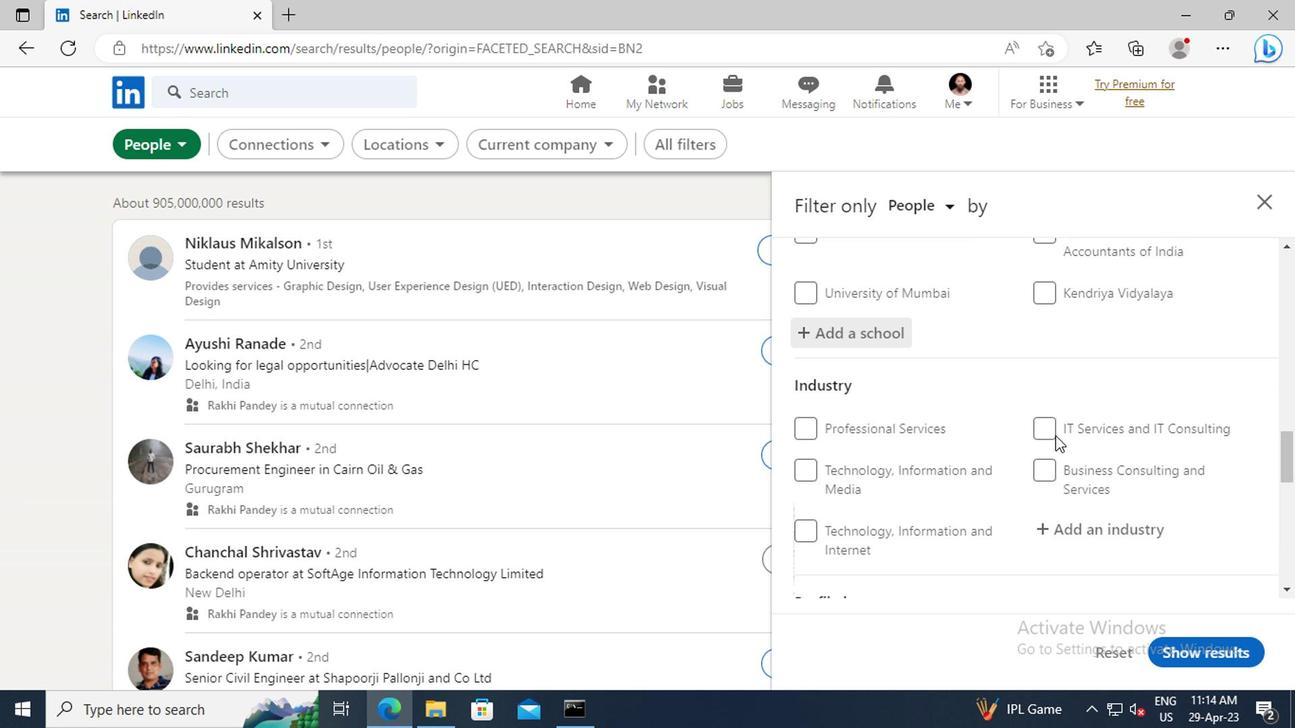 
Action: Mouse moved to (881, 464)
Screenshot: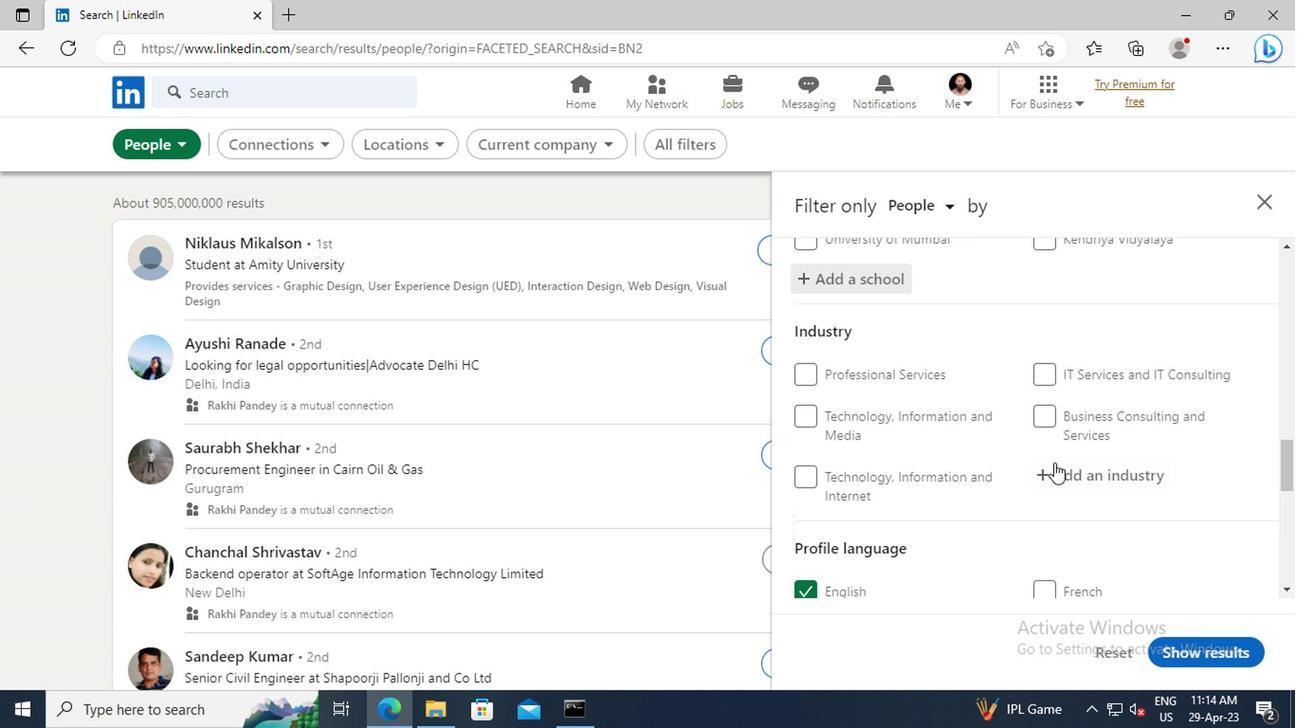 
Action: Mouse pressed left at (881, 464)
Screenshot: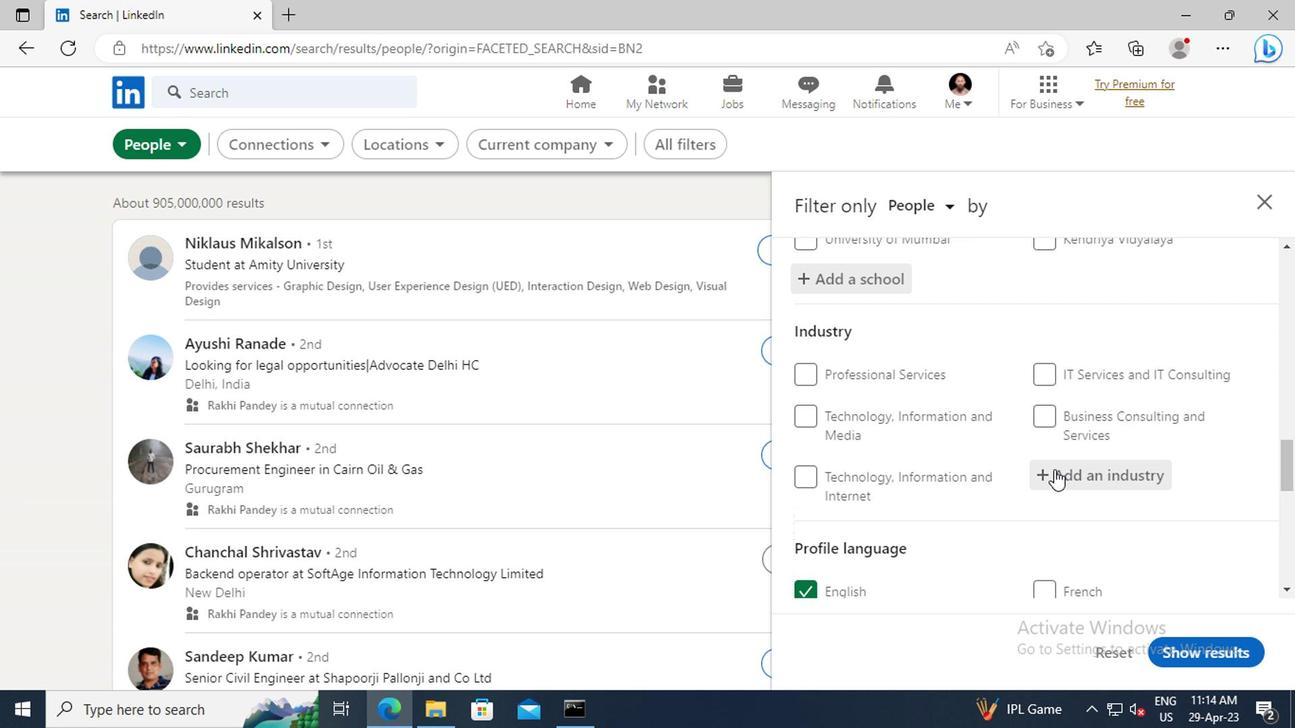 
Action: Key pressed <Key.shift>PERSONAL<Key.space><Key.shift>CARE<Key.space><Key.shift>PR
Screenshot: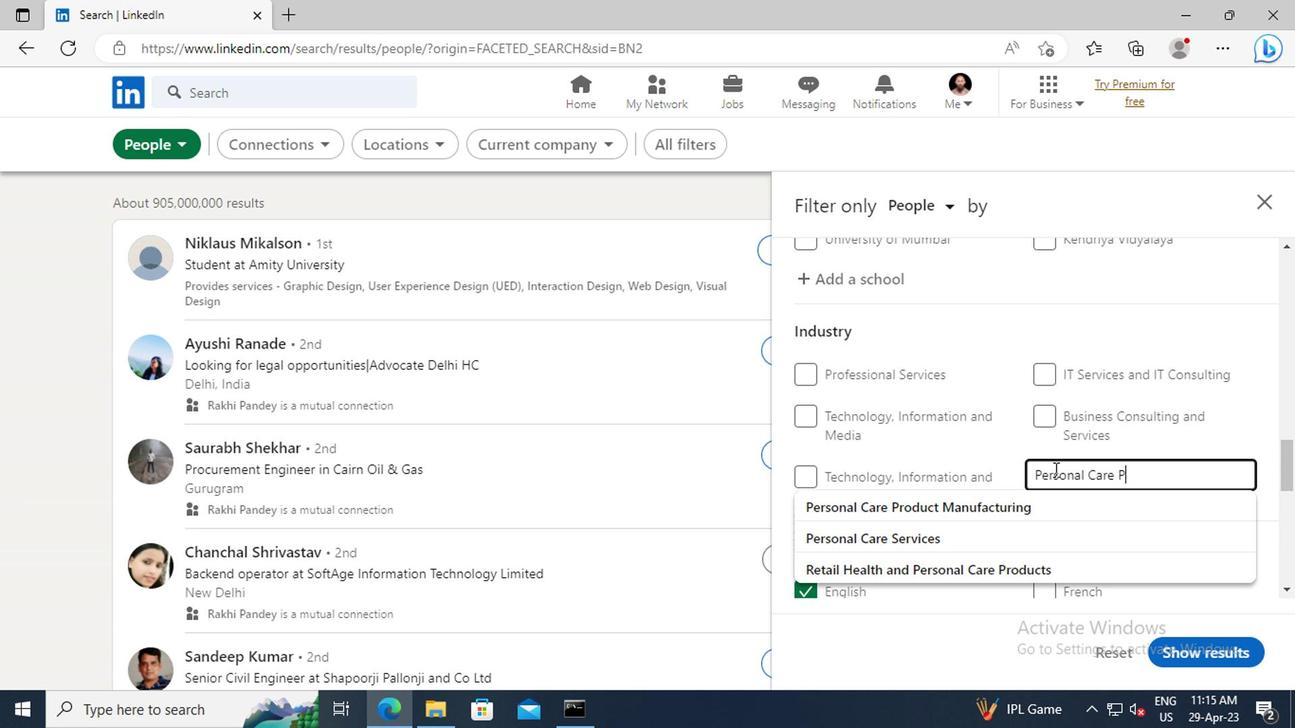 
Action: Mouse moved to (881, 489)
Screenshot: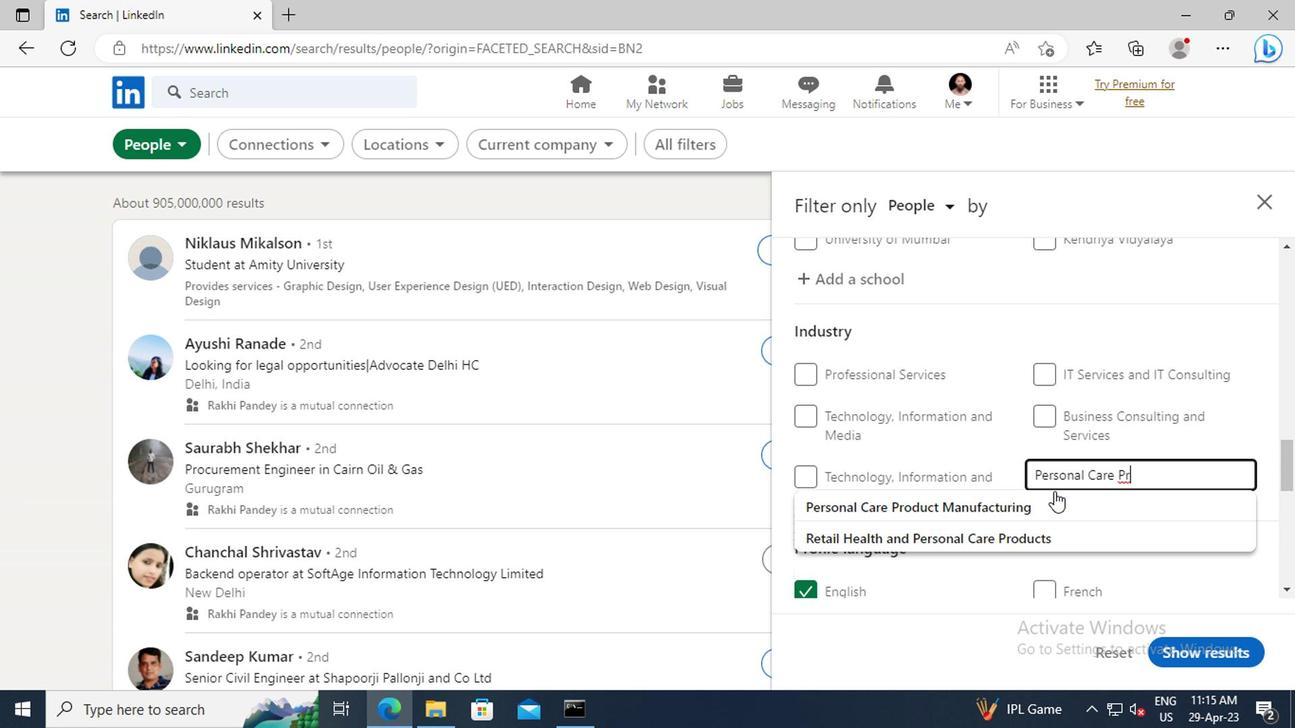 
Action: Mouse pressed left at (881, 489)
Screenshot: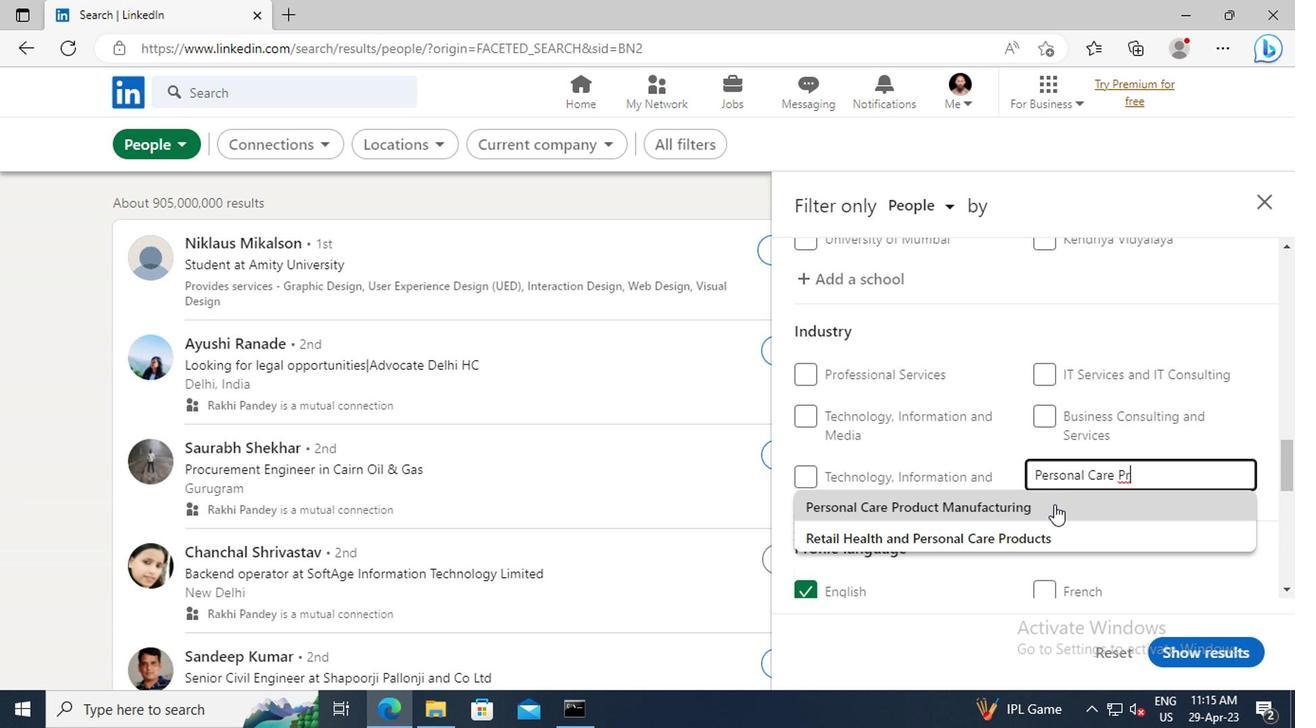
Action: Mouse scrolled (881, 489) with delta (0, 0)
Screenshot: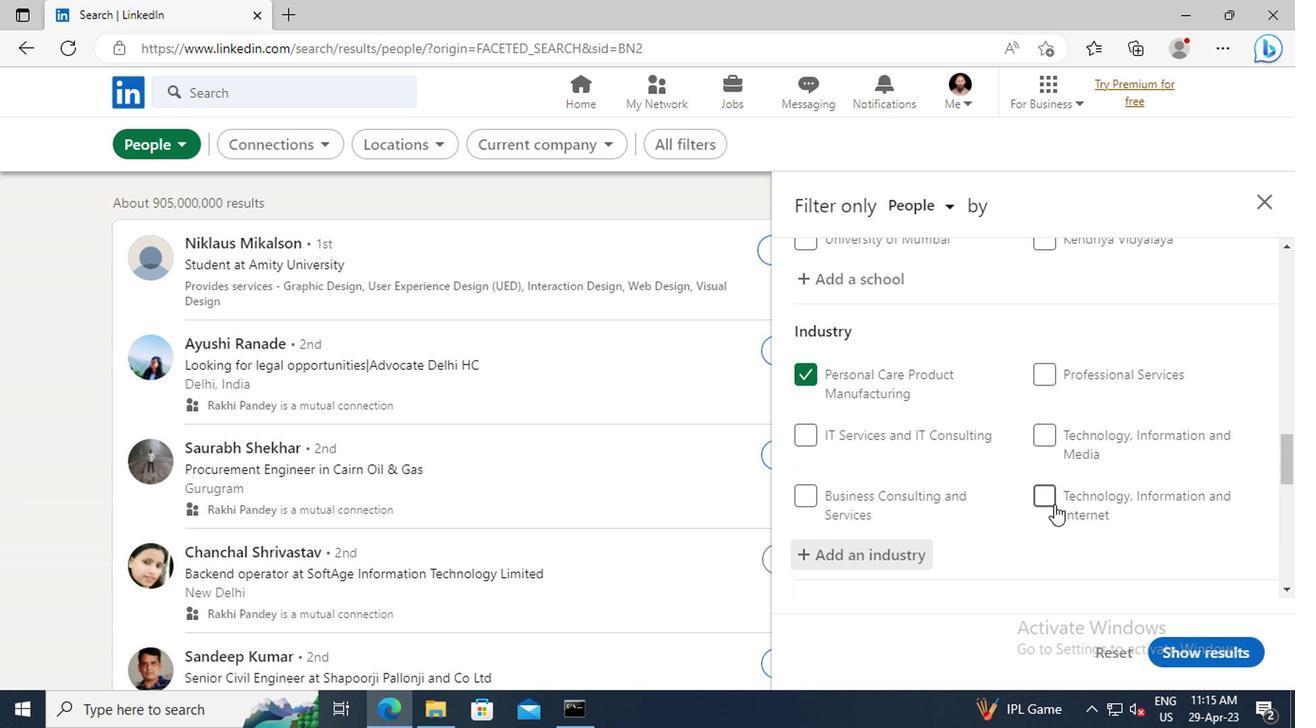 
Action: Mouse scrolled (881, 489) with delta (0, 0)
Screenshot: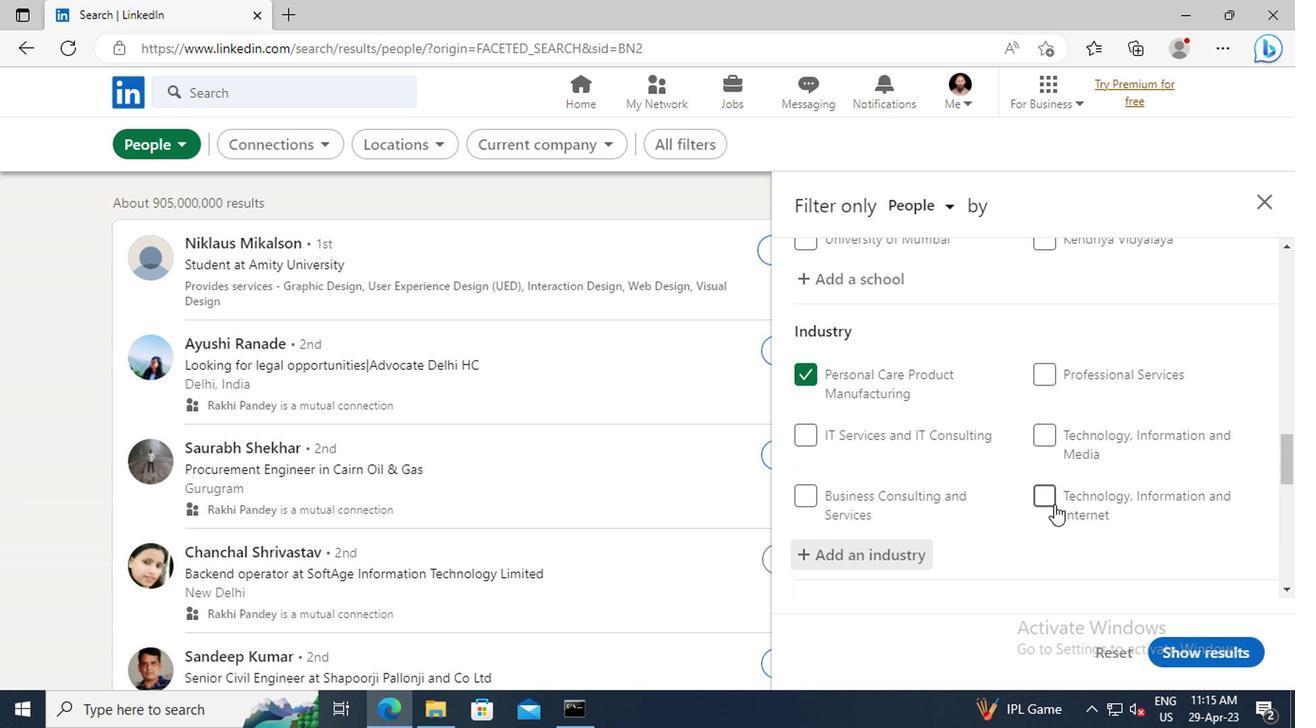 
Action: Mouse scrolled (881, 489) with delta (0, 0)
Screenshot: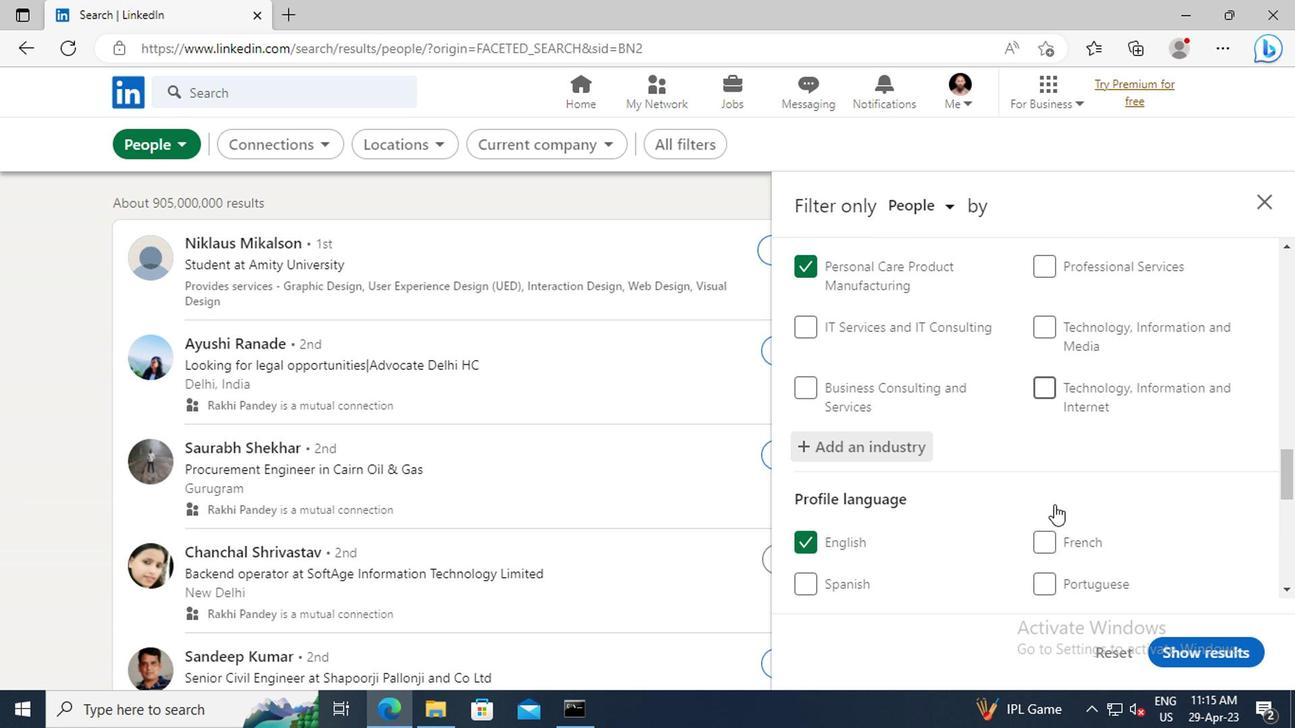 
Action: Mouse scrolled (881, 489) with delta (0, 0)
Screenshot: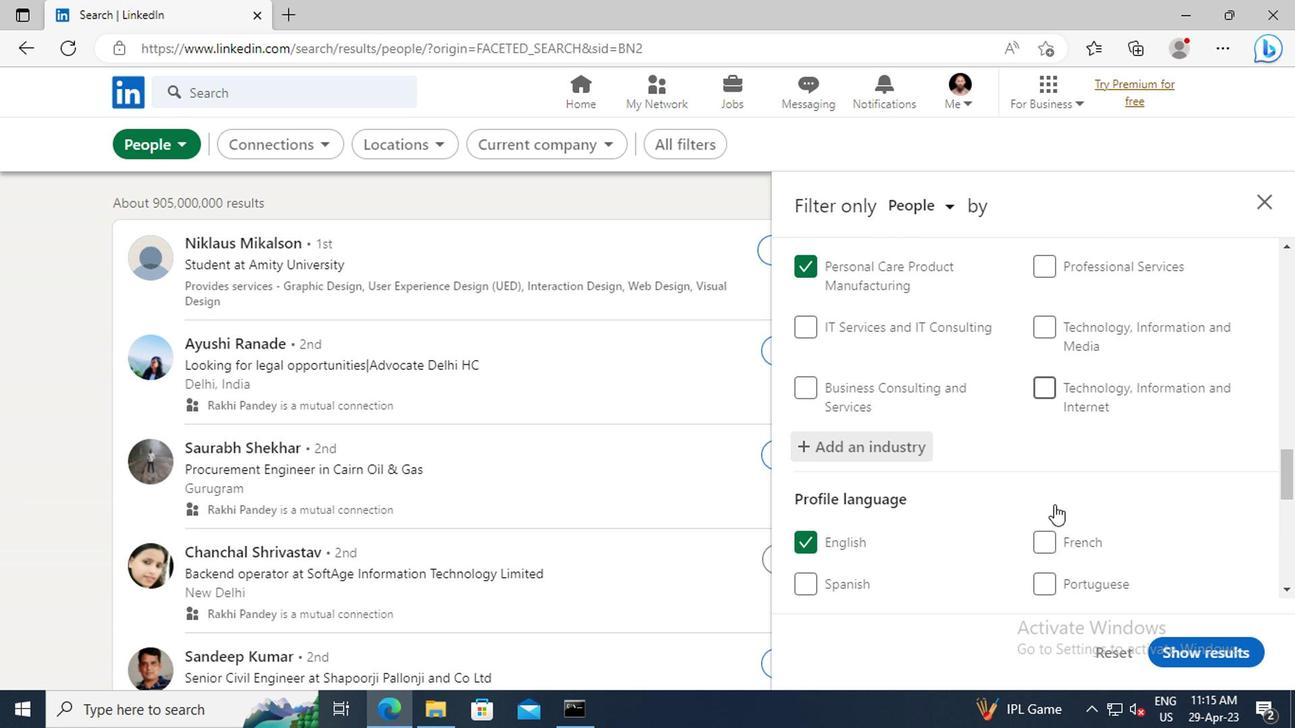 
Action: Mouse scrolled (881, 489) with delta (0, 0)
Screenshot: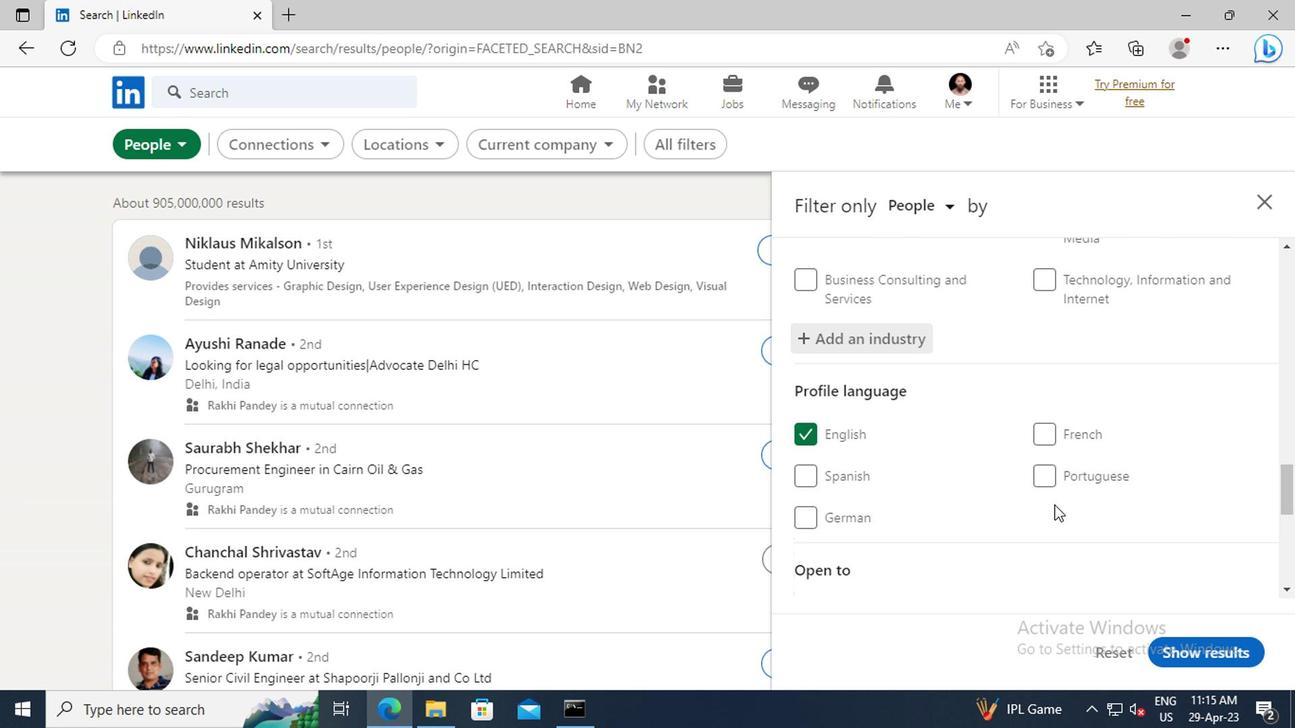 
Action: Mouse scrolled (881, 489) with delta (0, 0)
Screenshot: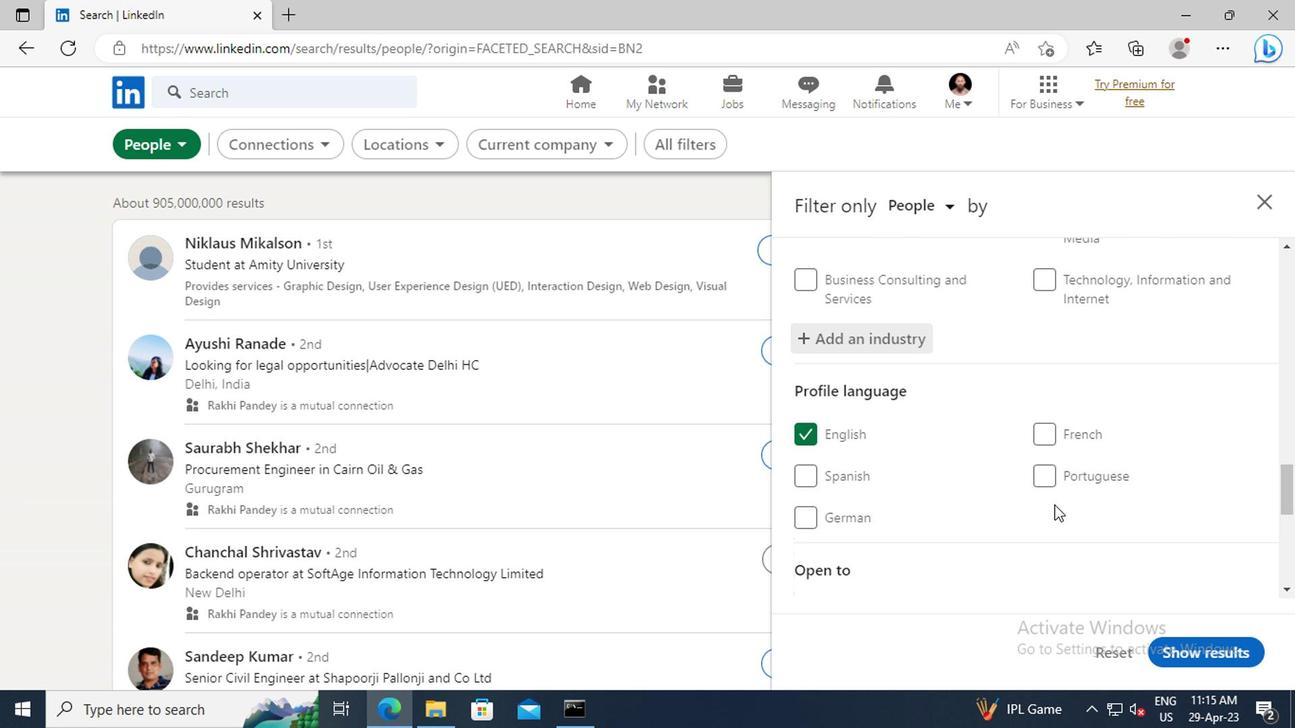 
Action: Mouse scrolled (881, 489) with delta (0, 0)
Screenshot: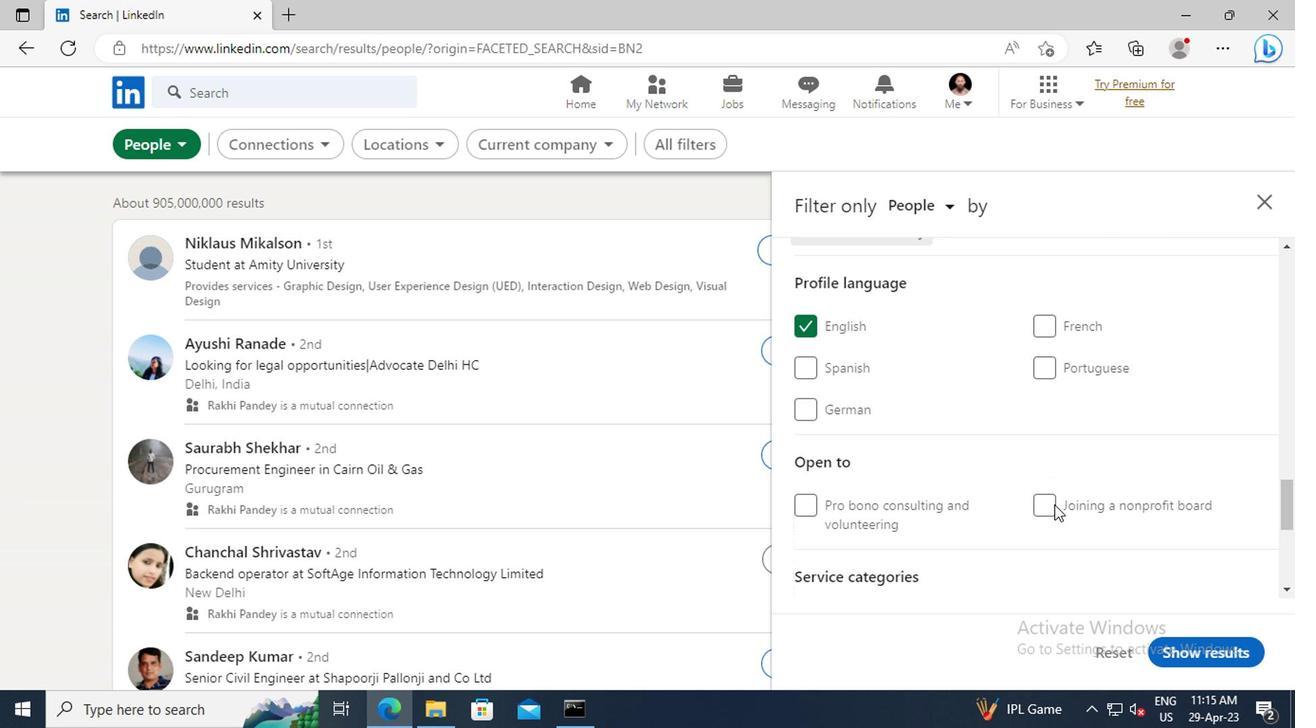 
Action: Mouse scrolled (881, 489) with delta (0, 0)
Screenshot: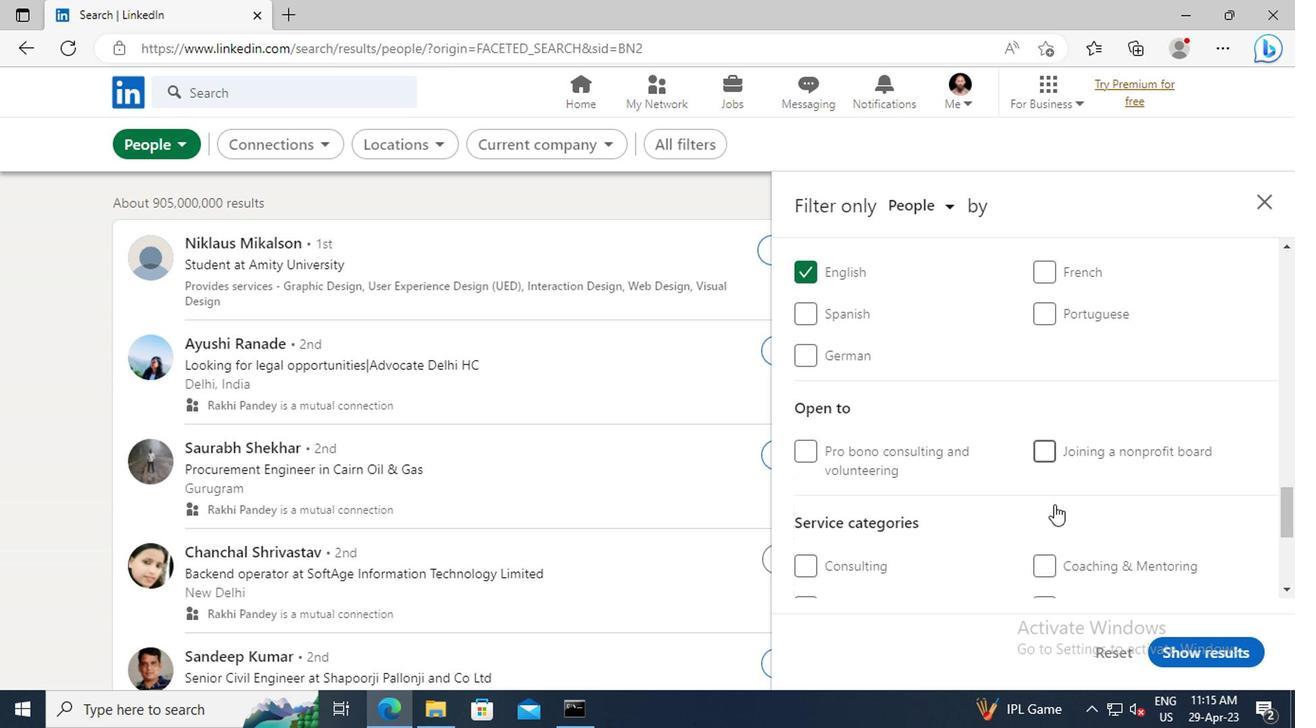 
Action: Mouse scrolled (881, 489) with delta (0, 0)
Screenshot: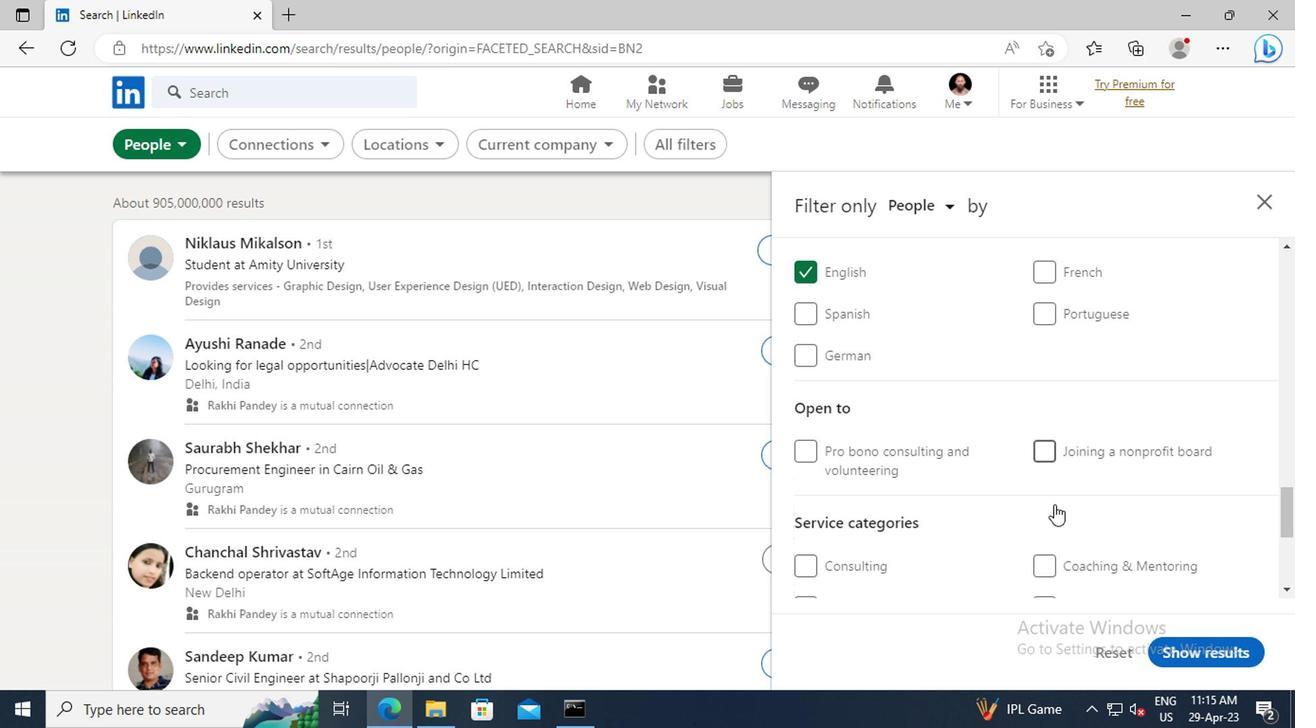 
Action: Mouse scrolled (881, 489) with delta (0, 0)
Screenshot: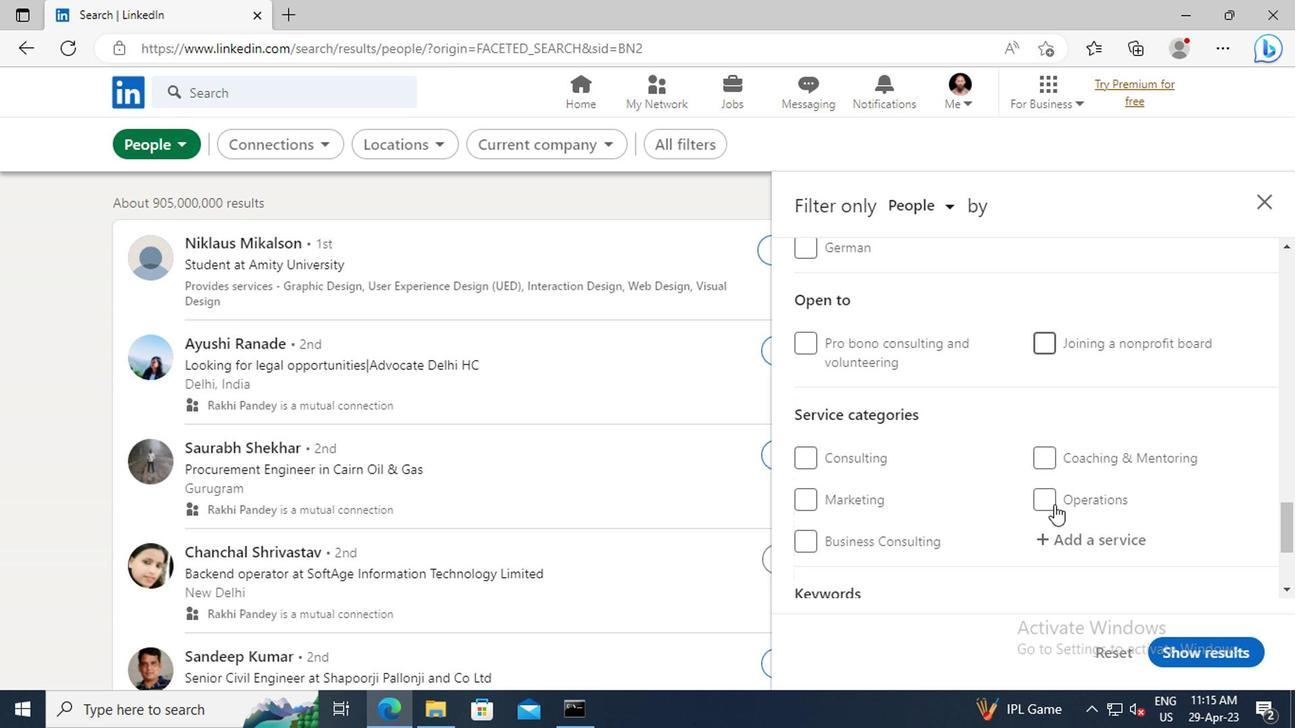 
Action: Mouse moved to (883, 479)
Screenshot: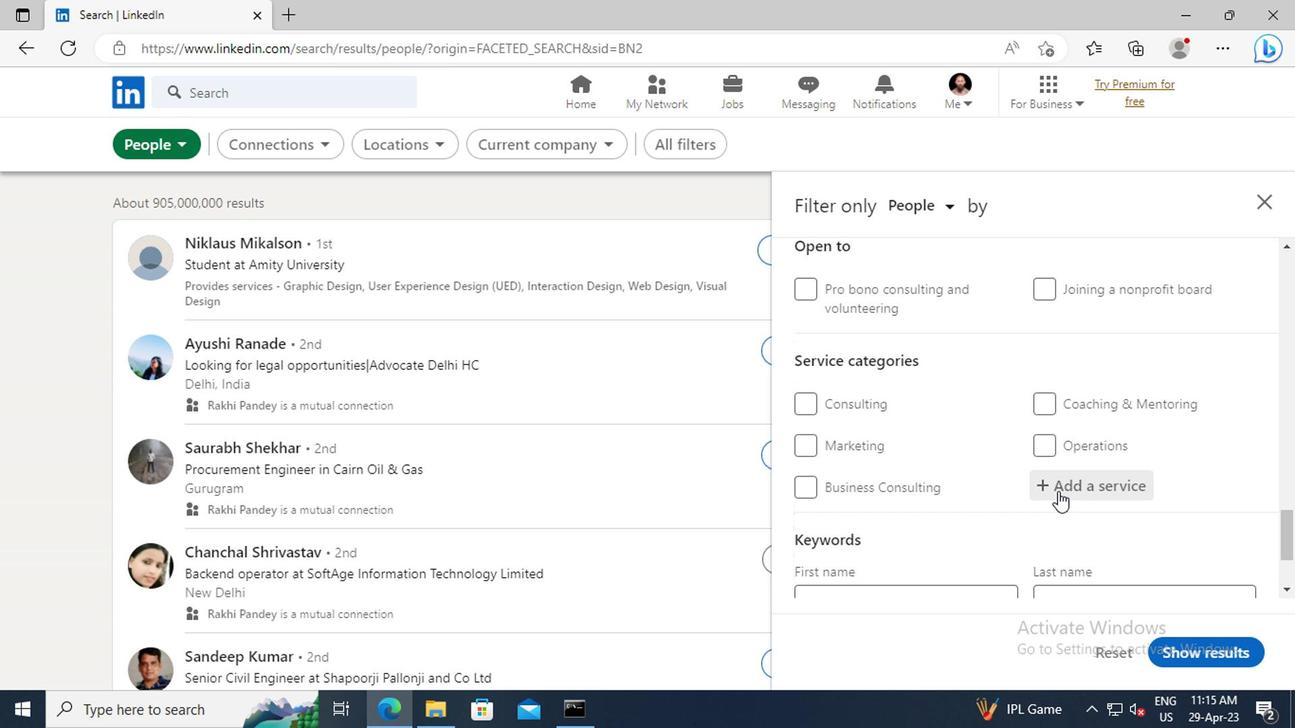 
Action: Mouse pressed left at (883, 479)
Screenshot: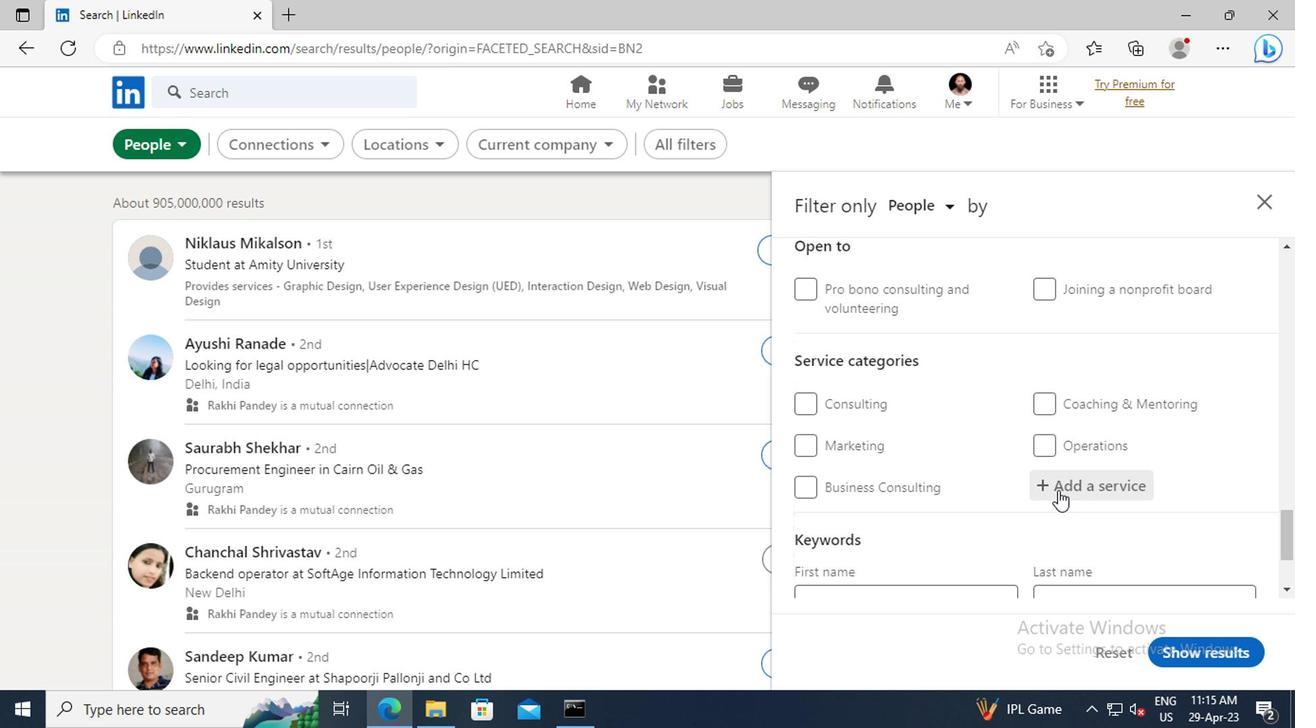 
Action: Key pressed <Key.shift>WORD<Key.shift>PRESS
Screenshot: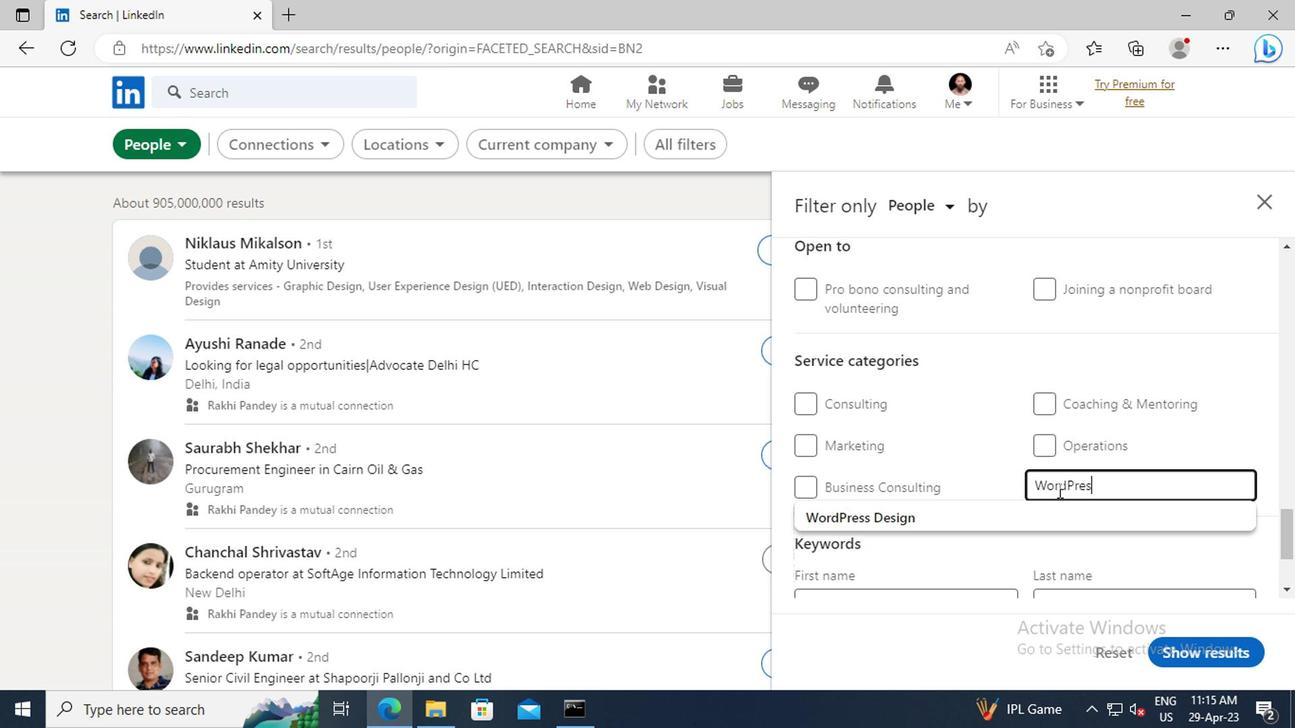 
Action: Mouse moved to (883, 496)
Screenshot: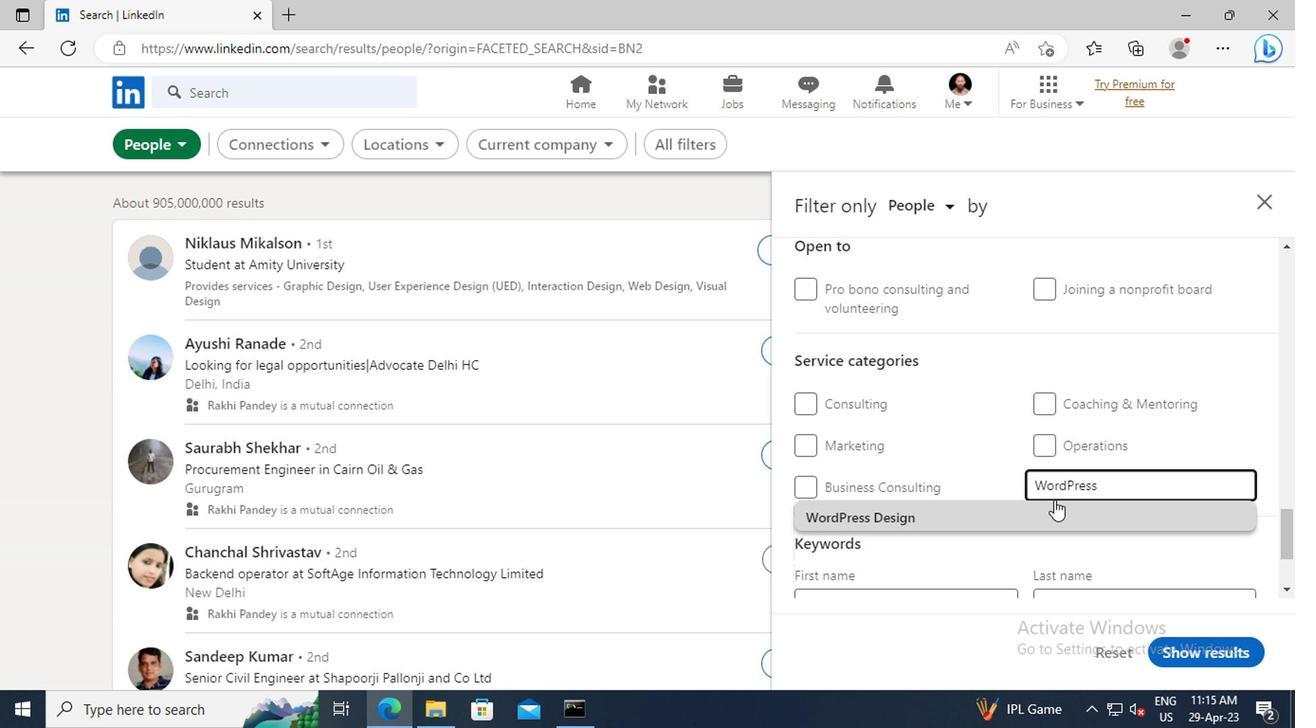 
Action: Mouse pressed left at (883, 496)
Screenshot: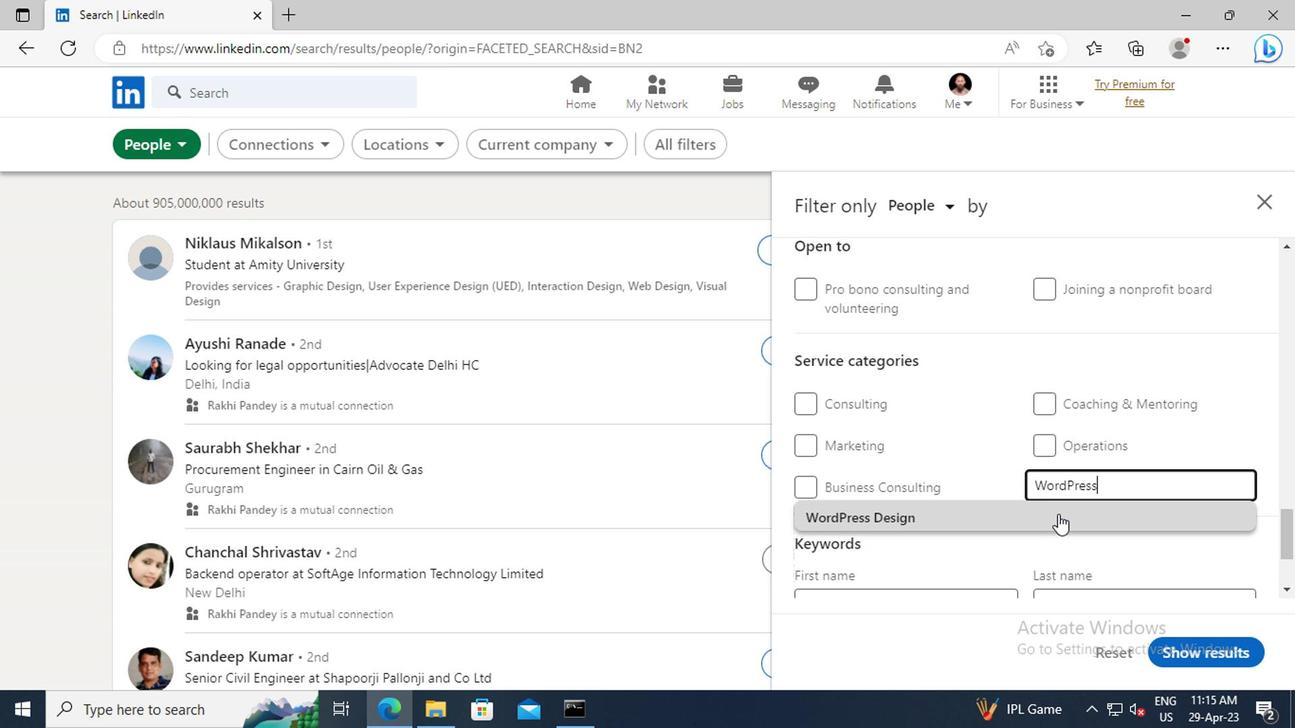 
Action: Mouse scrolled (883, 495) with delta (0, 0)
Screenshot: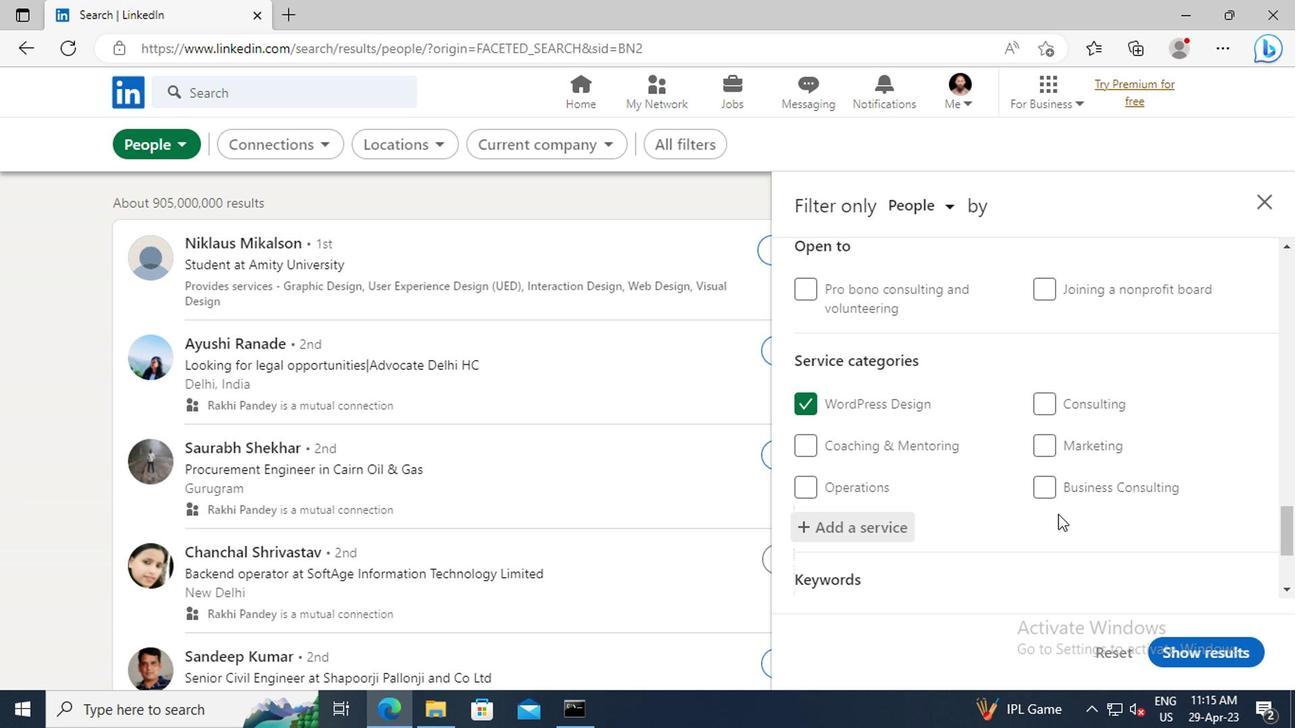 
Action: Mouse scrolled (883, 495) with delta (0, 0)
Screenshot: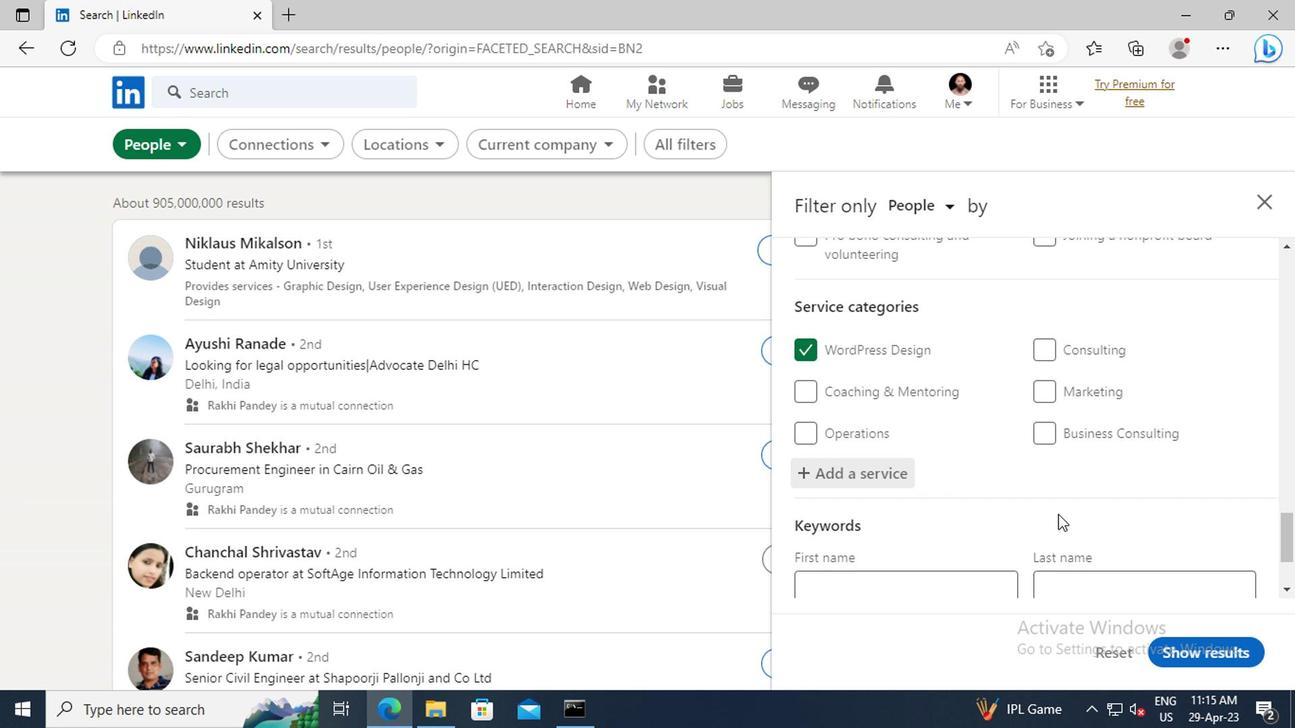 
Action: Mouse scrolled (883, 495) with delta (0, 0)
Screenshot: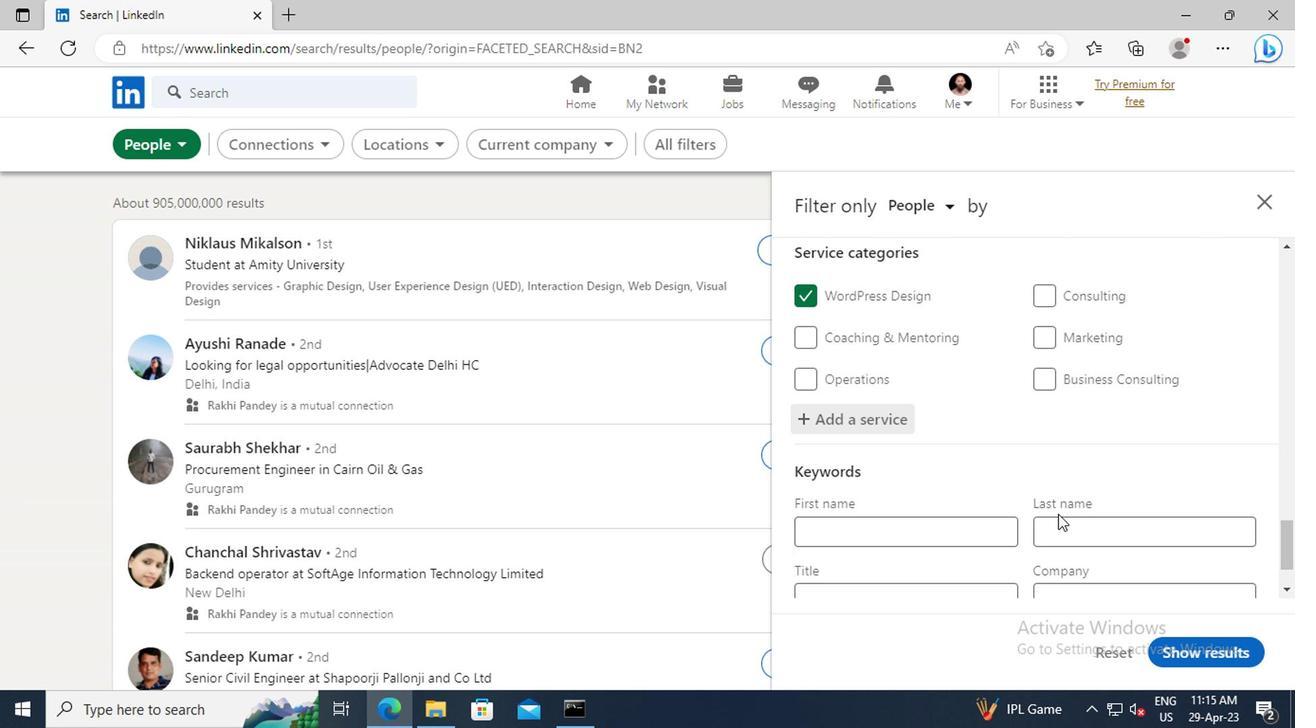 
Action: Mouse scrolled (883, 495) with delta (0, 0)
Screenshot: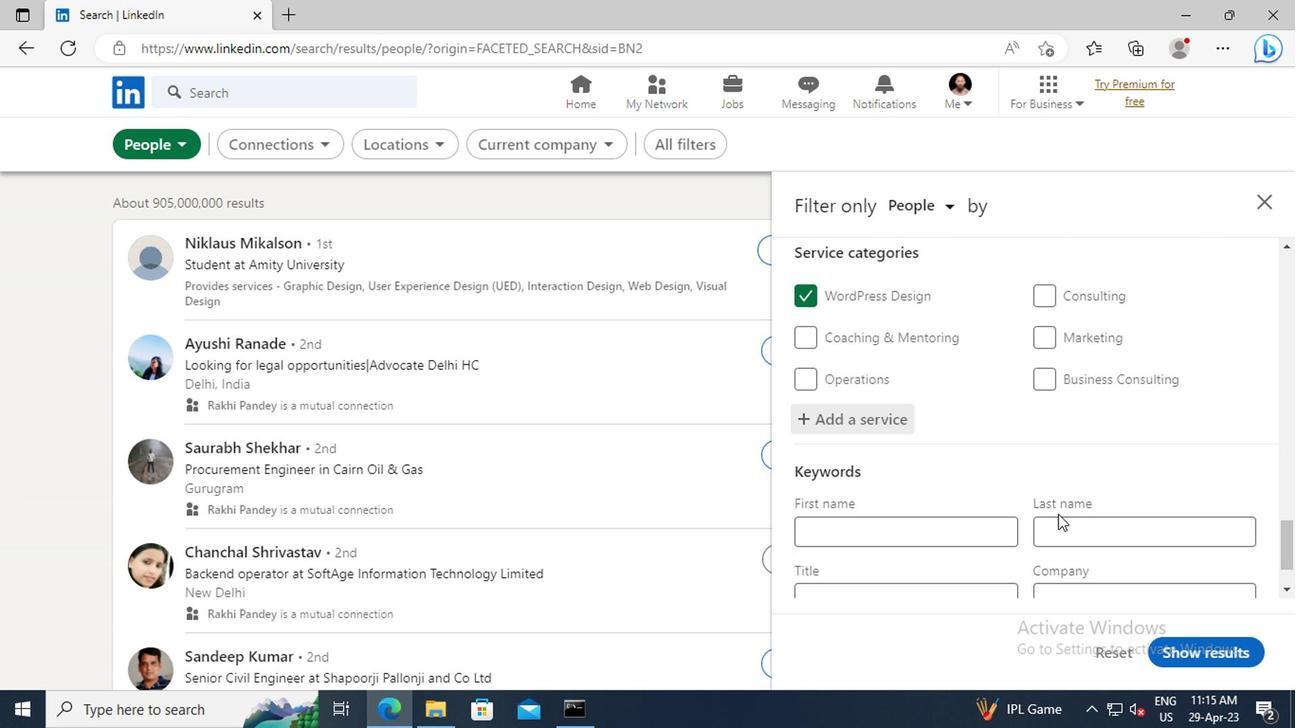 
Action: Mouse scrolled (883, 495) with delta (0, 0)
Screenshot: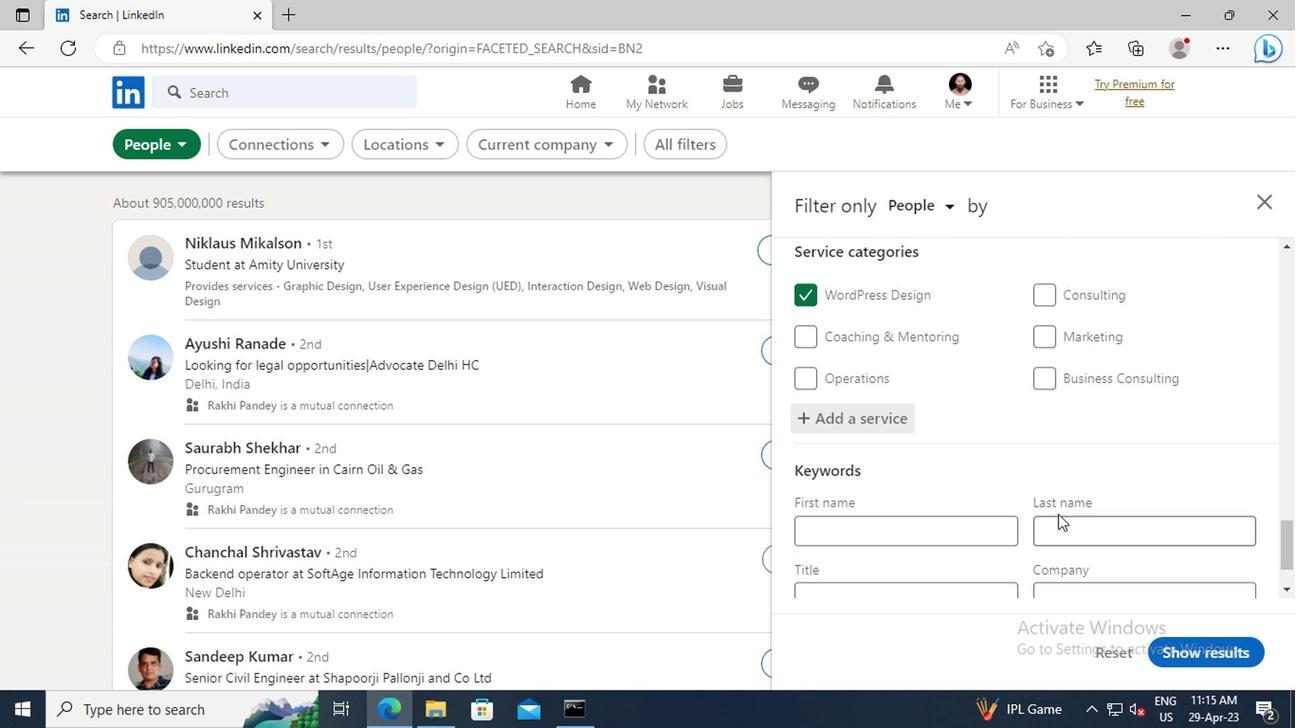 
Action: Mouse moved to (768, 496)
Screenshot: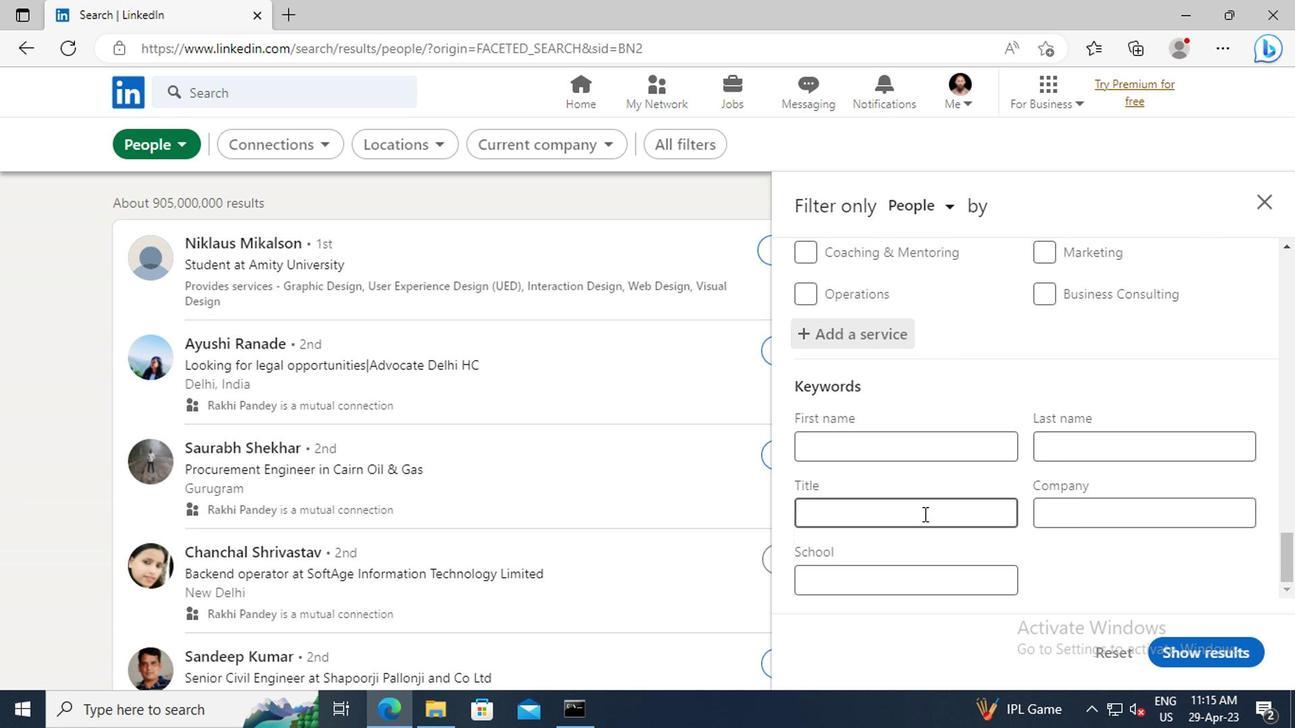
Action: Mouse pressed left at (768, 496)
Screenshot: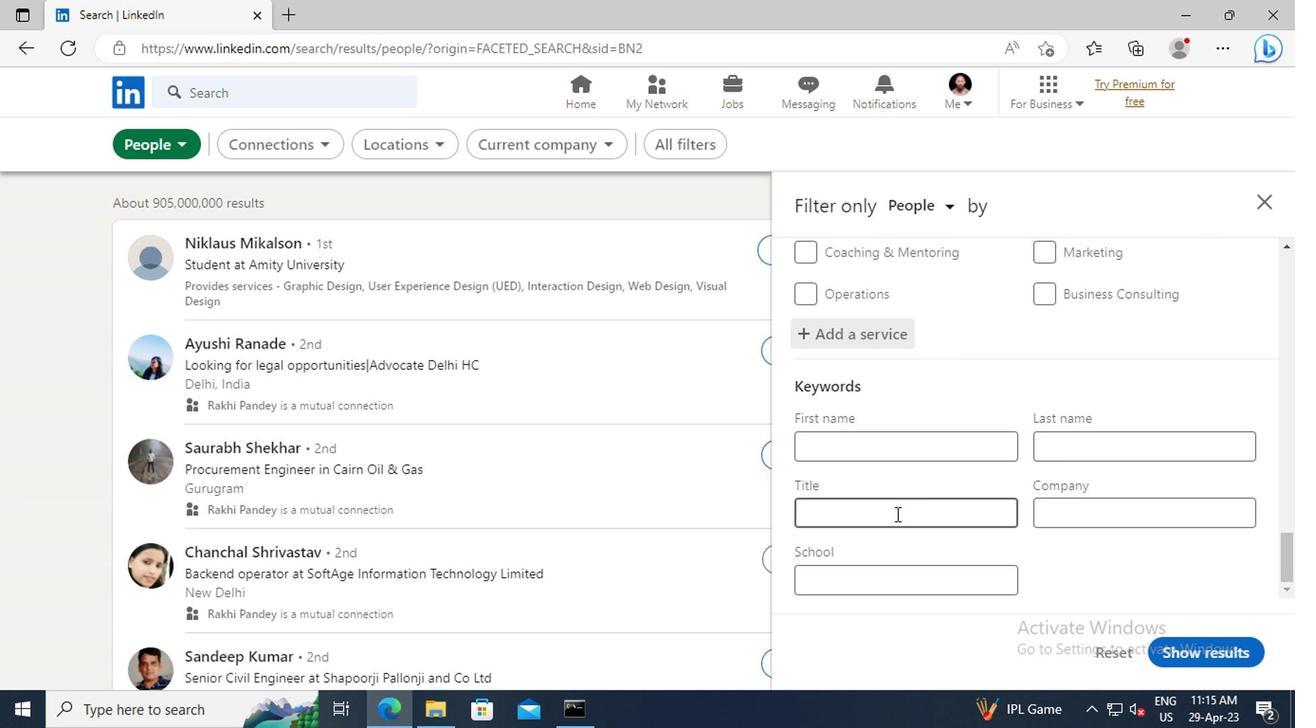 
Action: Key pressed <Key.shift>HUMAN<Key.space><Key.shift>RESOURCES<Key.enter>
Screenshot: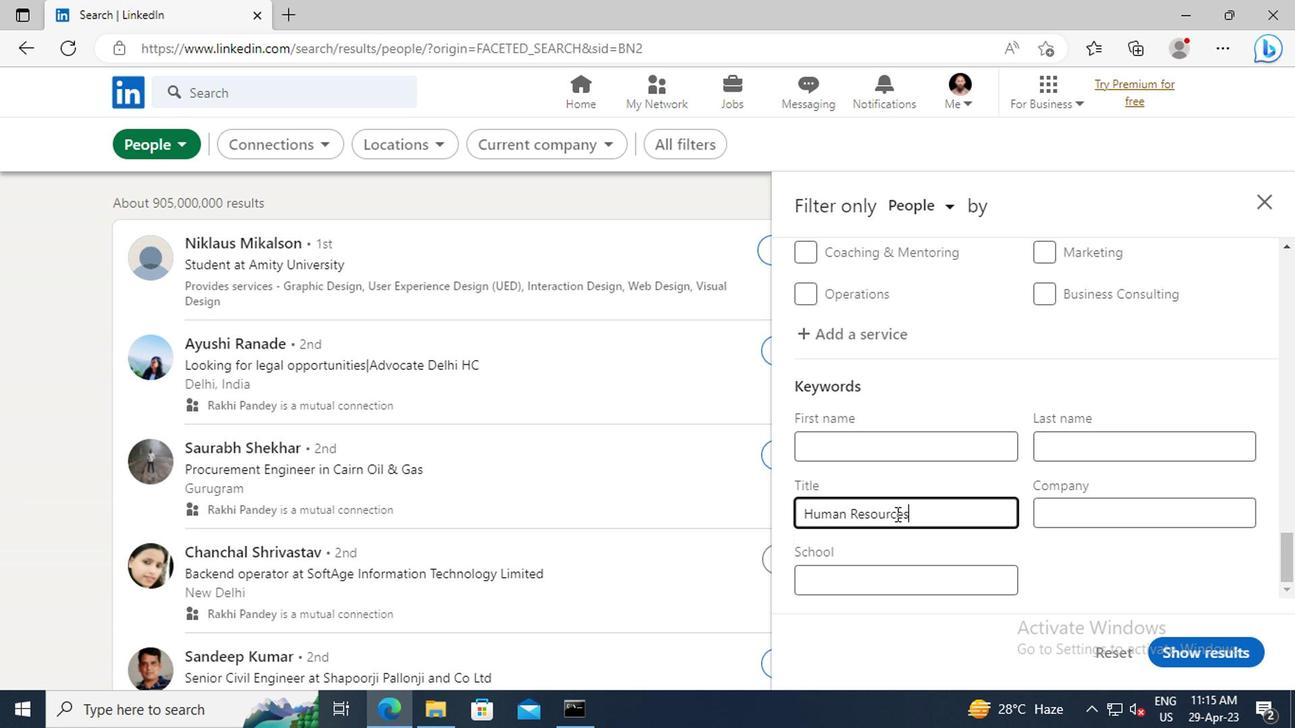 
Action: Mouse moved to (968, 592)
Screenshot: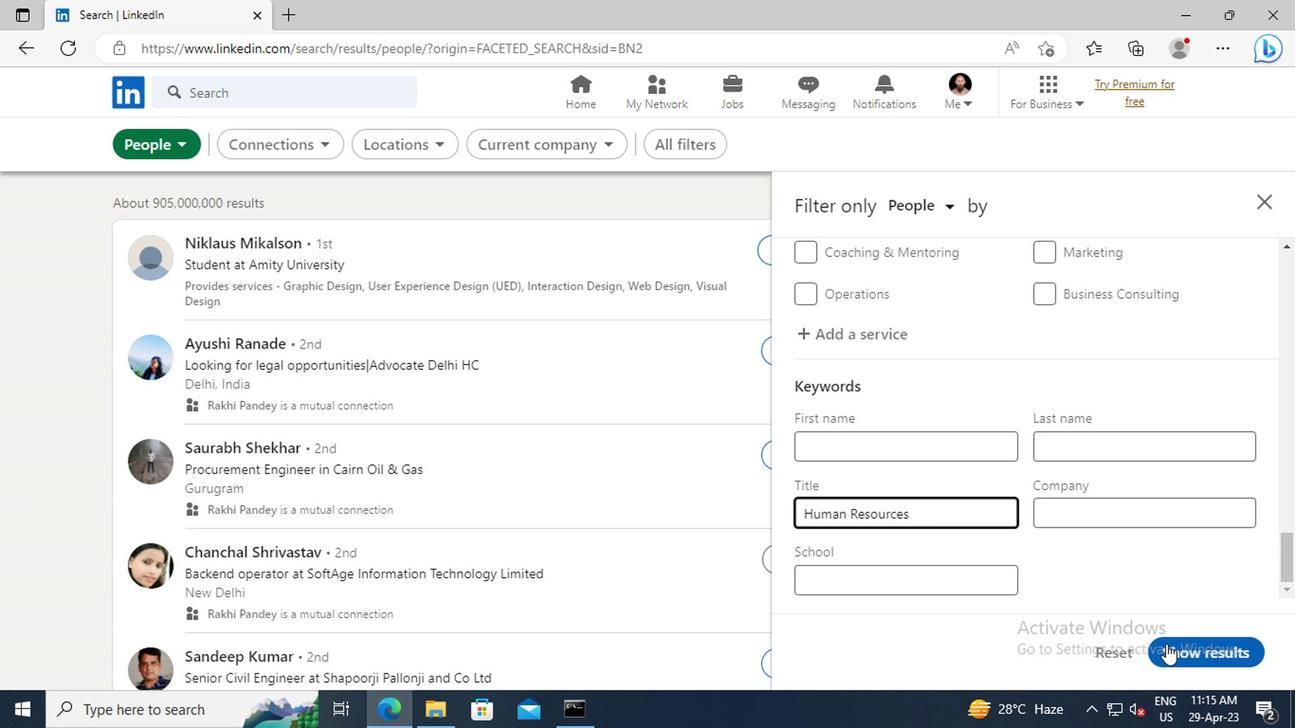 
Action: Mouse pressed left at (968, 592)
Screenshot: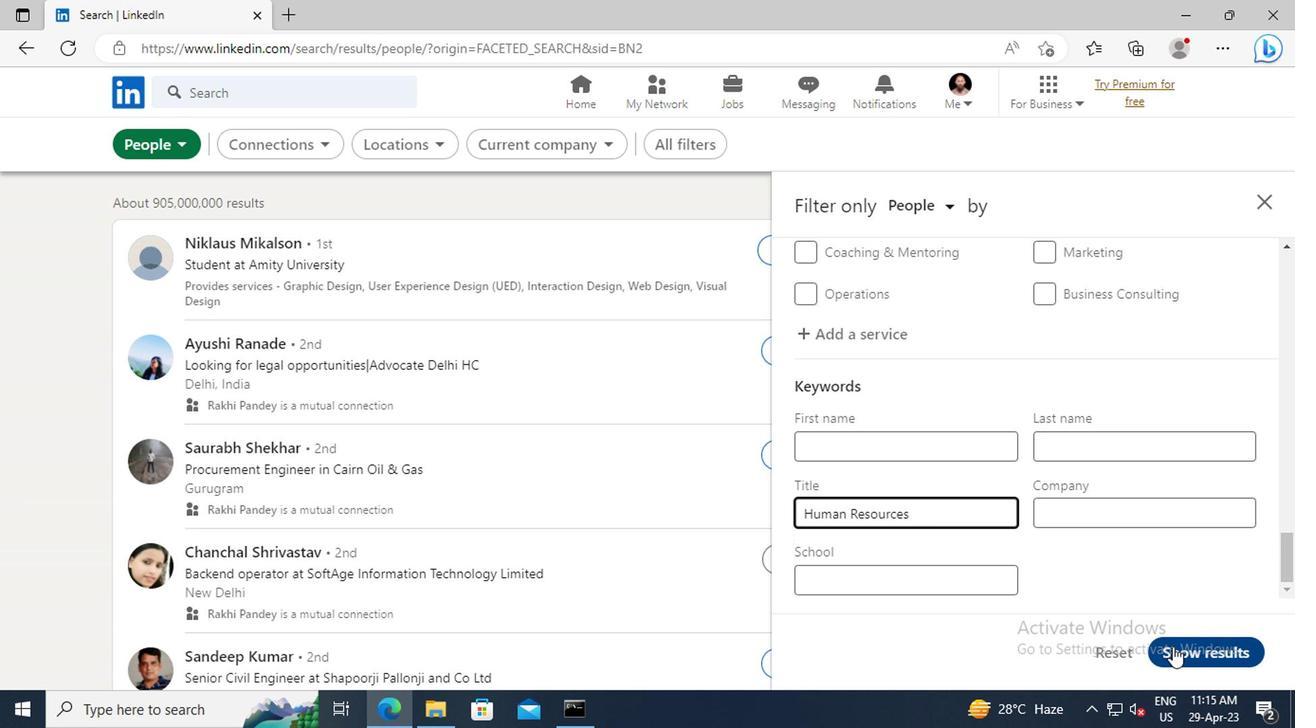 
